 Task: Look for space in Port Elizabeth, South Africa from 8th August, 2023 to 15th August, 2023 for 9 adults in price range Rs.10000 to Rs.14000. Place can be shared room with 5 bedrooms having 9 beds and 5 bathrooms. Property type can be house, flat, guest house. Amenities needed are: wifi, TV, free parkinig on premises, gym, breakfast. Booking option can be shelf check-in. Required host language is English.
Action: Mouse moved to (432, 112)
Screenshot: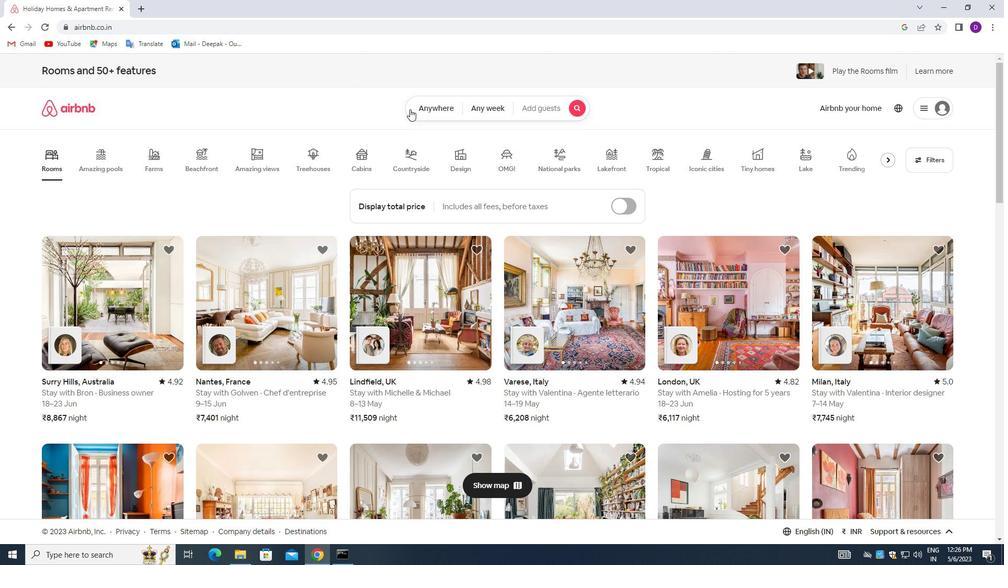 
Action: Mouse pressed left at (432, 112)
Screenshot: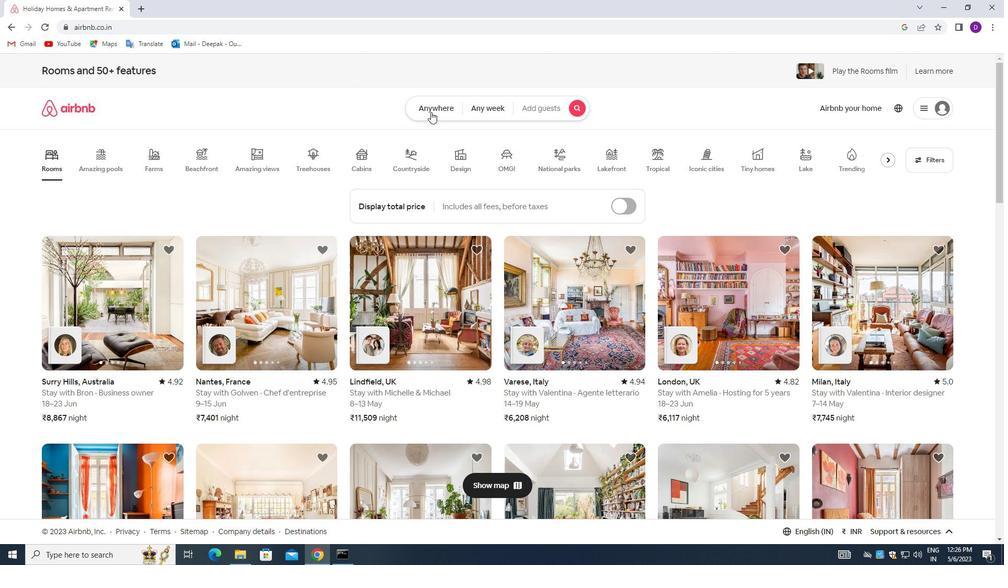 
Action: Mouse moved to (397, 148)
Screenshot: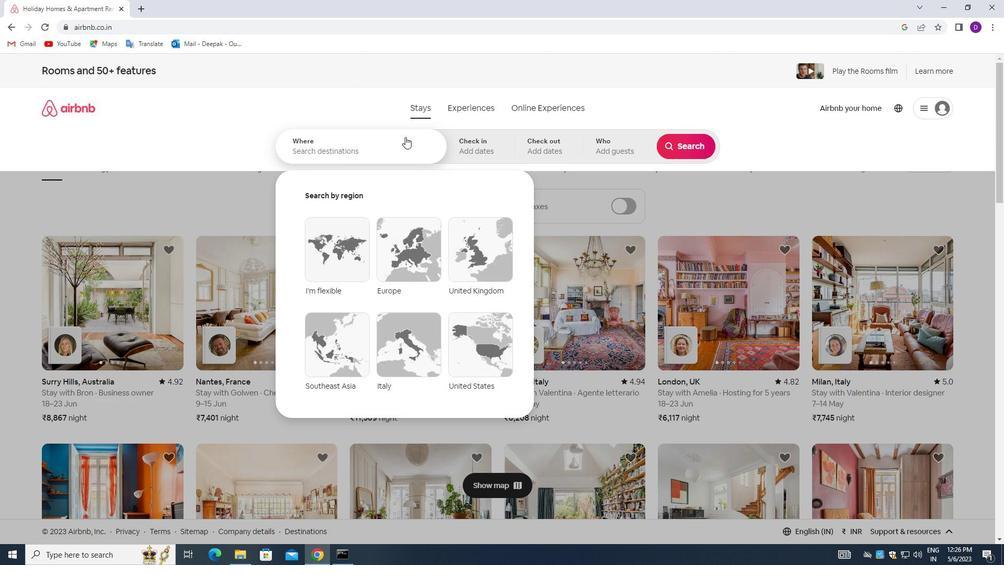 
Action: Mouse pressed left at (397, 148)
Screenshot: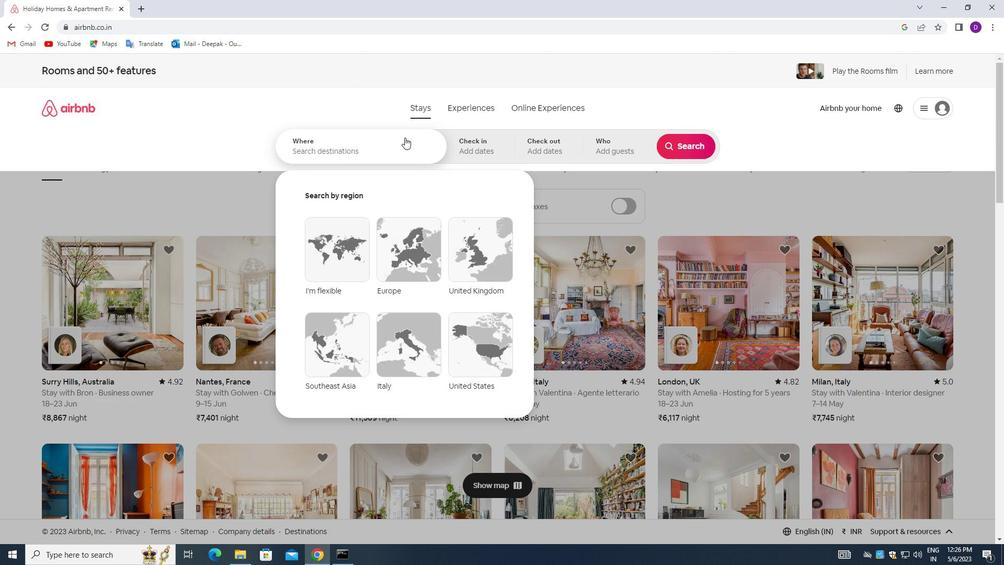 
Action: Mouse moved to (159, 203)
Screenshot: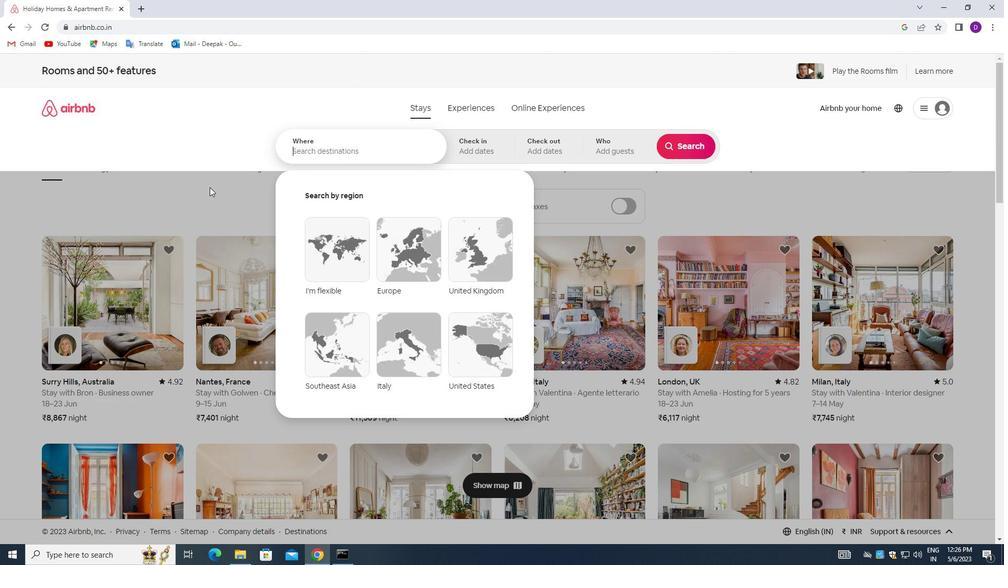 
Action: Key pressed <Key.shift_r>Elizabeth,<Key.space><Key.shift_r>South<Key.space><Key.shift_r>Africa<Key.enter>
Screenshot: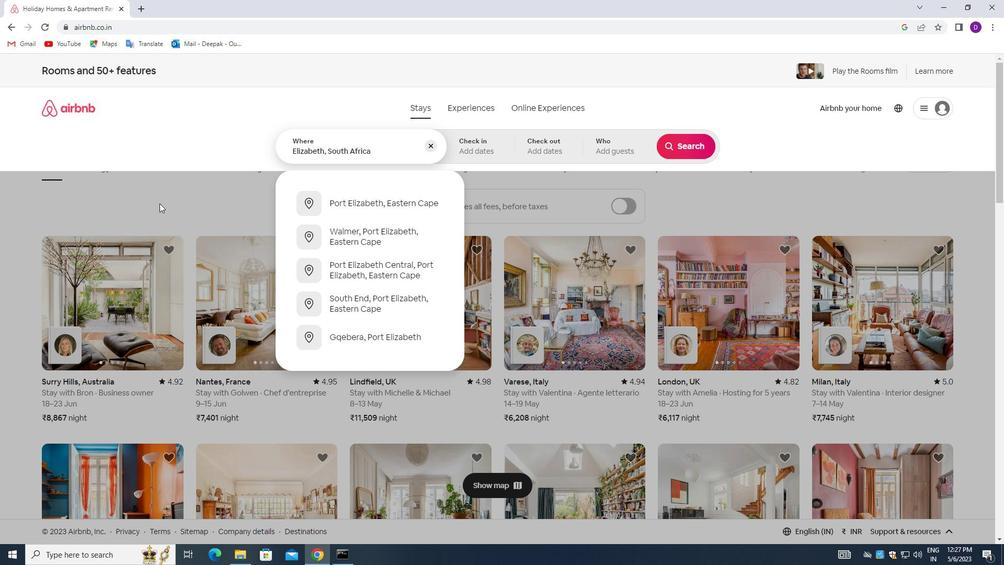 
Action: Mouse moved to (685, 234)
Screenshot: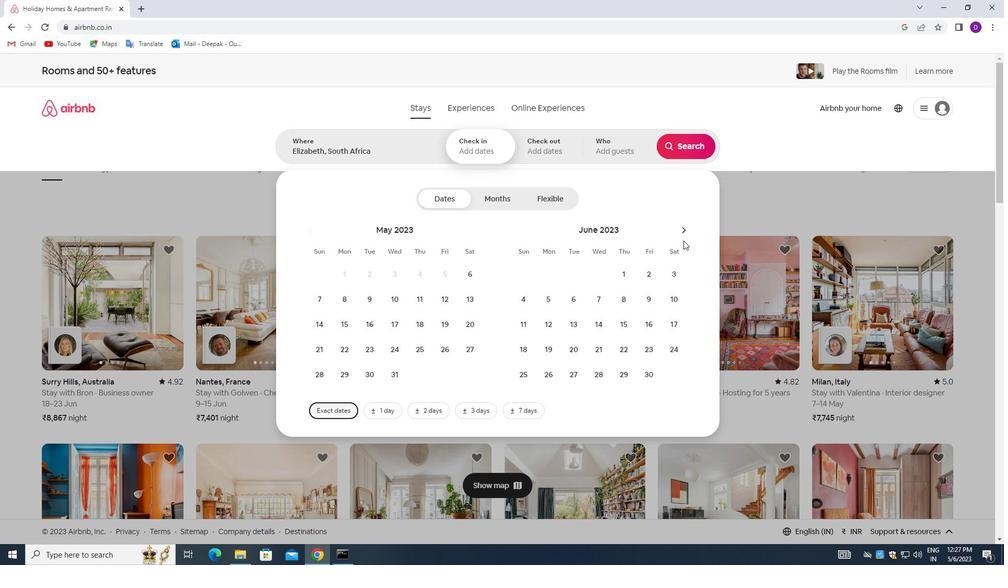 
Action: Mouse pressed left at (685, 234)
Screenshot: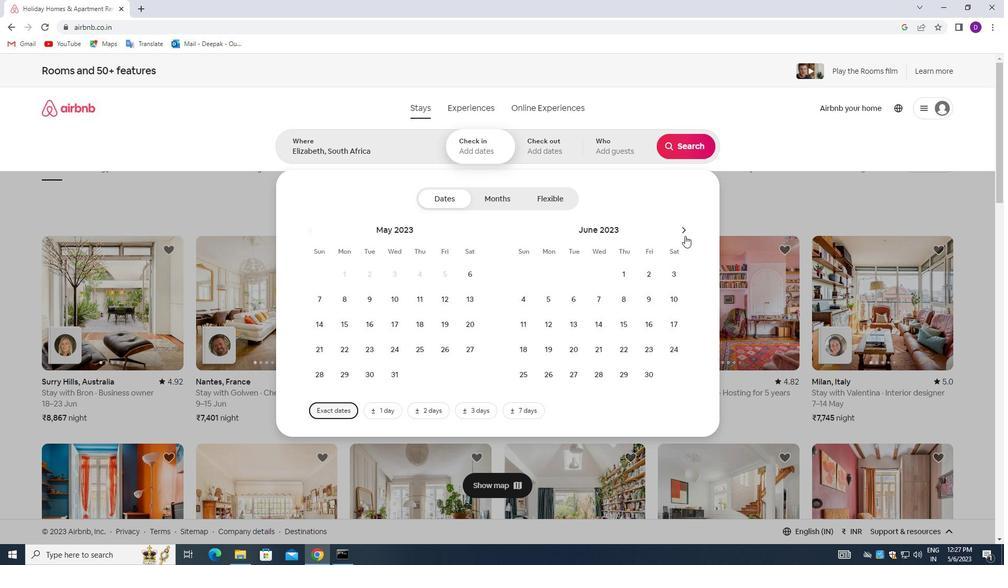 
Action: Mouse moved to (685, 233)
Screenshot: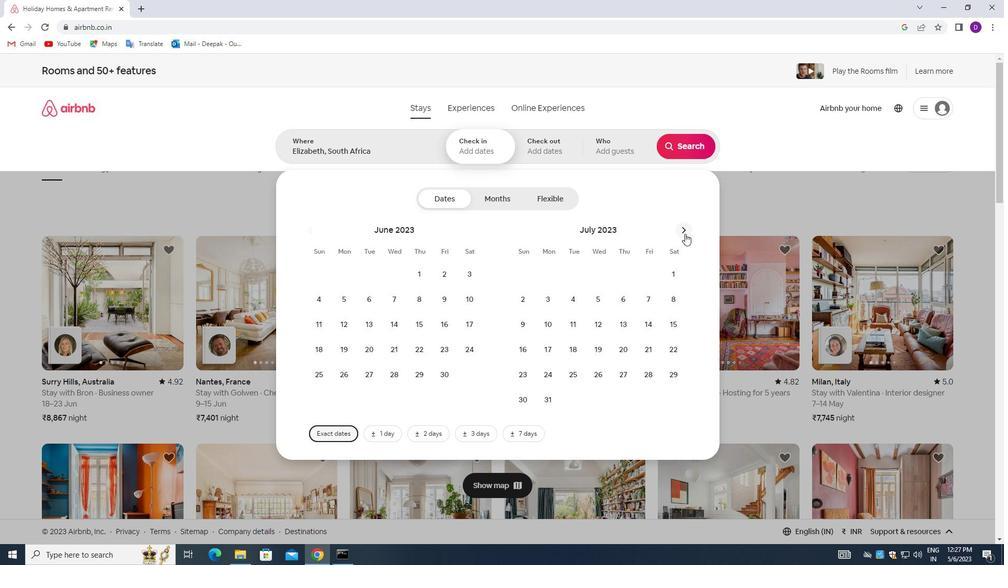 
Action: Mouse pressed left at (685, 233)
Screenshot: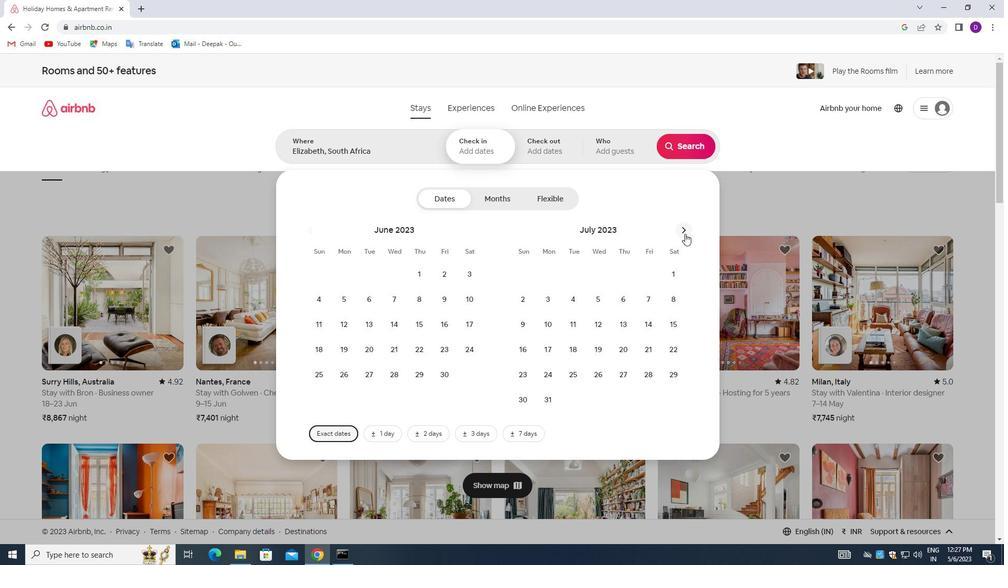 
Action: Mouse moved to (581, 300)
Screenshot: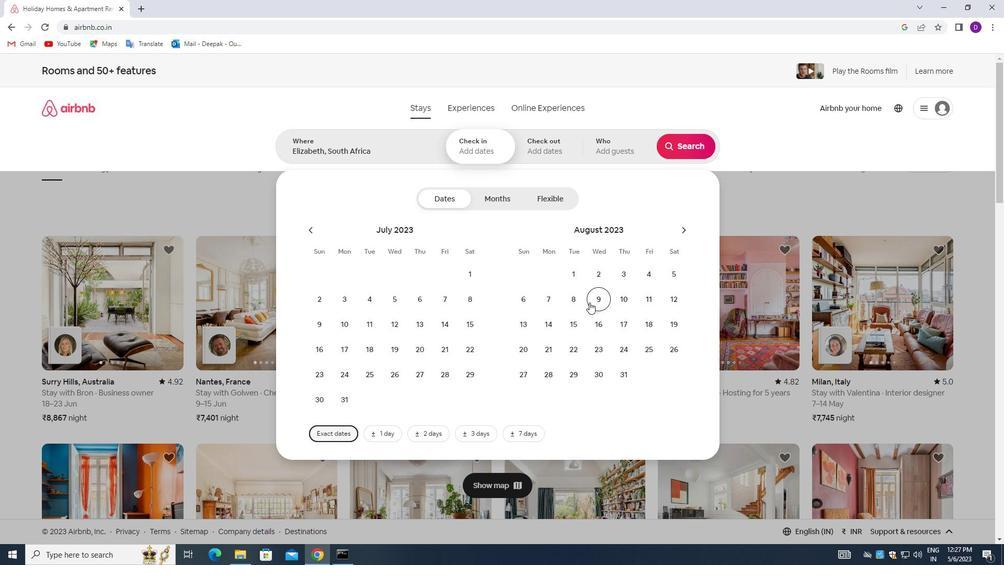 
Action: Mouse pressed left at (581, 300)
Screenshot: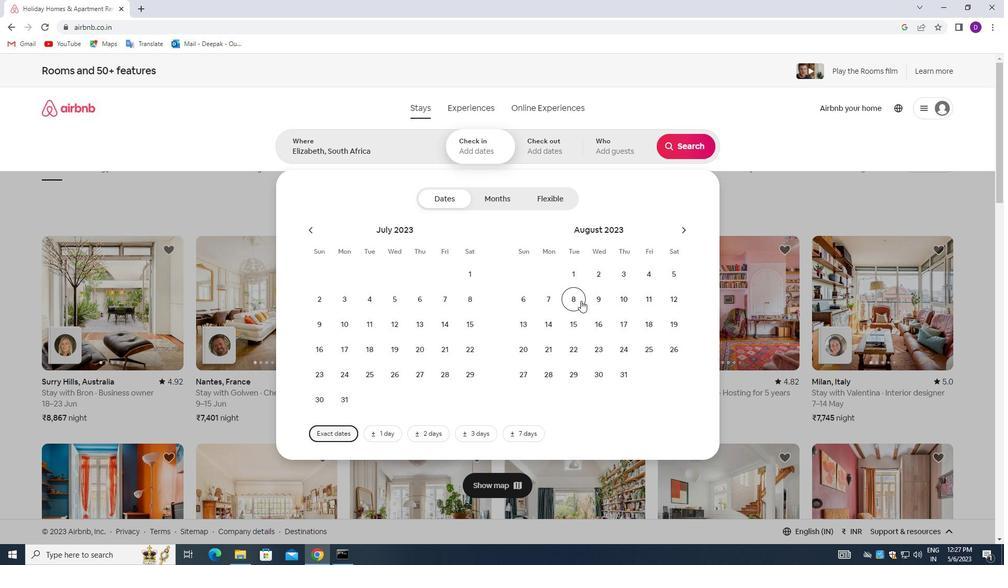 
Action: Mouse moved to (579, 322)
Screenshot: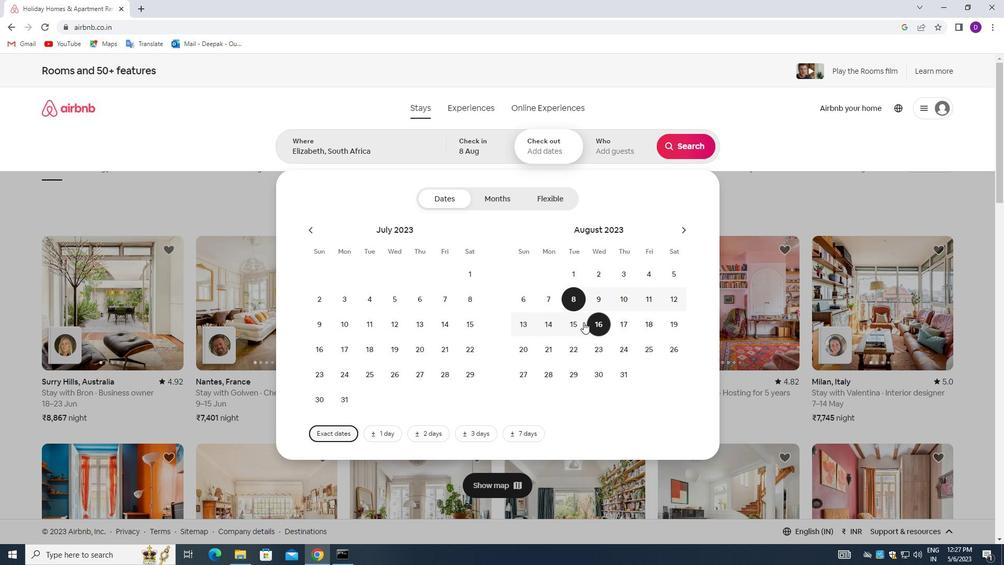 
Action: Mouse pressed left at (579, 322)
Screenshot: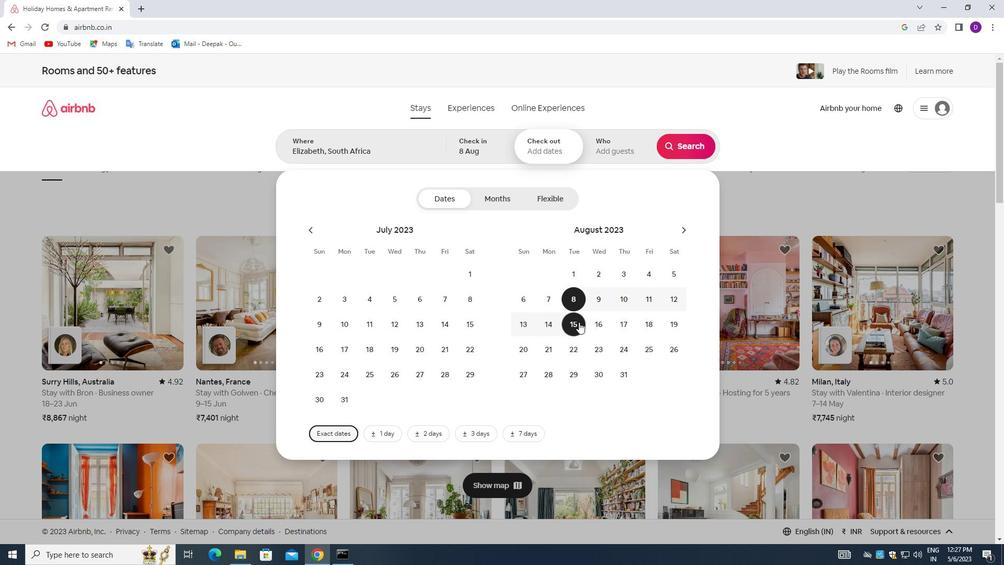 
Action: Mouse moved to (624, 155)
Screenshot: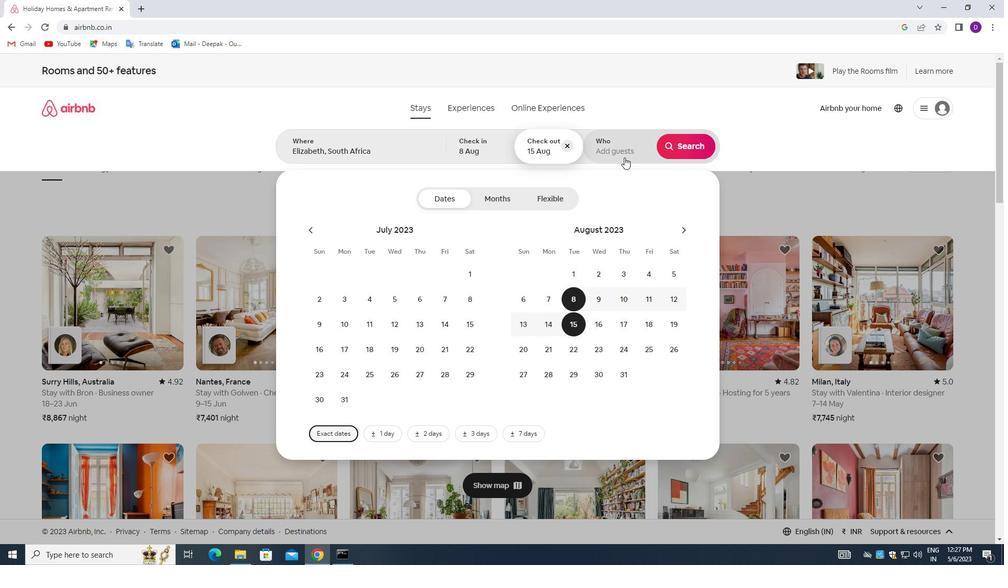 
Action: Mouse pressed left at (624, 155)
Screenshot: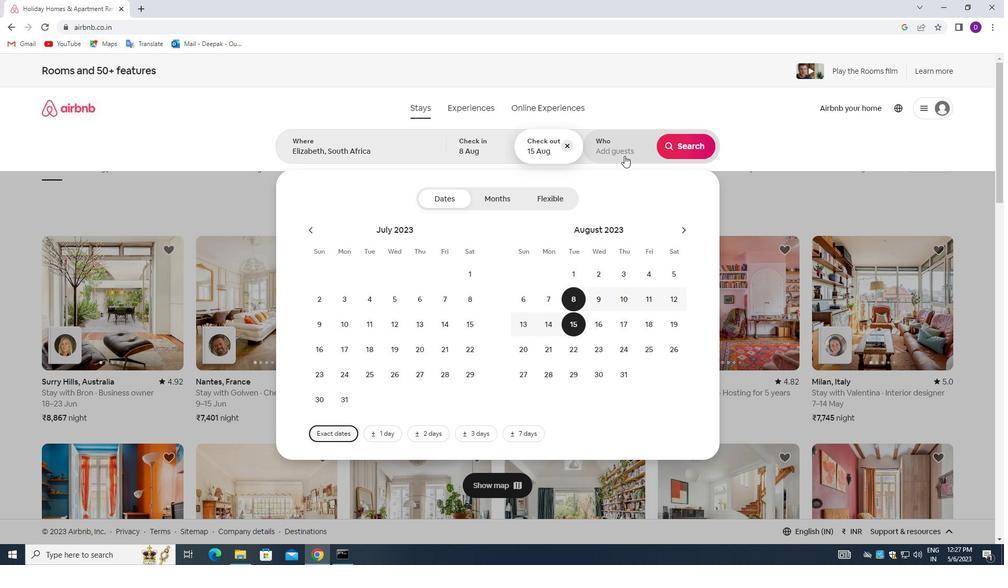 
Action: Mouse moved to (690, 203)
Screenshot: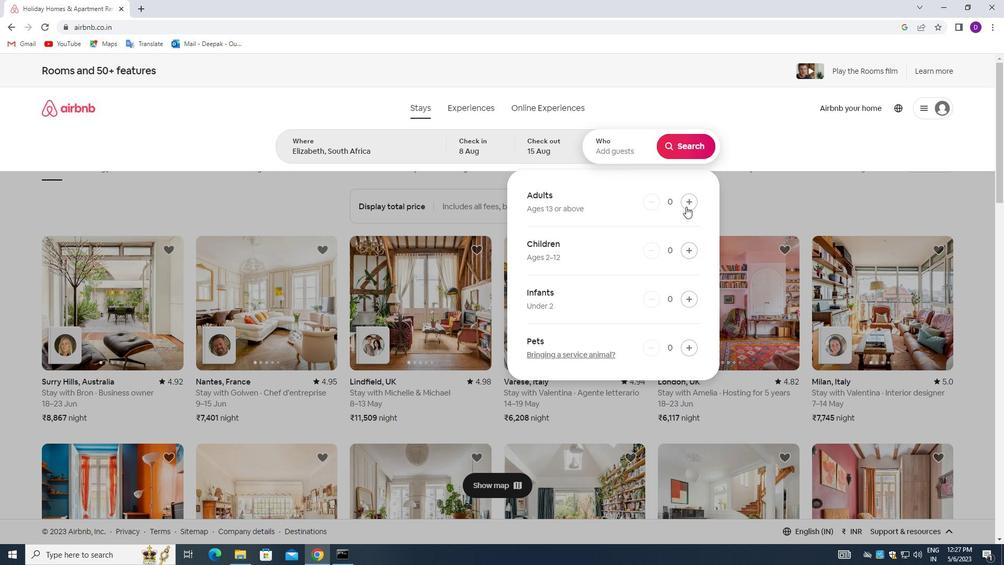 
Action: Mouse pressed left at (690, 203)
Screenshot: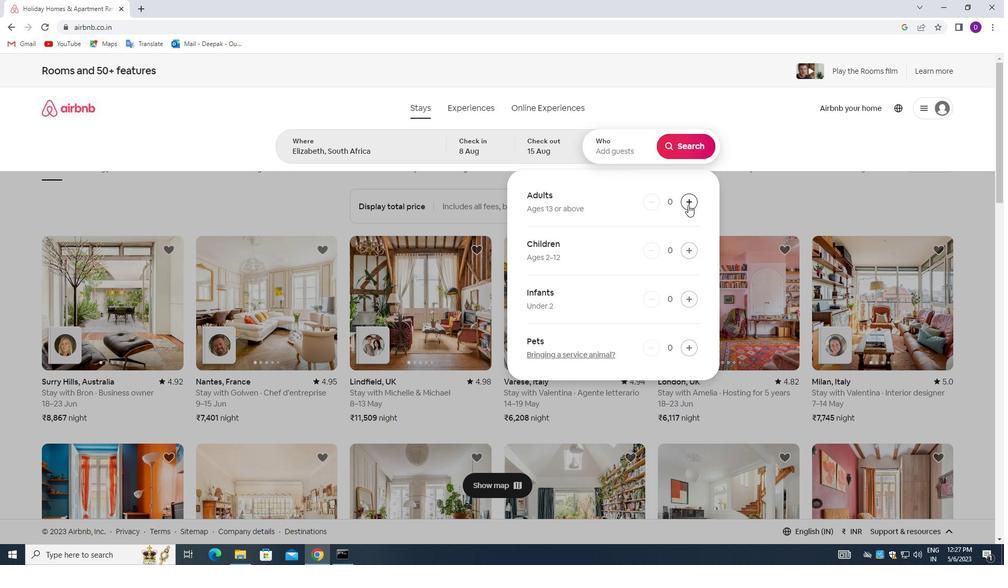 
Action: Mouse pressed left at (690, 203)
Screenshot: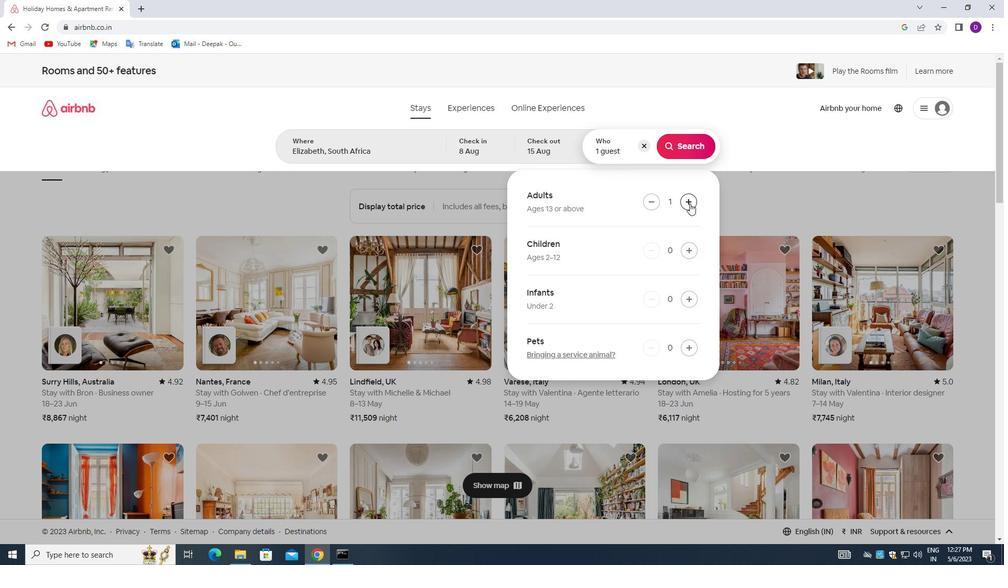 
Action: Mouse pressed left at (690, 203)
Screenshot: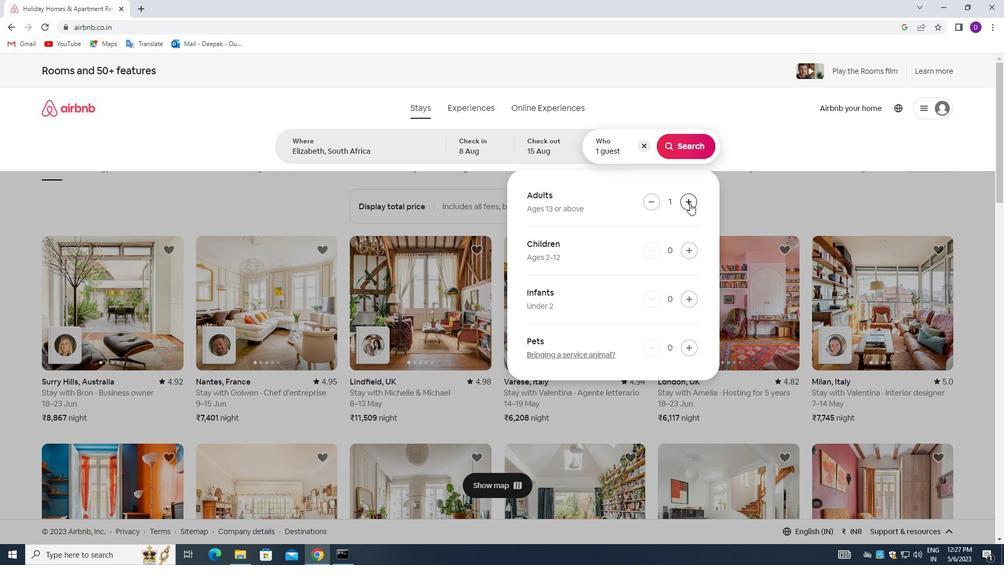 
Action: Mouse pressed left at (690, 203)
Screenshot: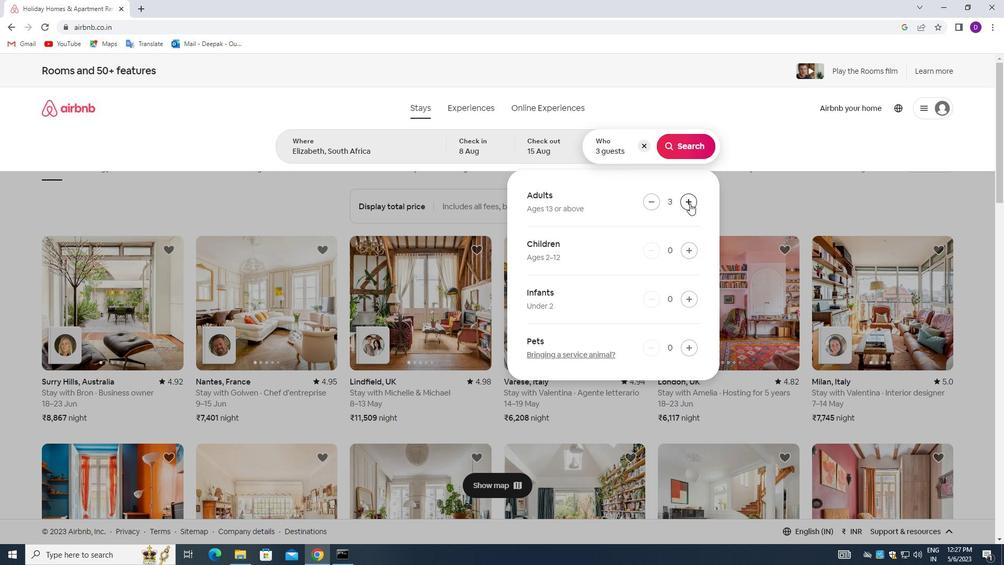 
Action: Mouse pressed left at (690, 203)
Screenshot: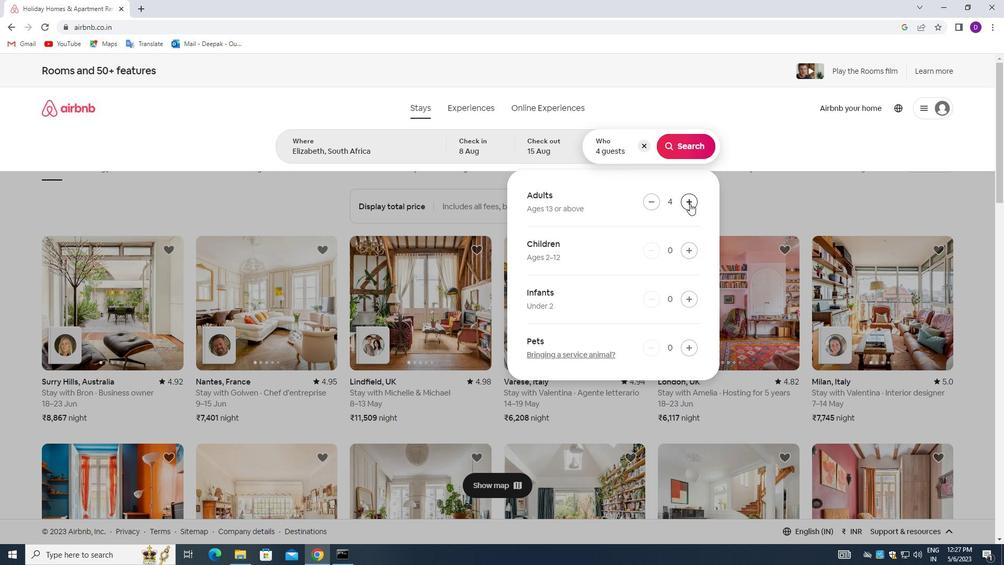
Action: Mouse pressed left at (690, 203)
Screenshot: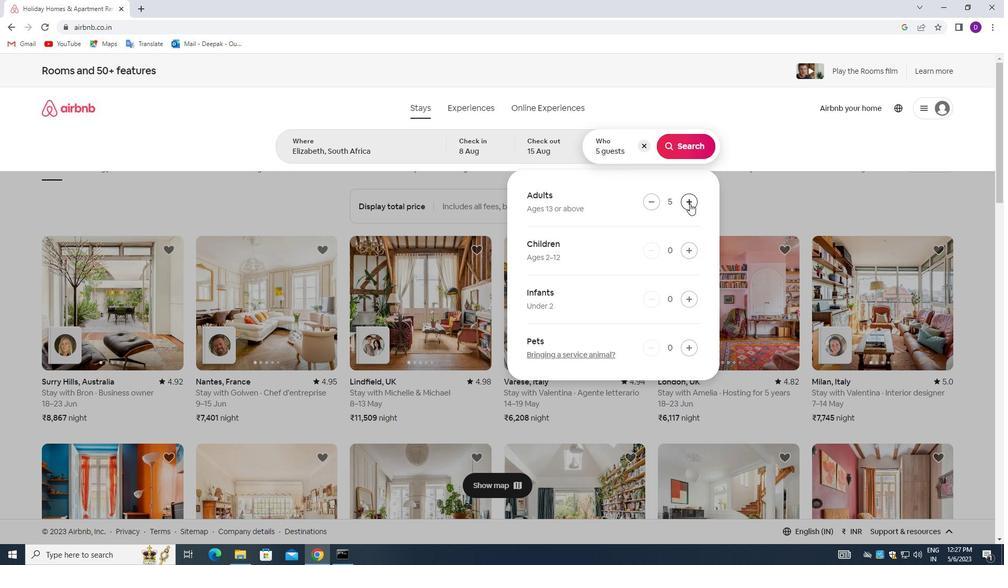 
Action: Mouse pressed left at (690, 203)
Screenshot: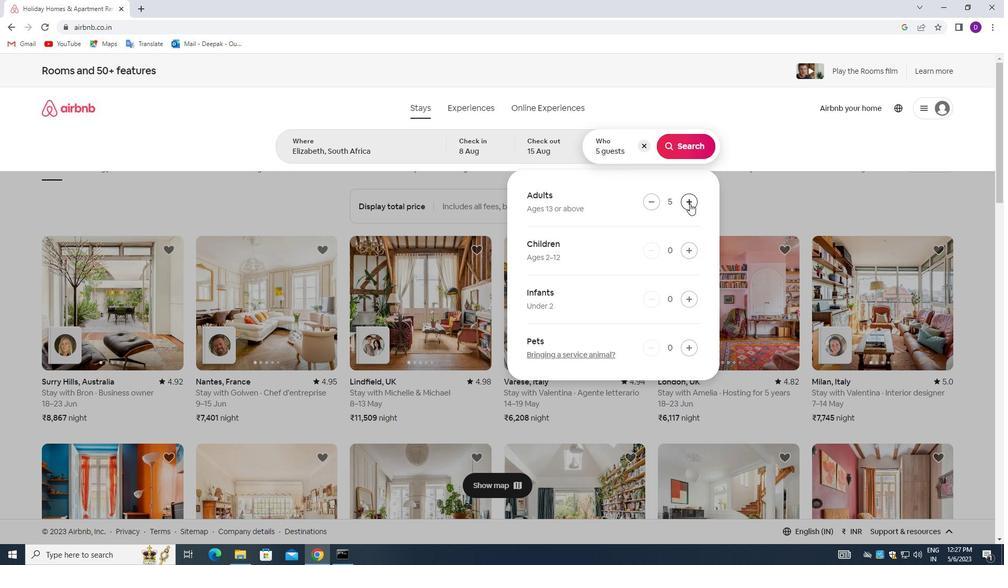 
Action: Mouse pressed left at (690, 203)
Screenshot: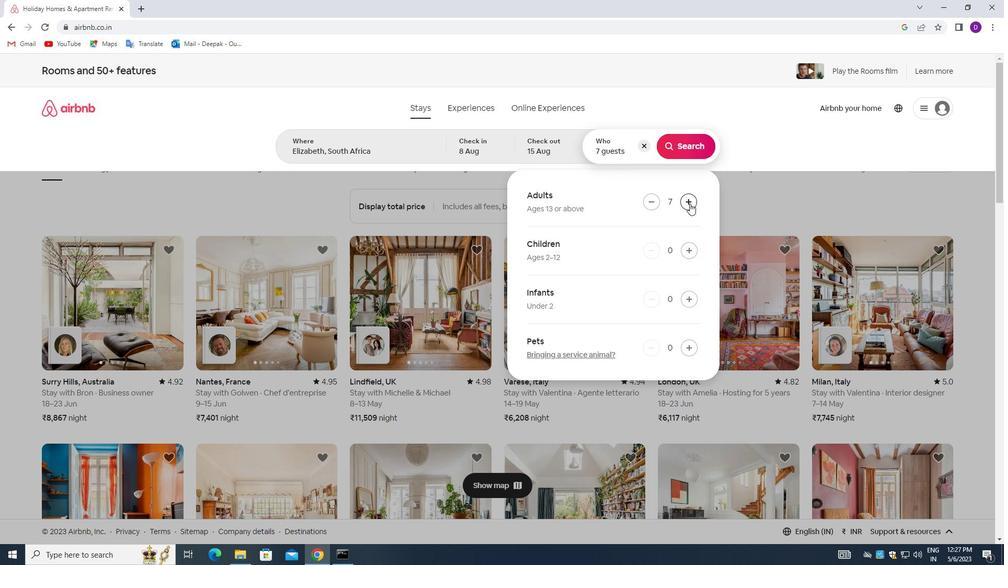 
Action: Mouse pressed left at (690, 203)
Screenshot: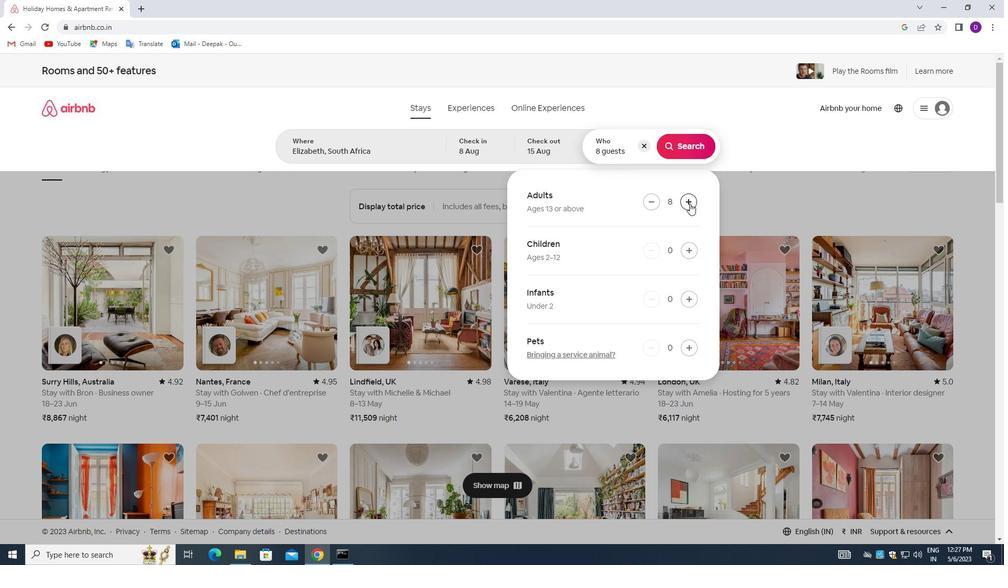 
Action: Mouse moved to (683, 143)
Screenshot: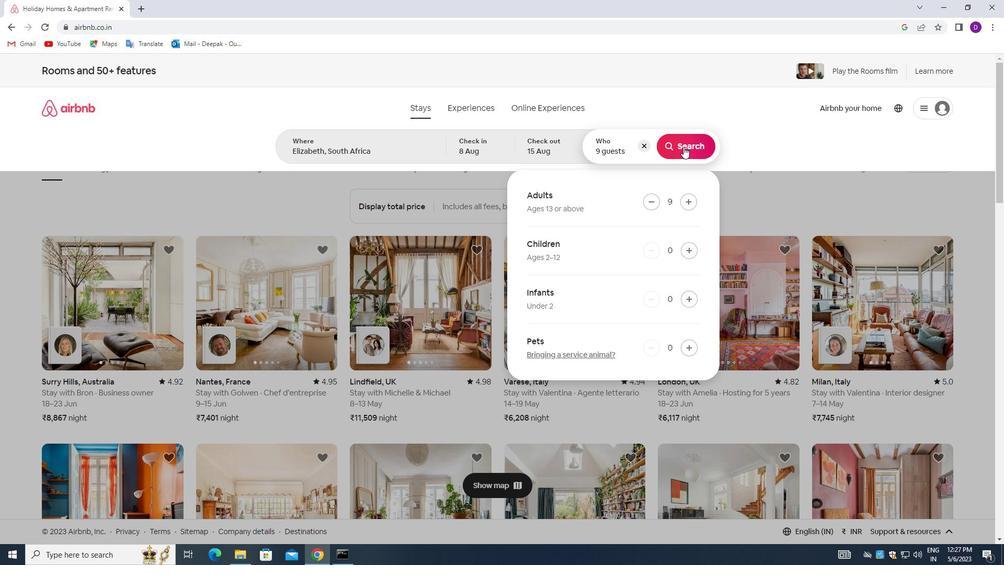
Action: Mouse pressed left at (683, 143)
Screenshot: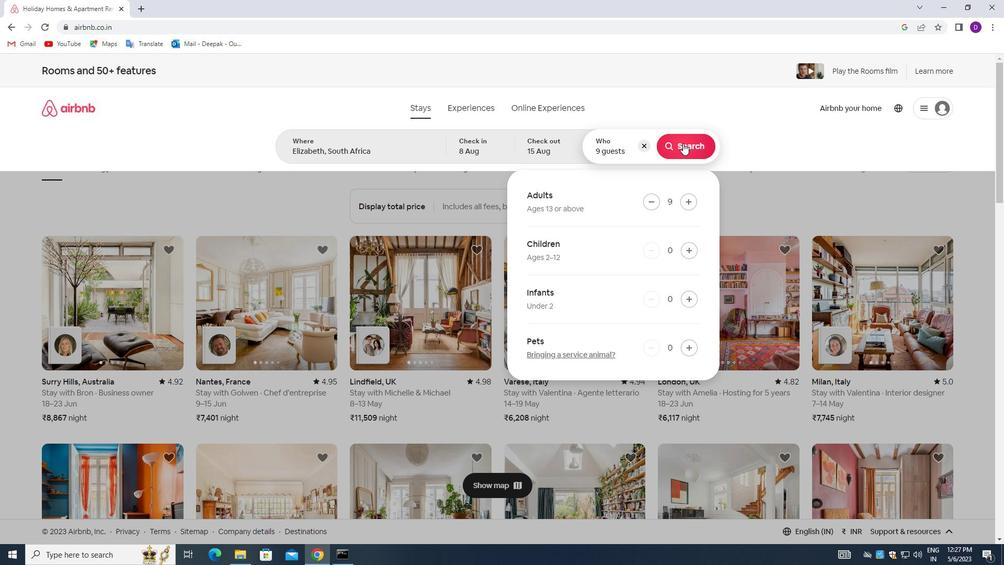 
Action: Mouse moved to (947, 115)
Screenshot: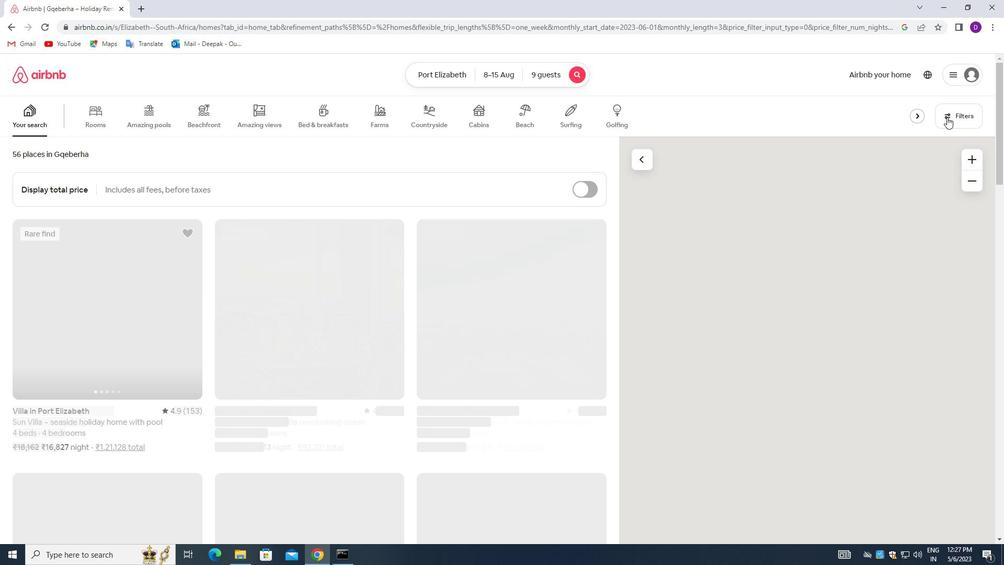 
Action: Mouse pressed left at (947, 115)
Screenshot: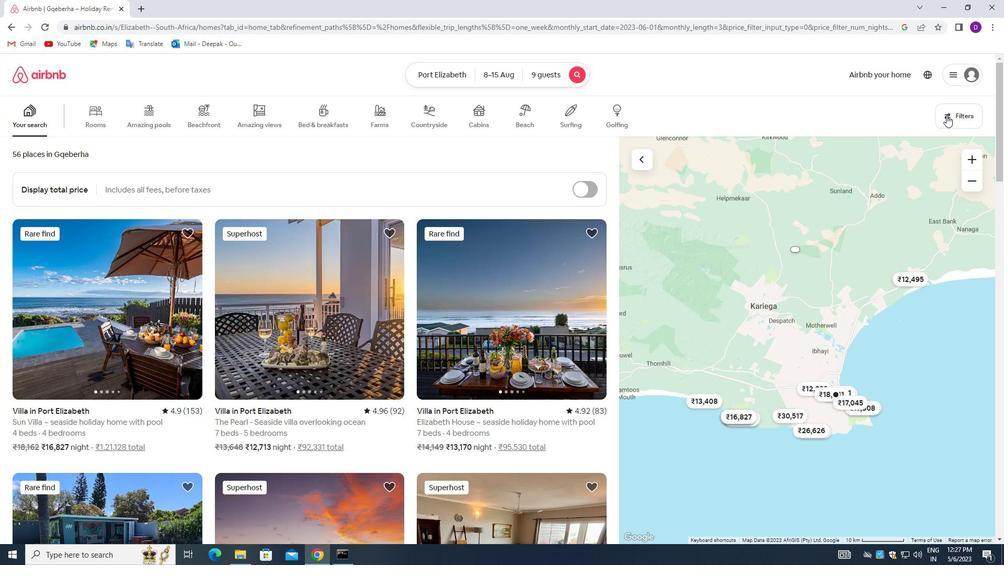 
Action: Mouse moved to (371, 375)
Screenshot: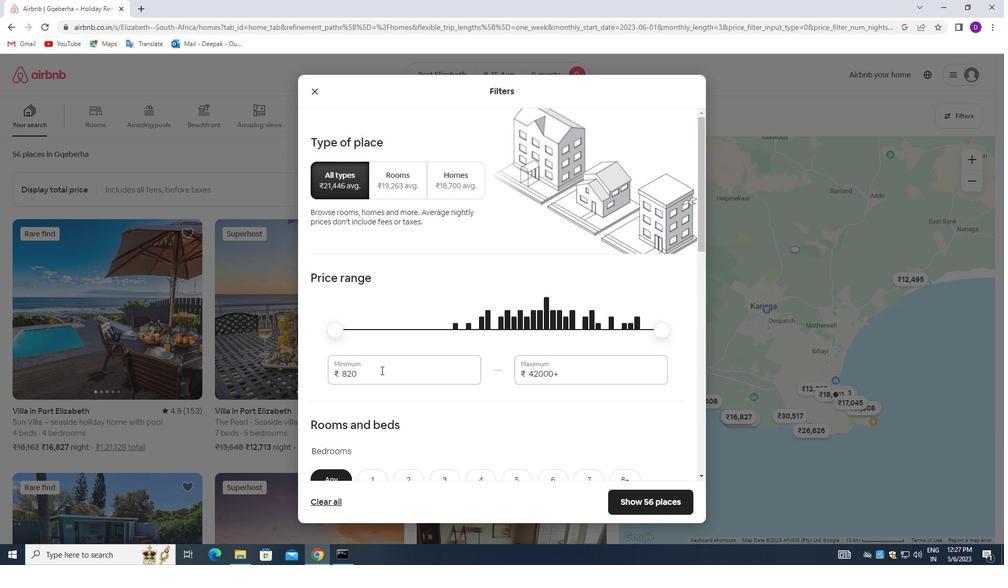 
Action: Mouse pressed left at (371, 375)
Screenshot: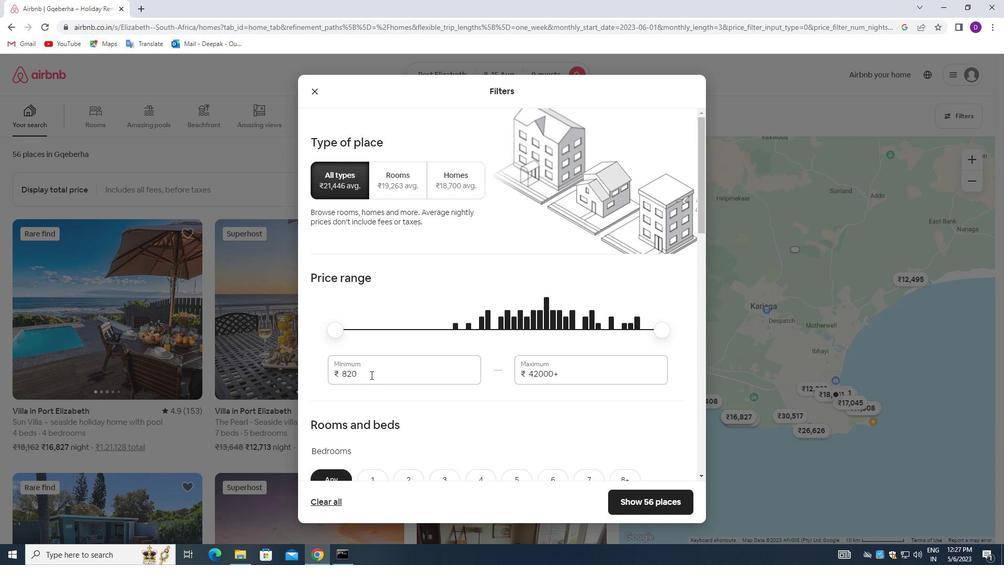 
Action: Mouse pressed left at (371, 375)
Screenshot: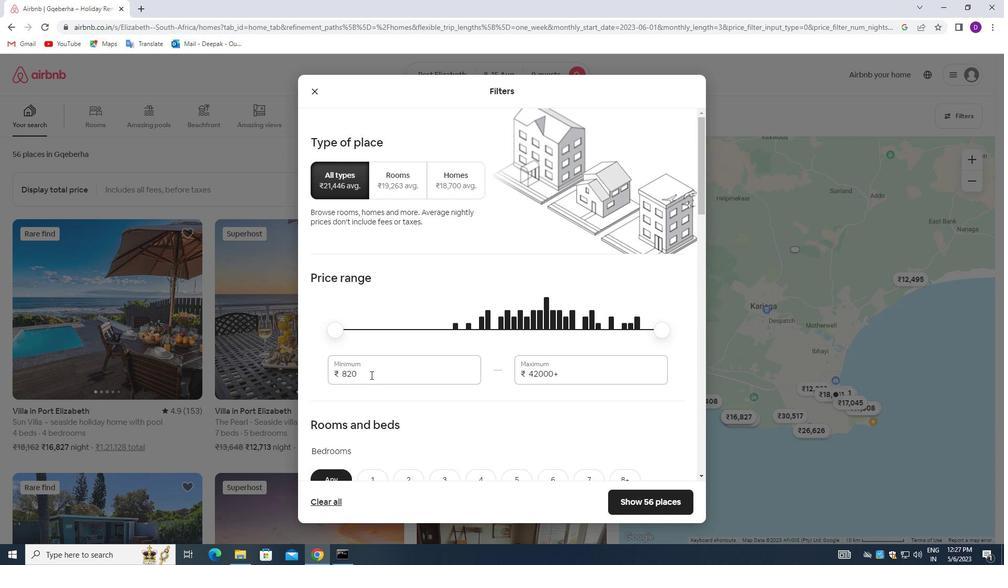 
Action: Key pressed 10000<Key.tab>14000
Screenshot: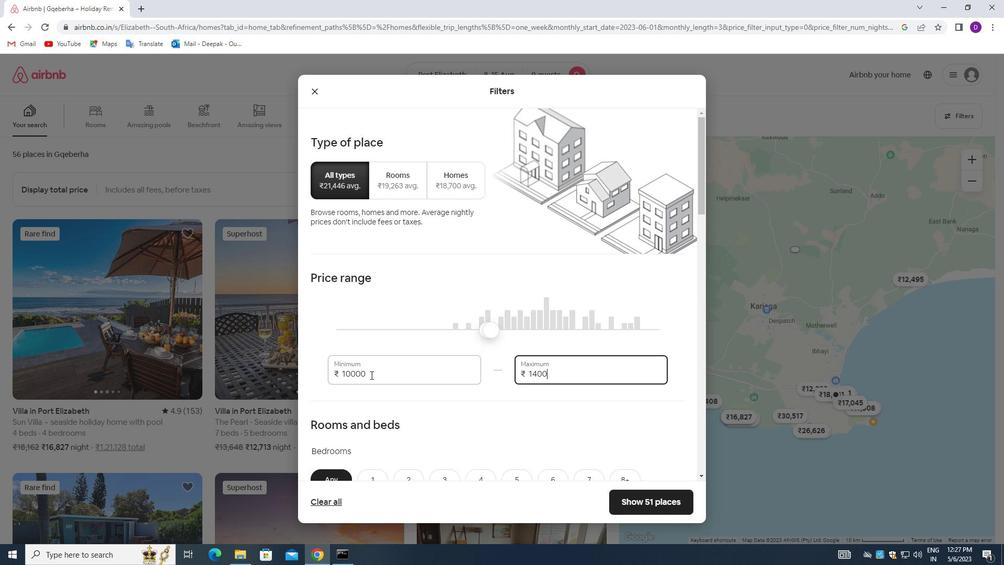 
Action: Mouse moved to (438, 402)
Screenshot: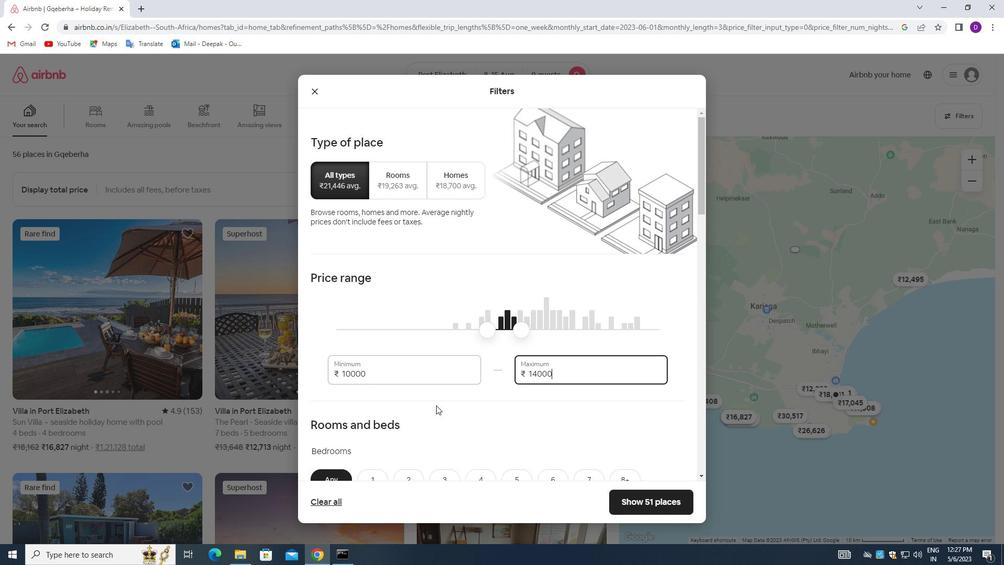 
Action: Mouse scrolled (438, 402) with delta (0, 0)
Screenshot: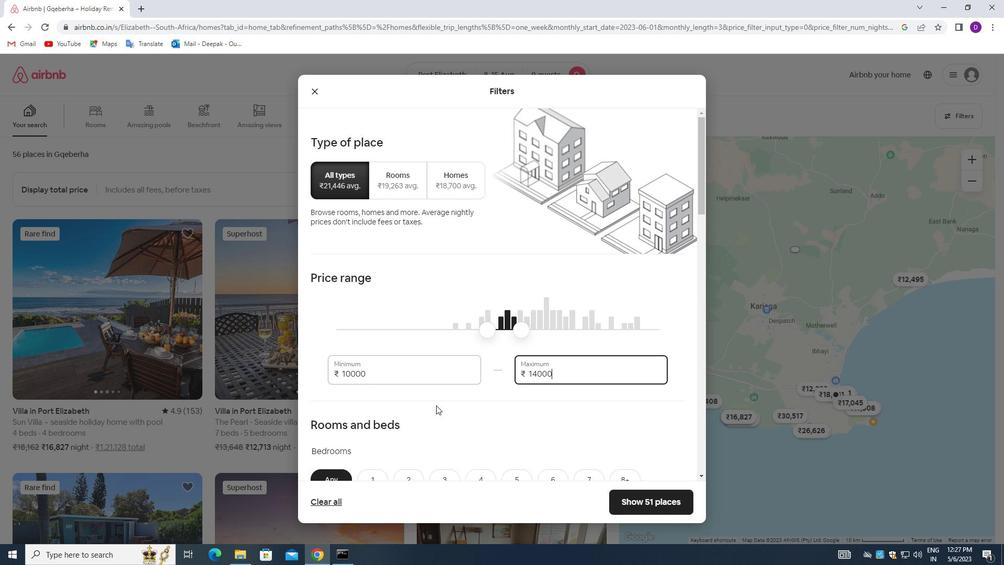 
Action: Mouse moved to (406, 375)
Screenshot: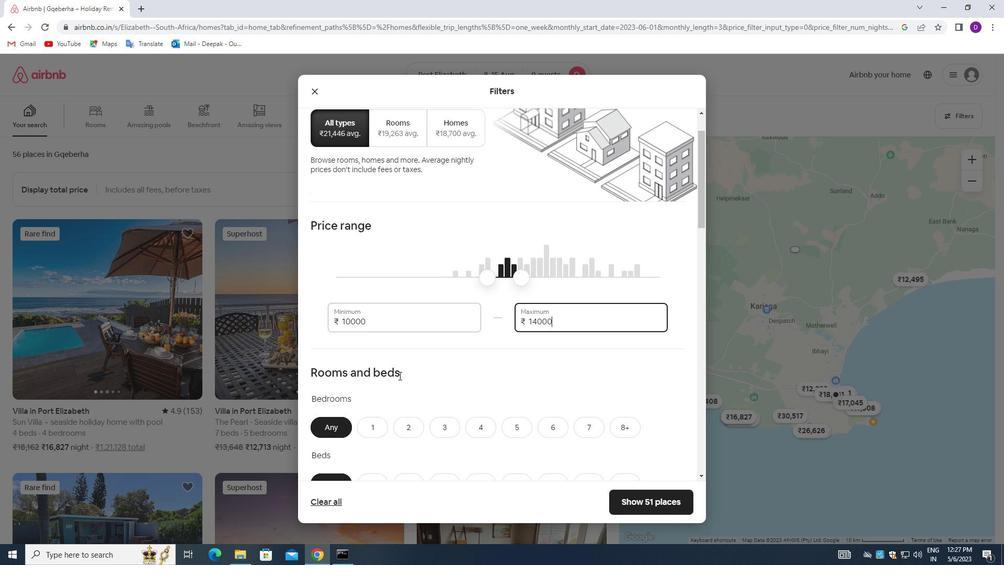
Action: Mouse scrolled (406, 374) with delta (0, 0)
Screenshot: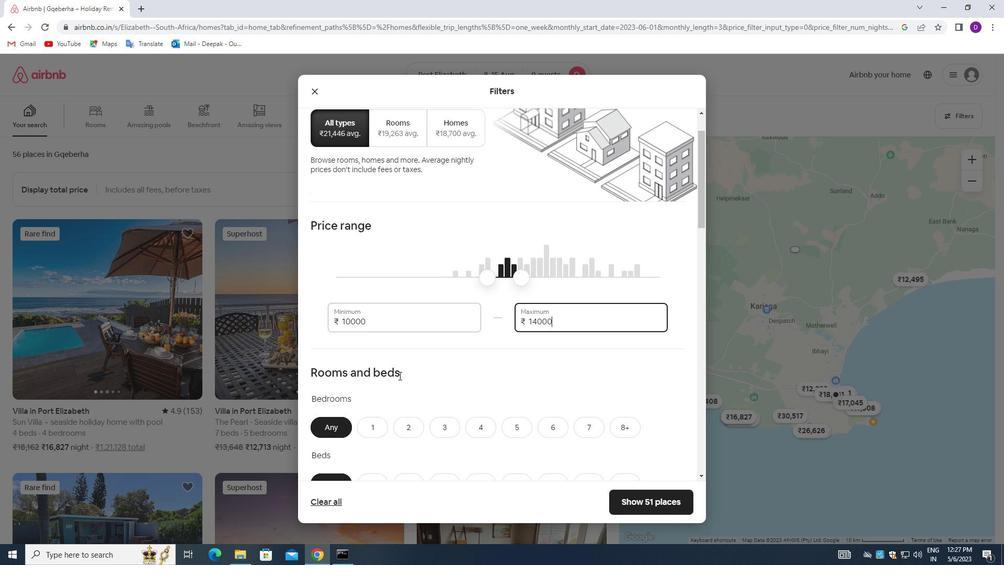 
Action: Mouse moved to (426, 374)
Screenshot: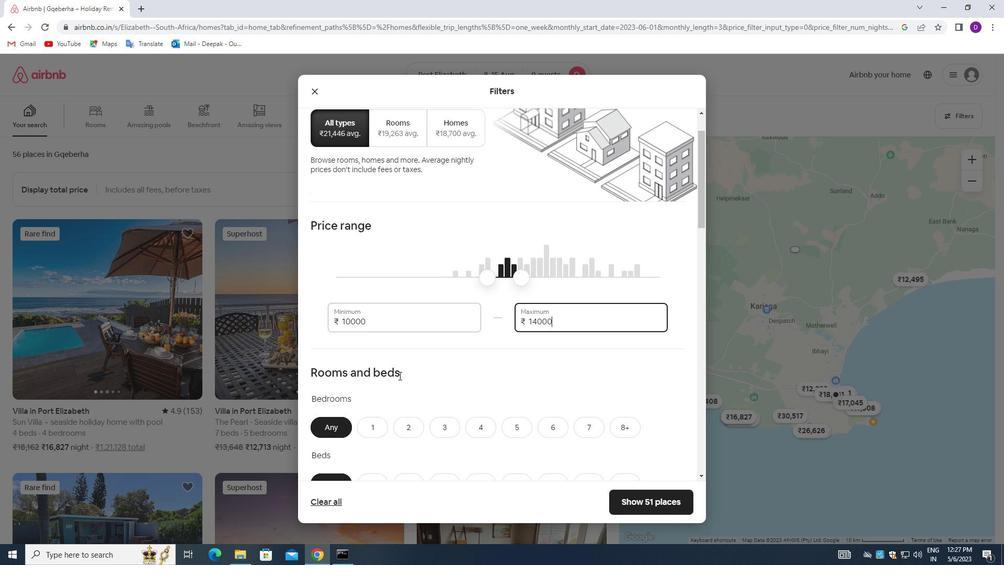 
Action: Mouse scrolled (426, 374) with delta (0, 0)
Screenshot: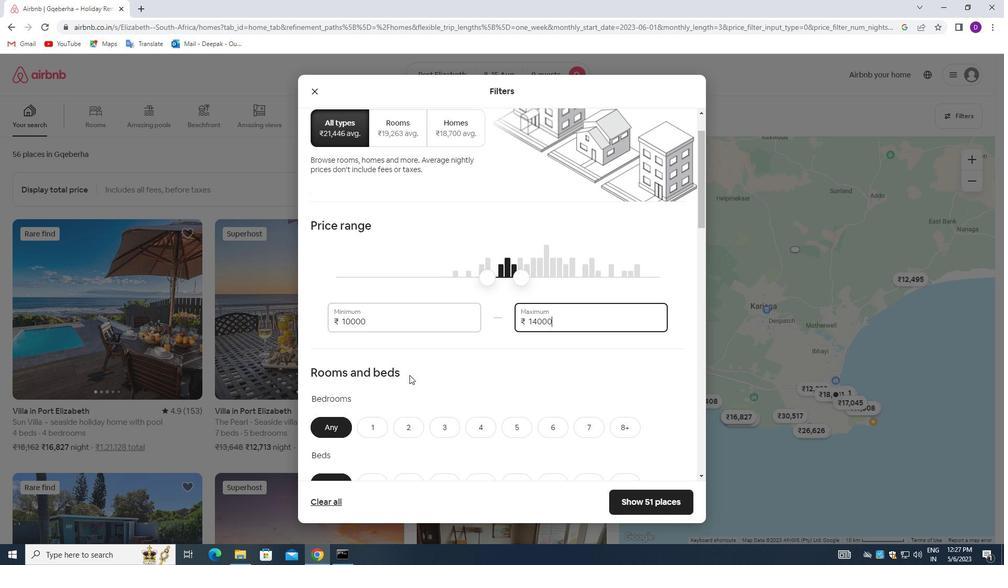 
Action: Mouse moved to (512, 327)
Screenshot: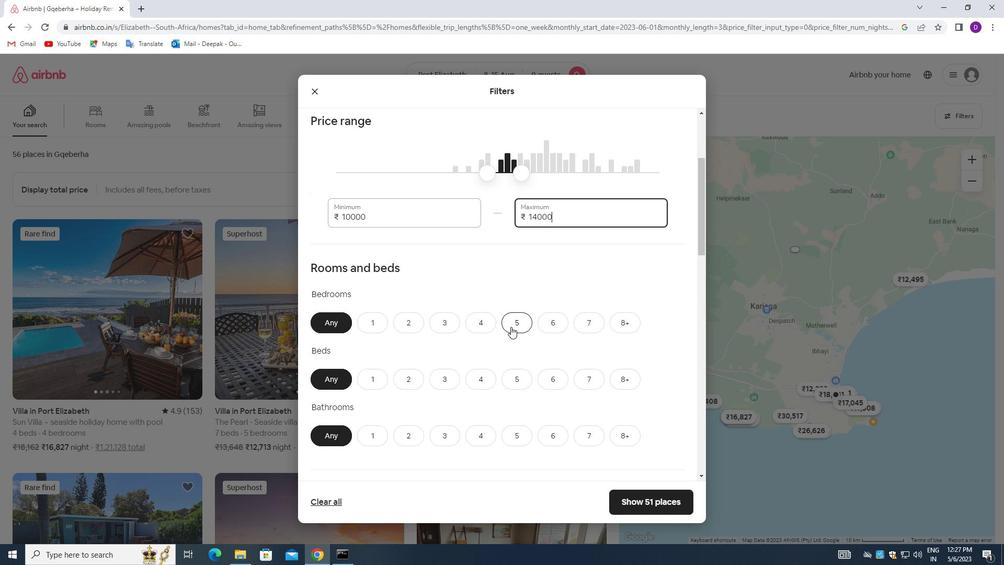 
Action: Mouse pressed left at (512, 327)
Screenshot: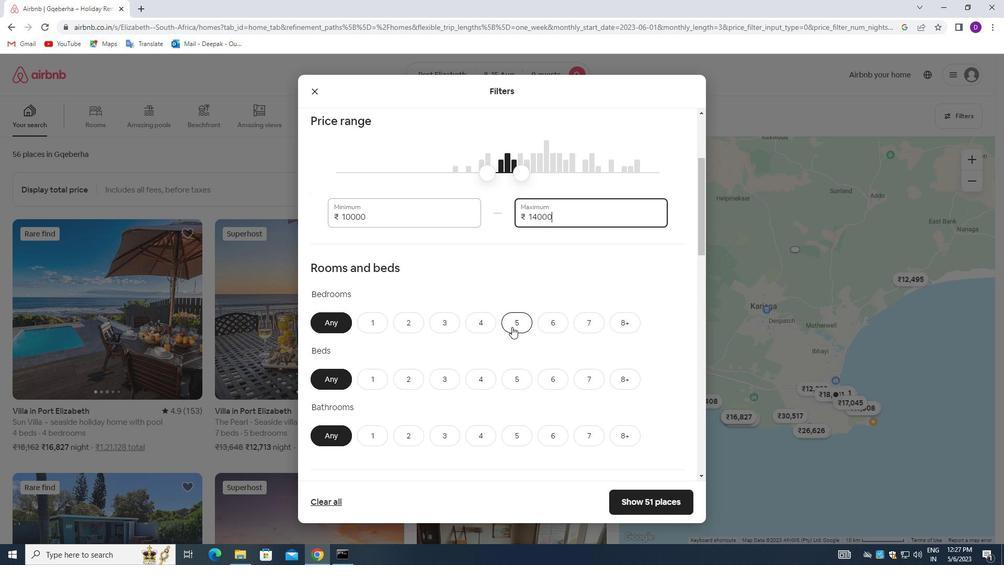 
Action: Mouse moved to (628, 377)
Screenshot: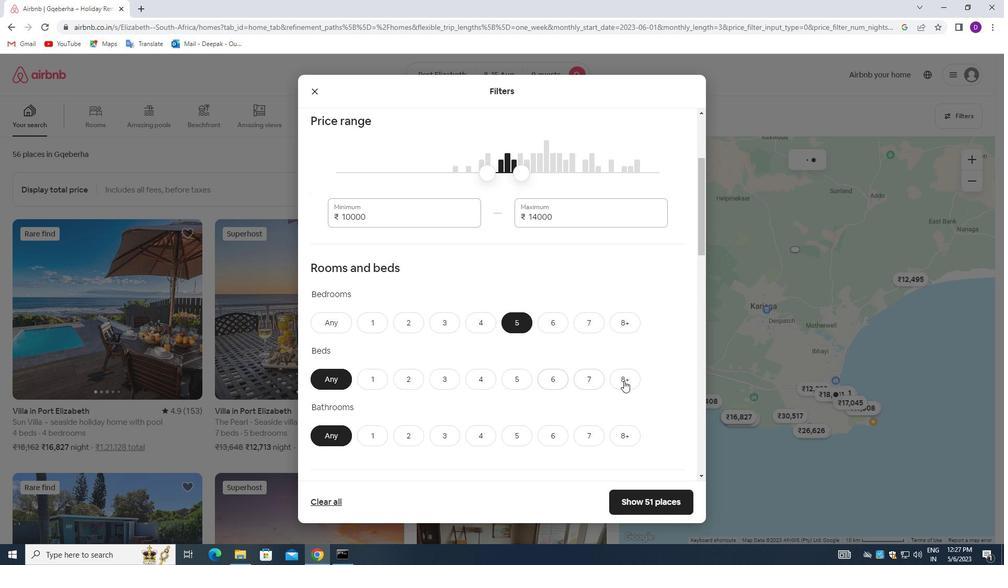 
Action: Mouse pressed left at (628, 377)
Screenshot: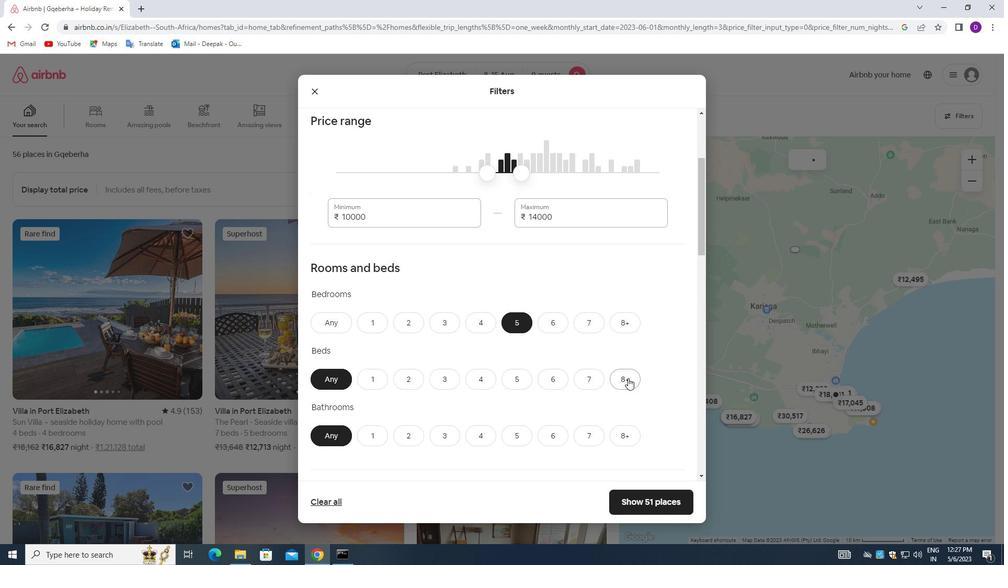 
Action: Mouse moved to (514, 435)
Screenshot: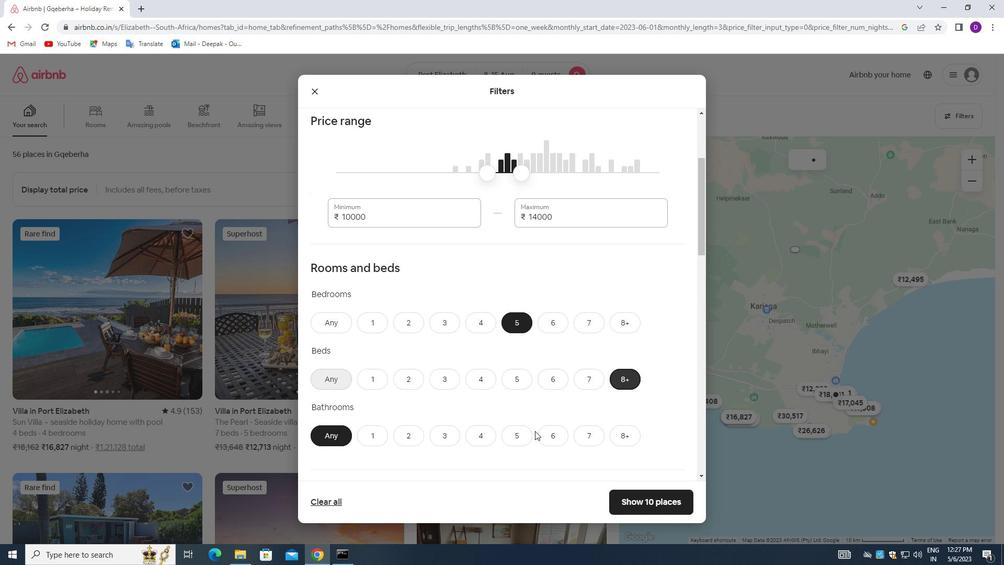 
Action: Mouse pressed left at (514, 435)
Screenshot: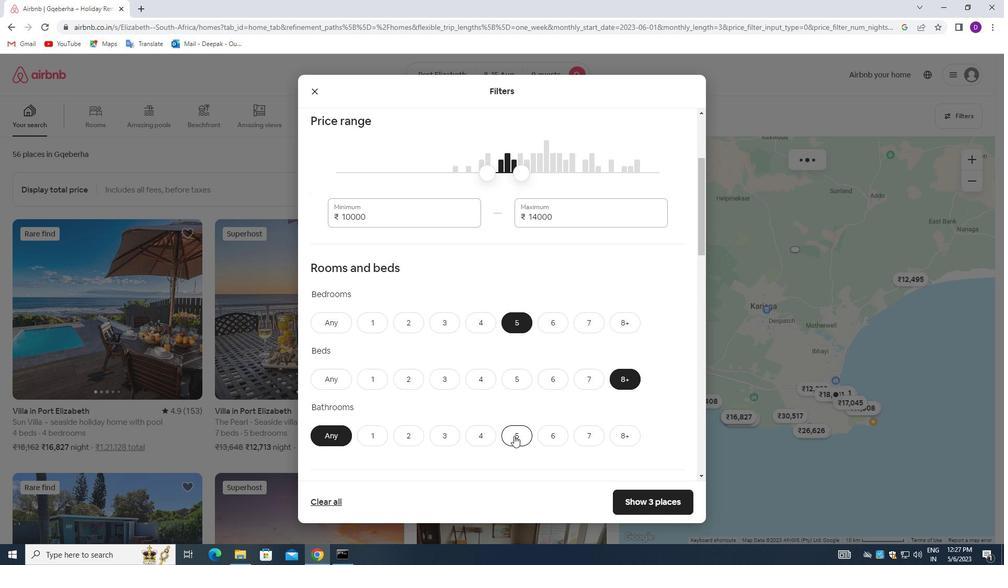 
Action: Mouse moved to (503, 402)
Screenshot: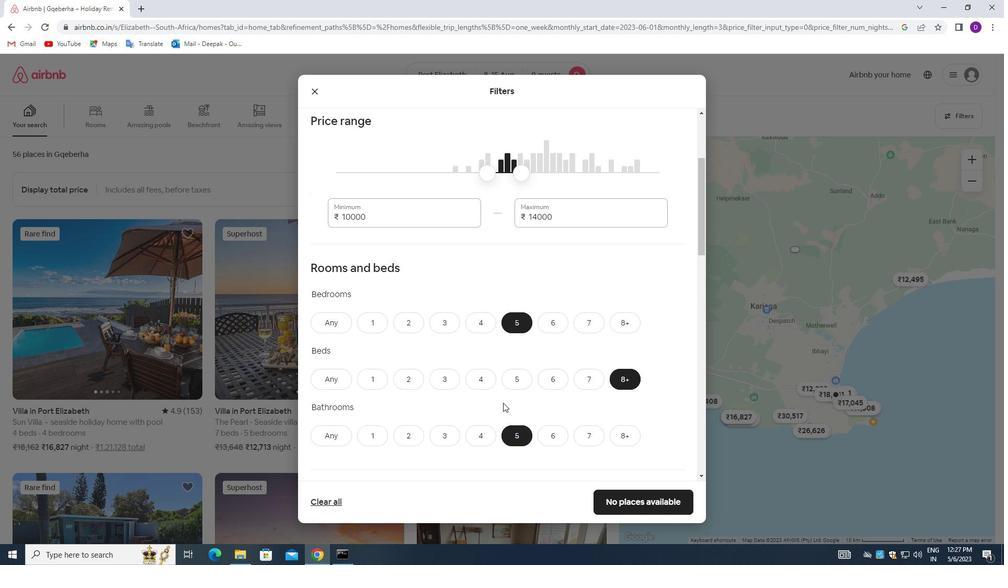 
Action: Mouse scrolled (503, 401) with delta (0, 0)
Screenshot: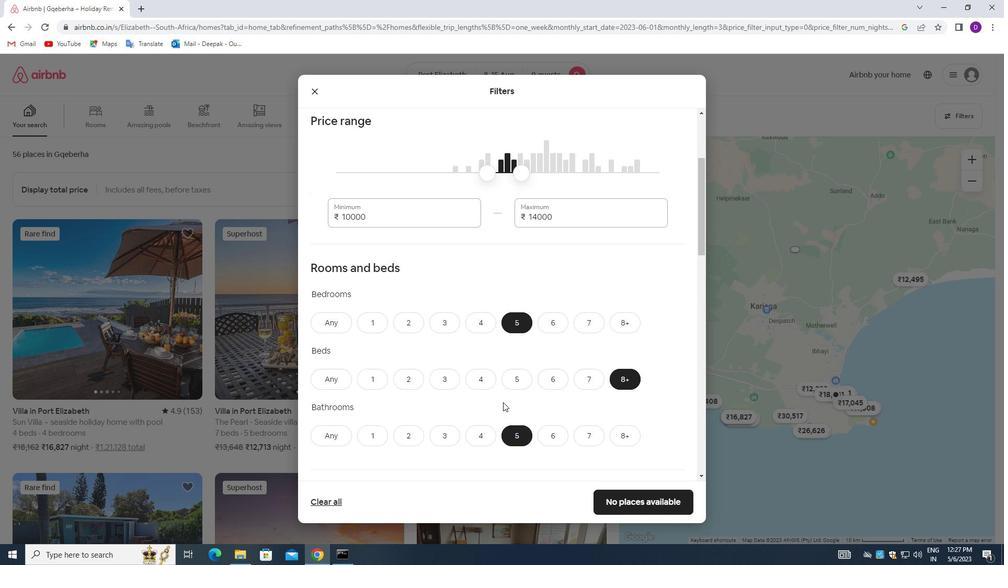 
Action: Mouse moved to (512, 399)
Screenshot: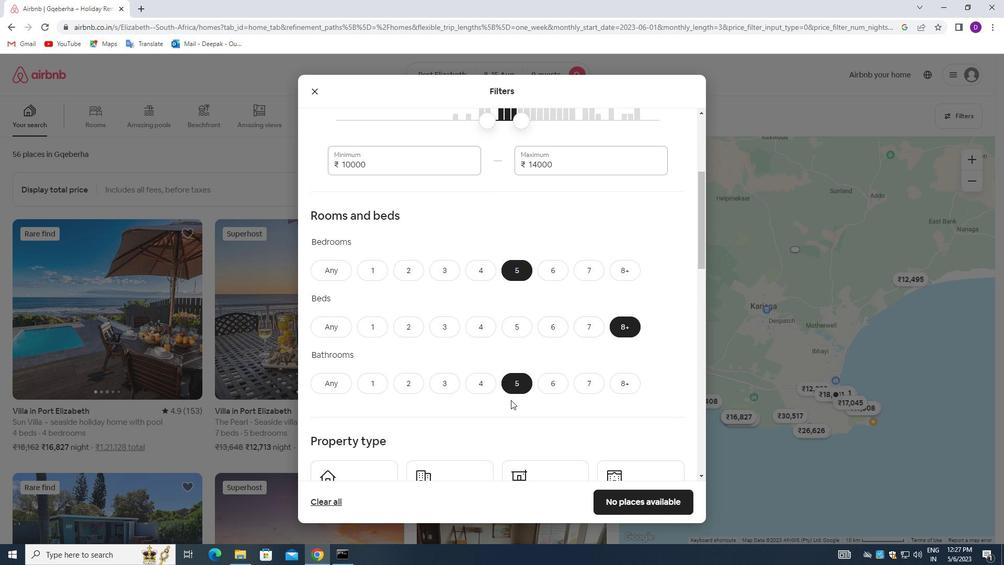 
Action: Mouse scrolled (512, 398) with delta (0, 0)
Screenshot: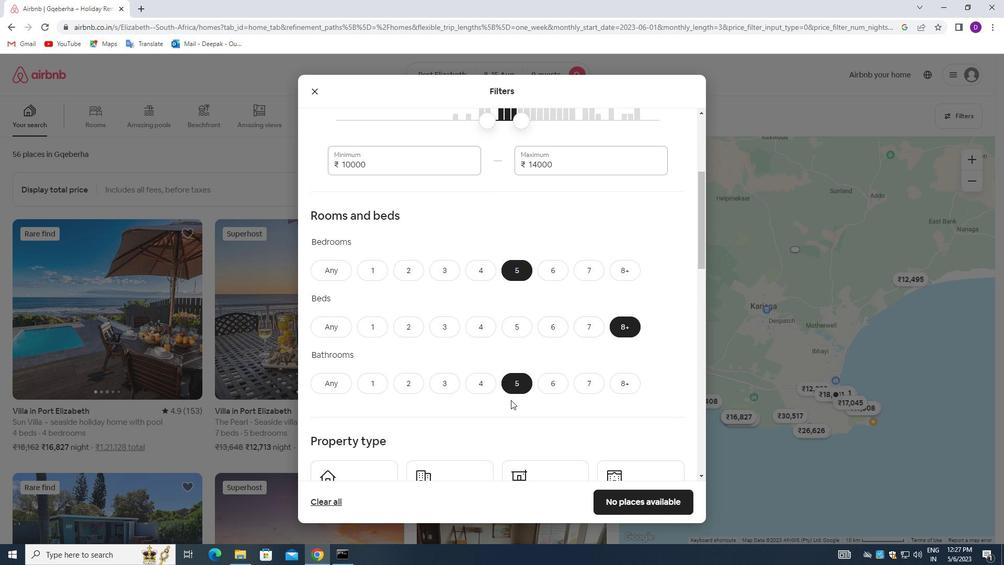 
Action: Mouse moved to (512, 399)
Screenshot: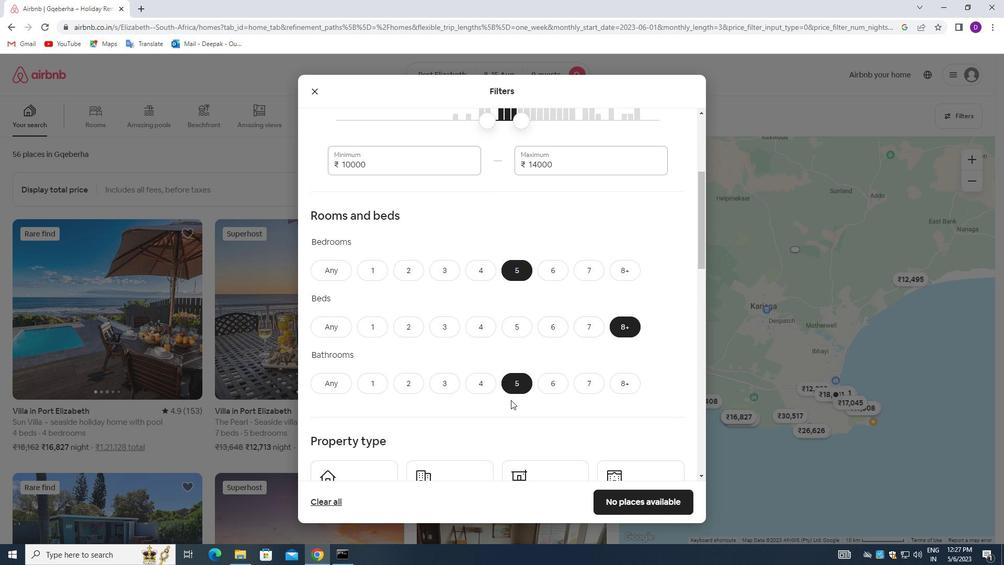 
Action: Mouse scrolled (512, 398) with delta (0, 0)
Screenshot: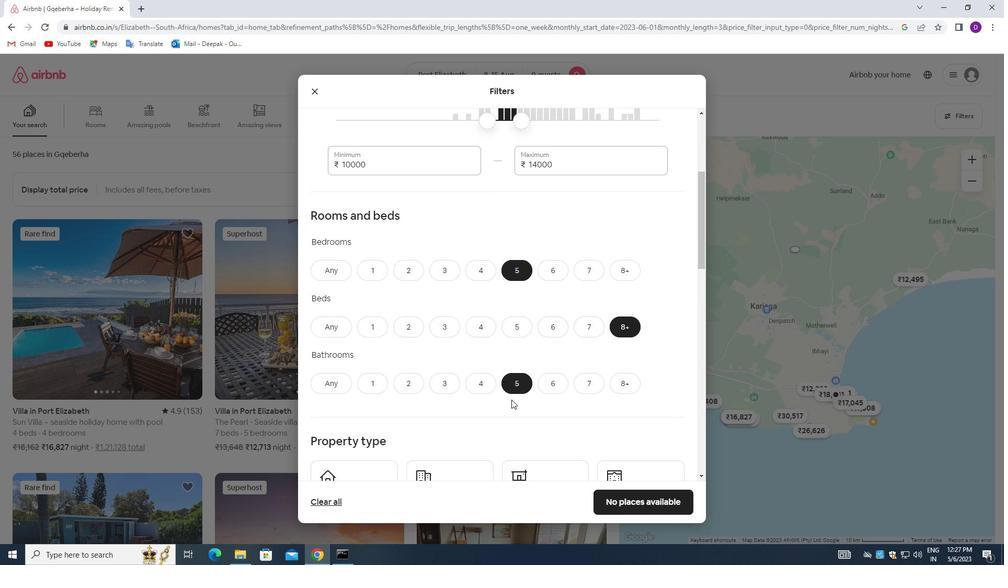 
Action: Mouse moved to (353, 394)
Screenshot: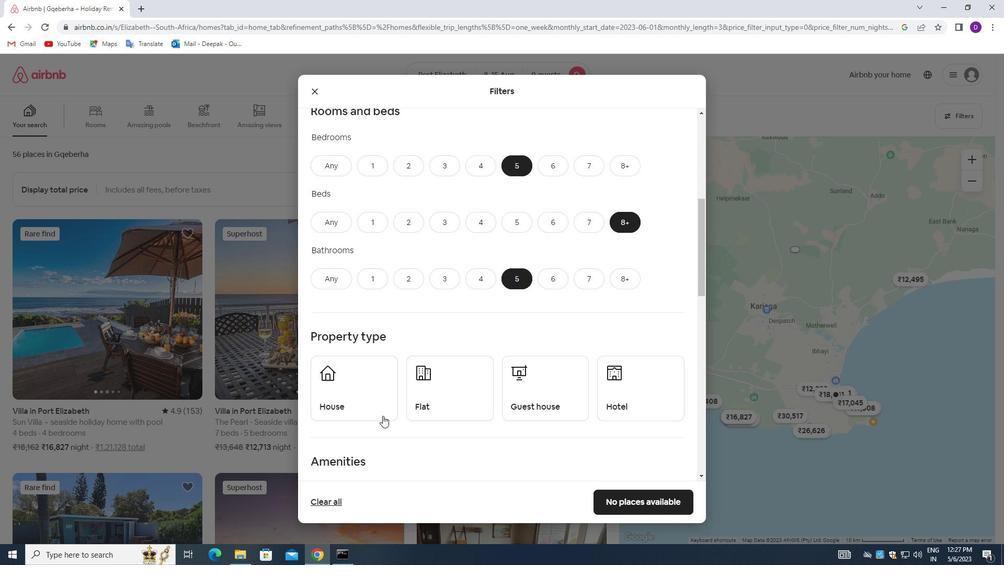 
Action: Mouse pressed left at (353, 394)
Screenshot: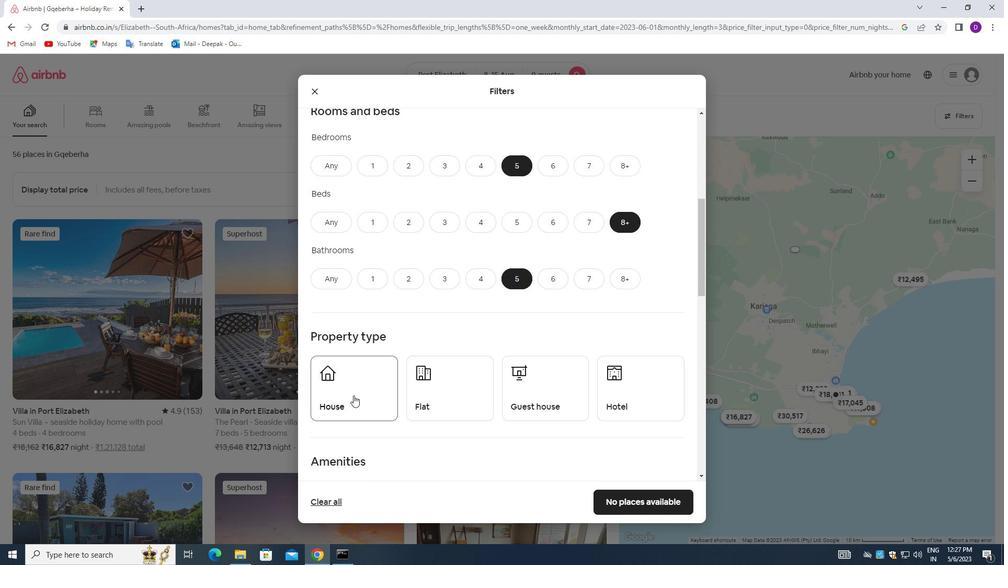 
Action: Mouse moved to (460, 405)
Screenshot: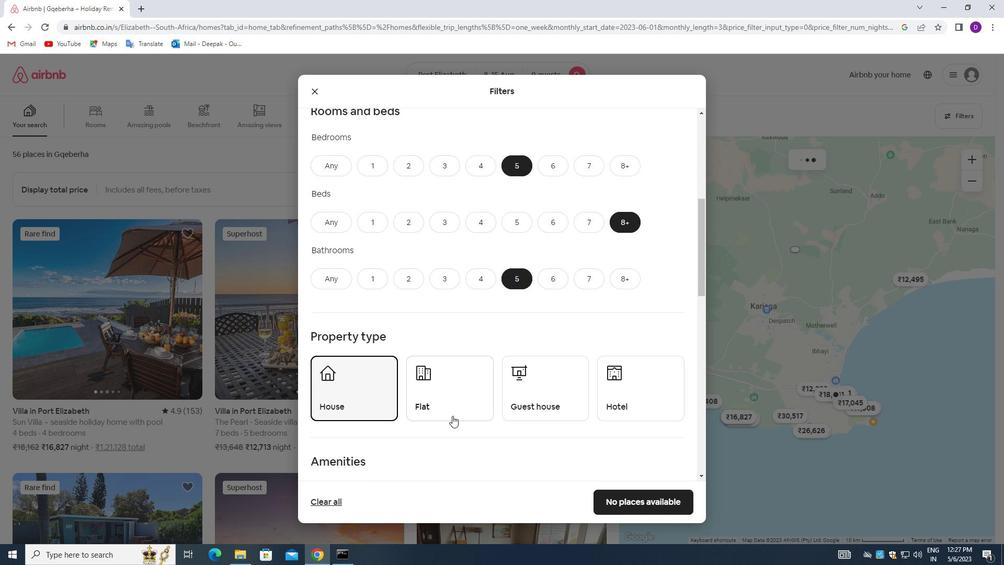 
Action: Mouse pressed left at (460, 405)
Screenshot: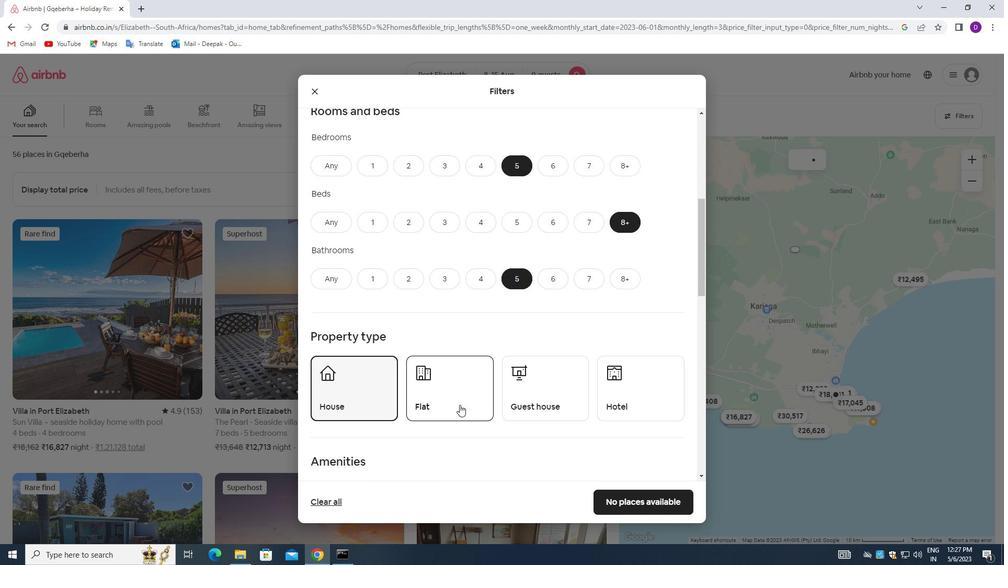 
Action: Mouse moved to (528, 396)
Screenshot: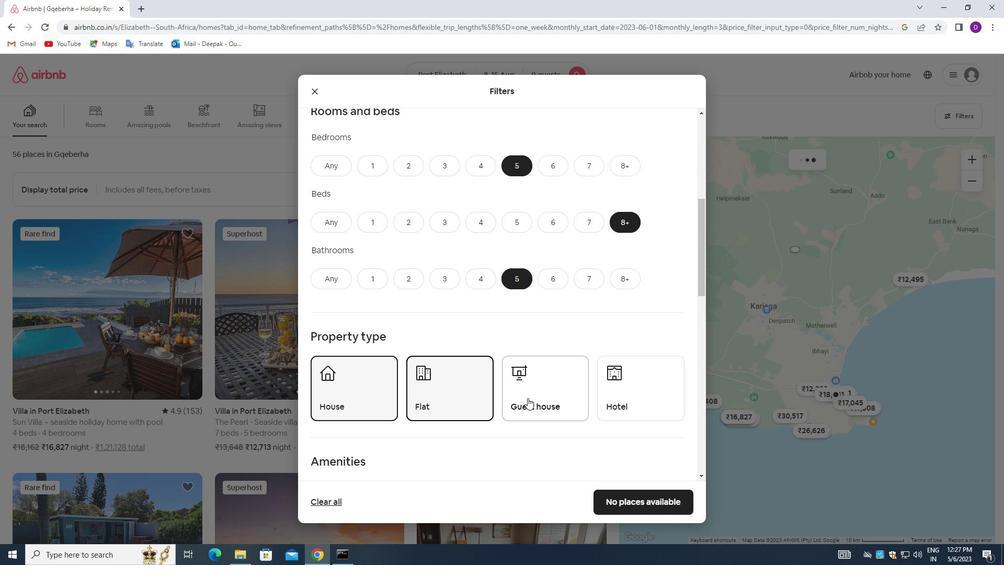 
Action: Mouse pressed left at (528, 396)
Screenshot: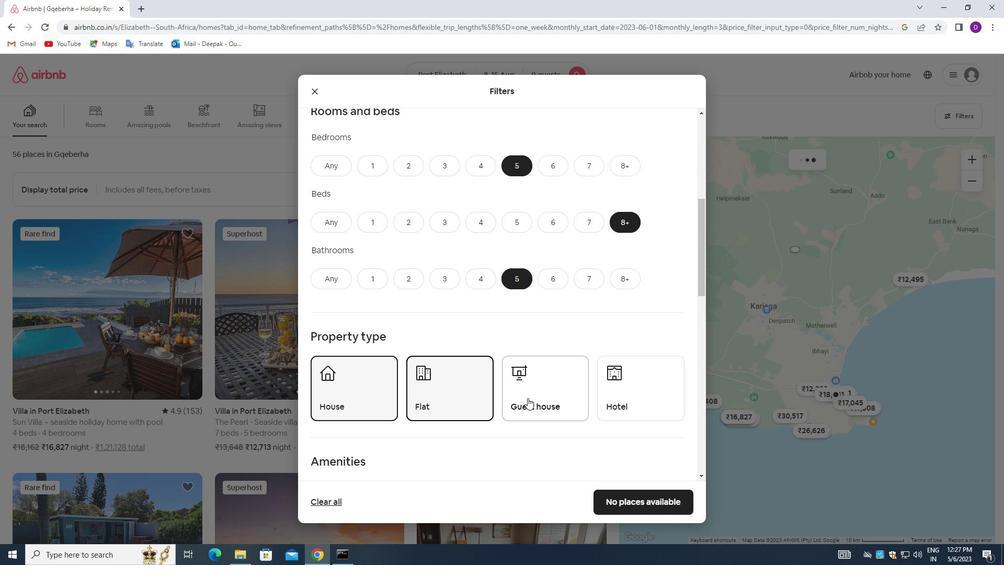 
Action: Mouse moved to (422, 439)
Screenshot: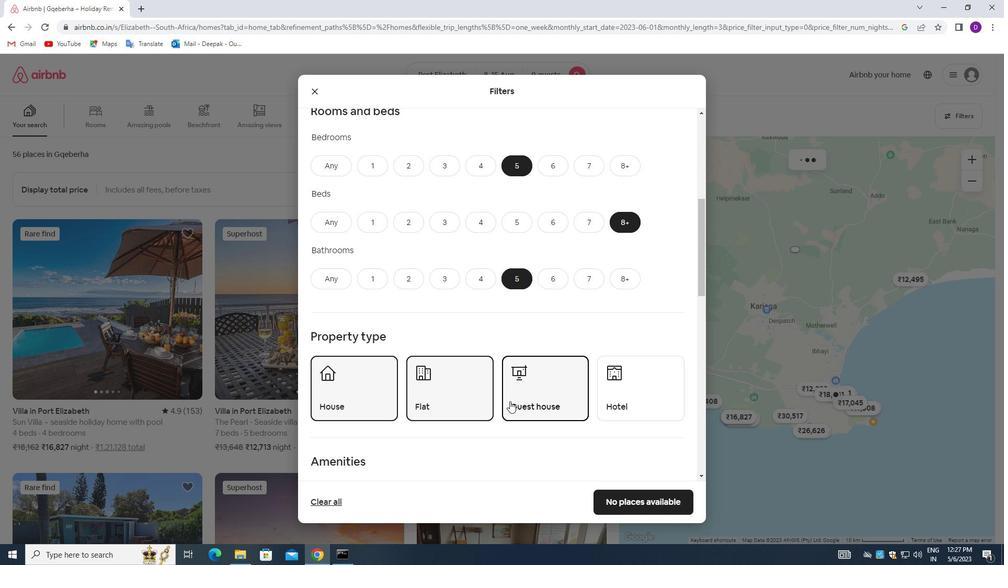 
Action: Mouse scrolled (422, 438) with delta (0, 0)
Screenshot: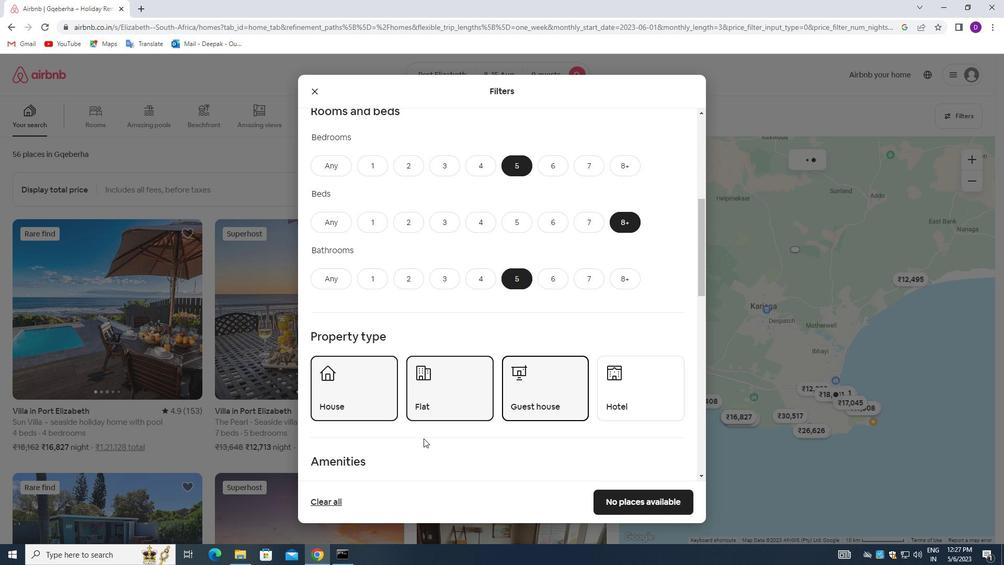 
Action: Mouse scrolled (422, 438) with delta (0, 0)
Screenshot: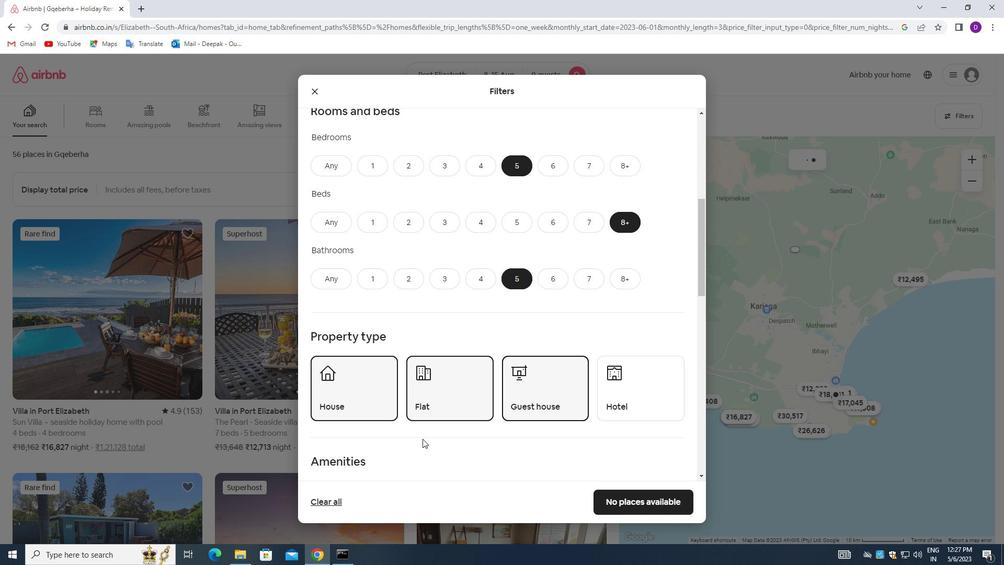 
Action: Mouse moved to (428, 406)
Screenshot: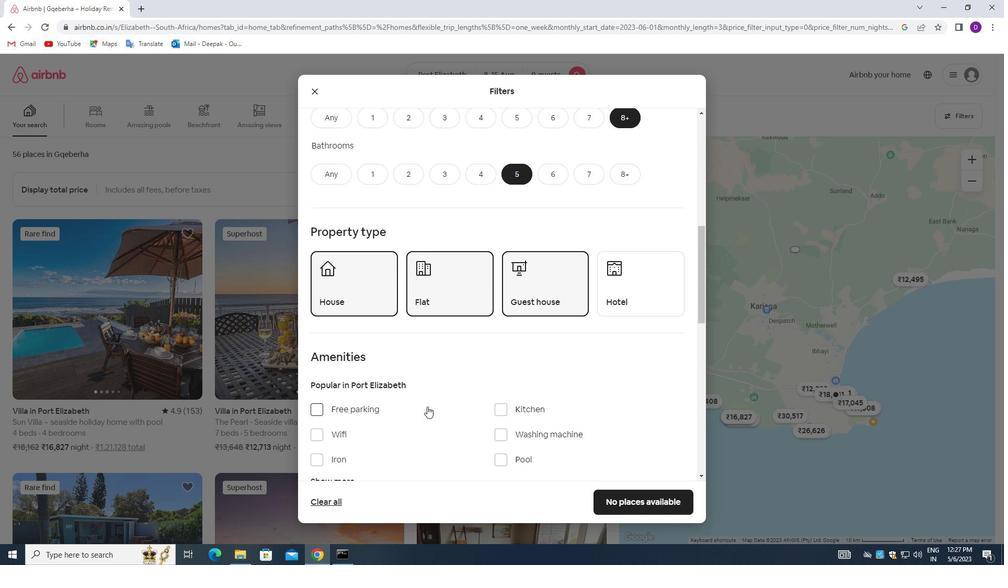 
Action: Mouse scrolled (428, 405) with delta (0, 0)
Screenshot: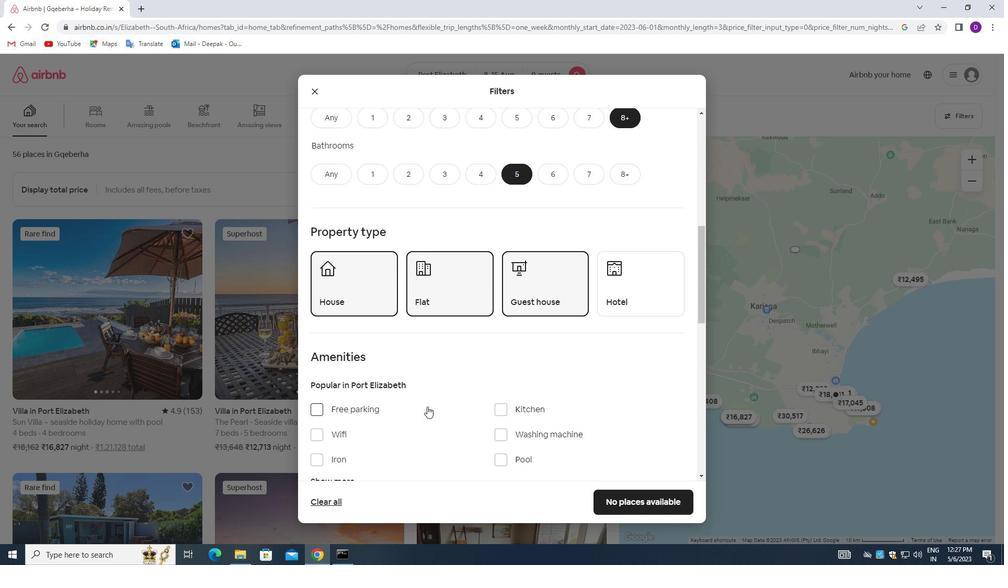 
Action: Mouse moved to (409, 406)
Screenshot: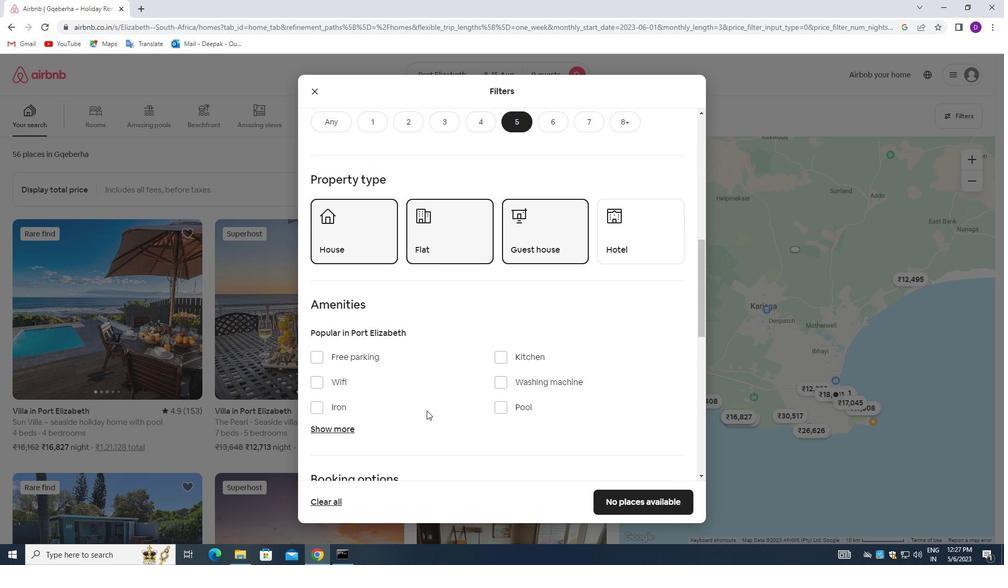 
Action: Mouse scrolled (409, 405) with delta (0, 0)
Screenshot: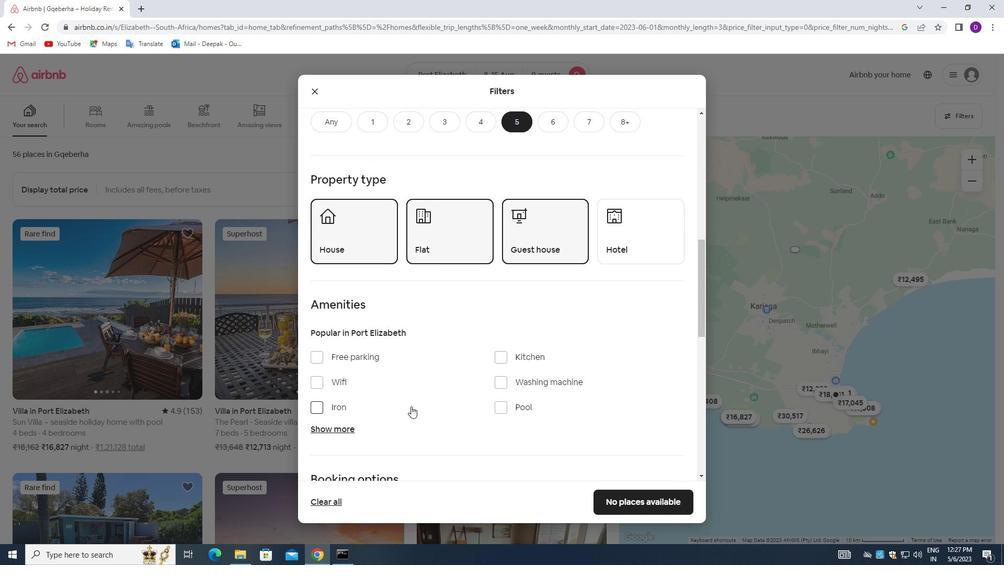 
Action: Mouse moved to (342, 377)
Screenshot: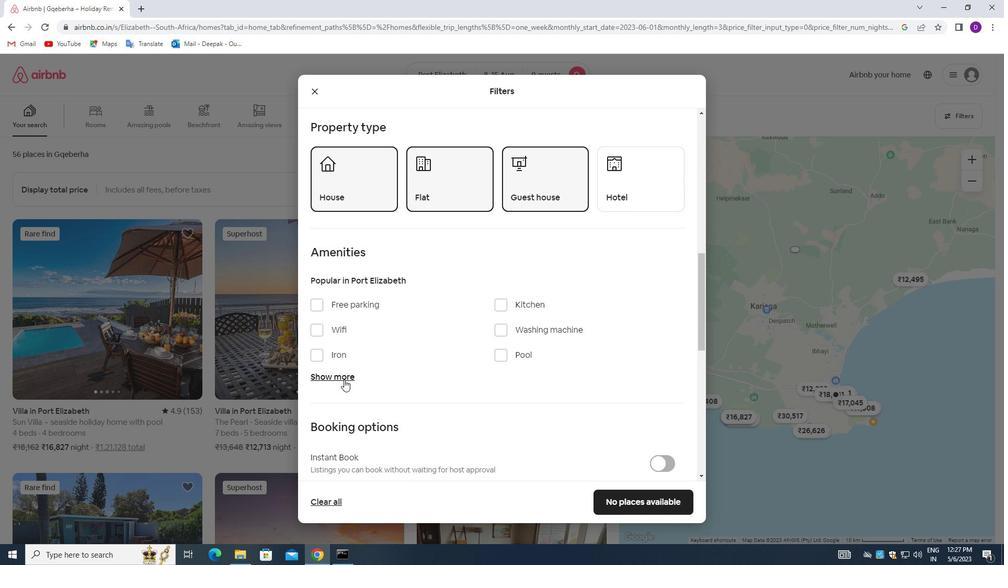 
Action: Mouse pressed left at (342, 377)
Screenshot: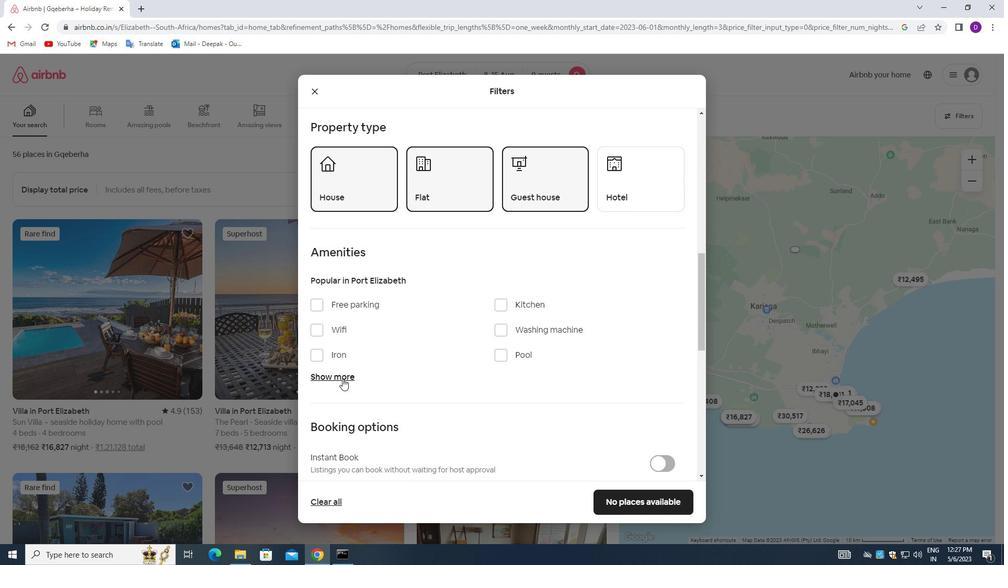 
Action: Mouse moved to (417, 353)
Screenshot: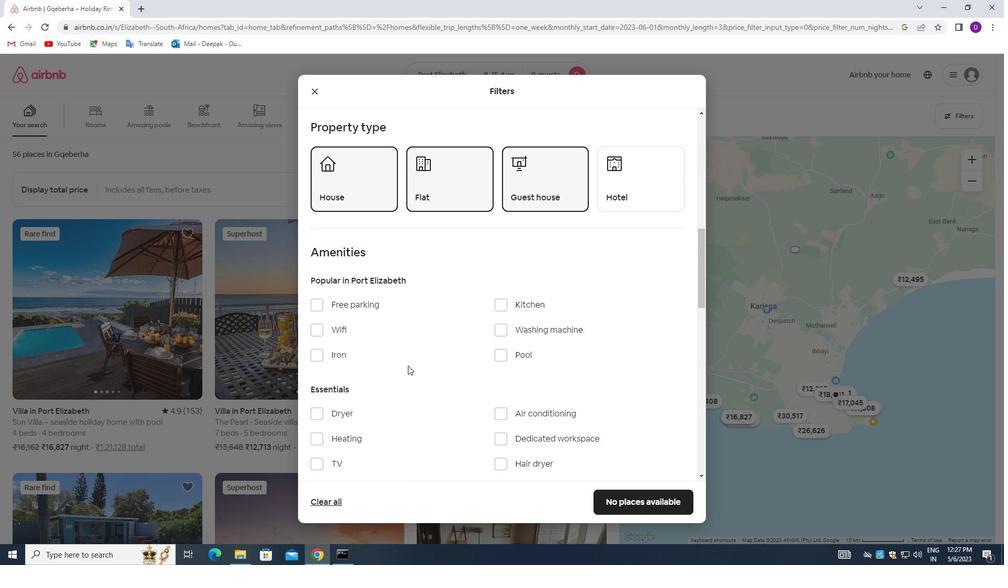 
Action: Mouse scrolled (417, 353) with delta (0, 0)
Screenshot: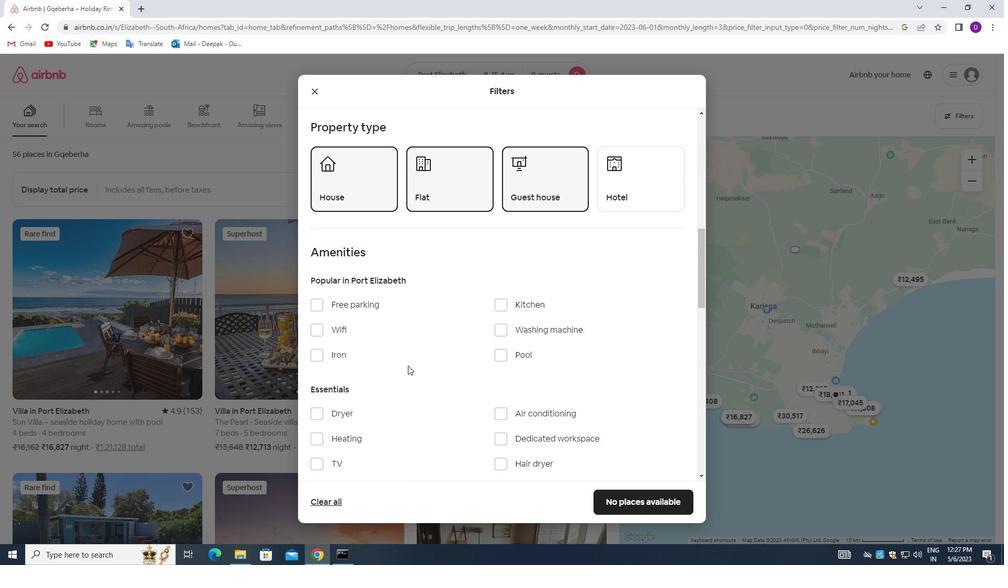 
Action: Mouse moved to (315, 255)
Screenshot: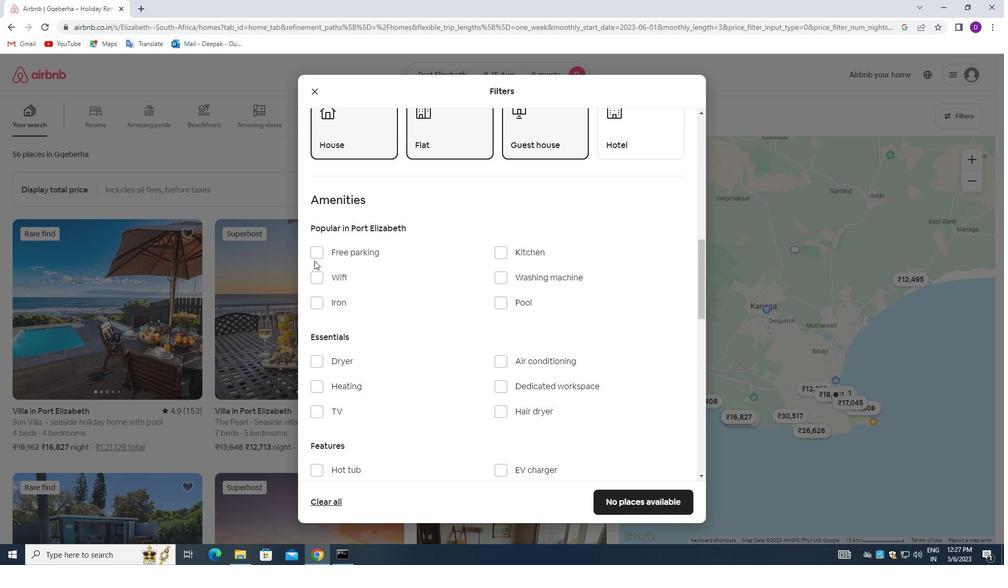 
Action: Mouse pressed left at (315, 255)
Screenshot: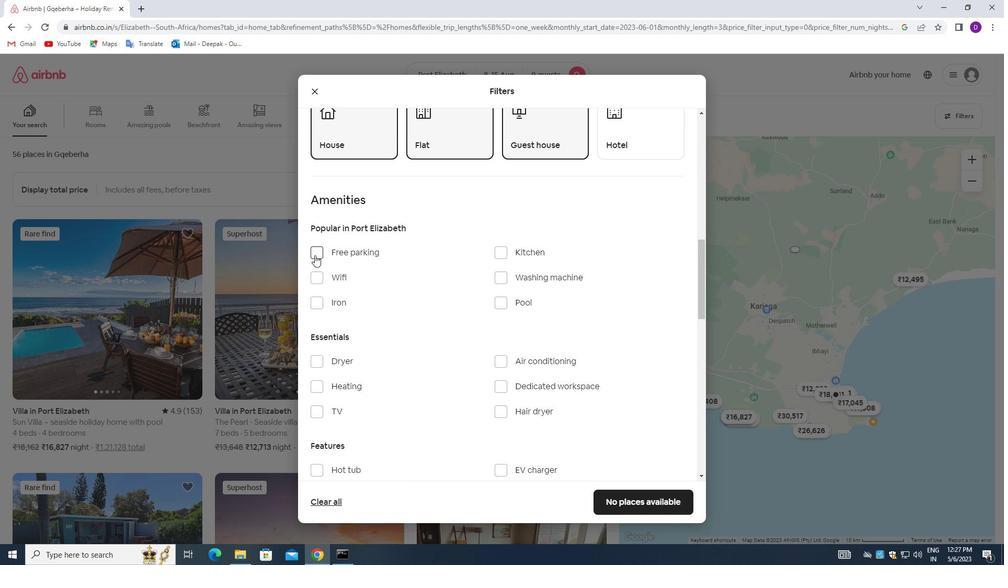 
Action: Mouse moved to (318, 275)
Screenshot: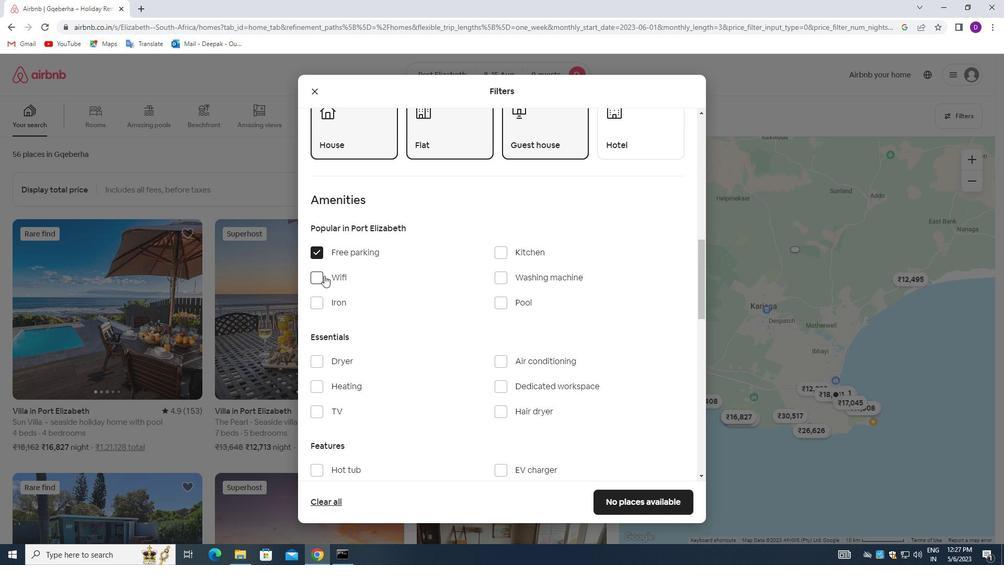 
Action: Mouse pressed left at (318, 275)
Screenshot: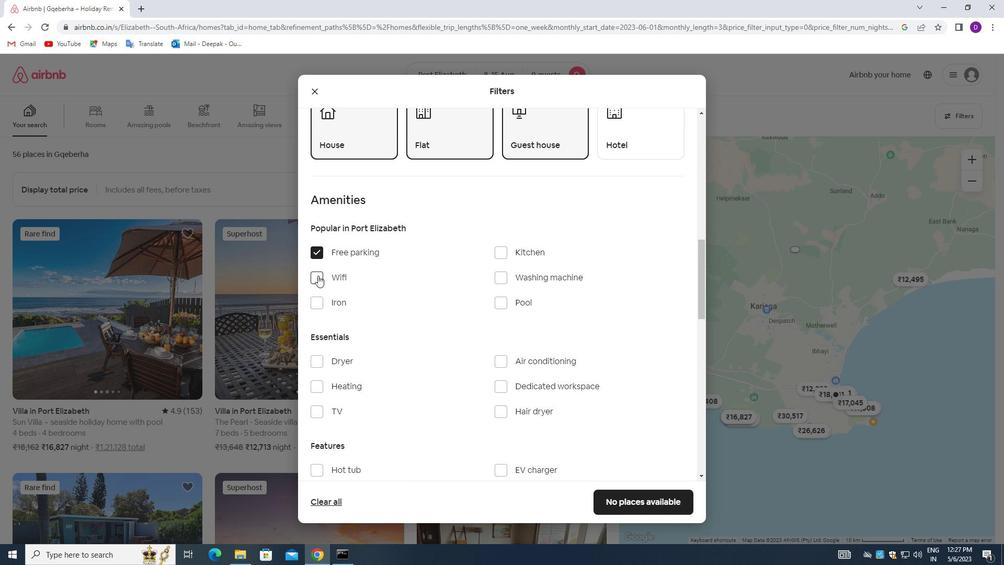 
Action: Mouse moved to (437, 297)
Screenshot: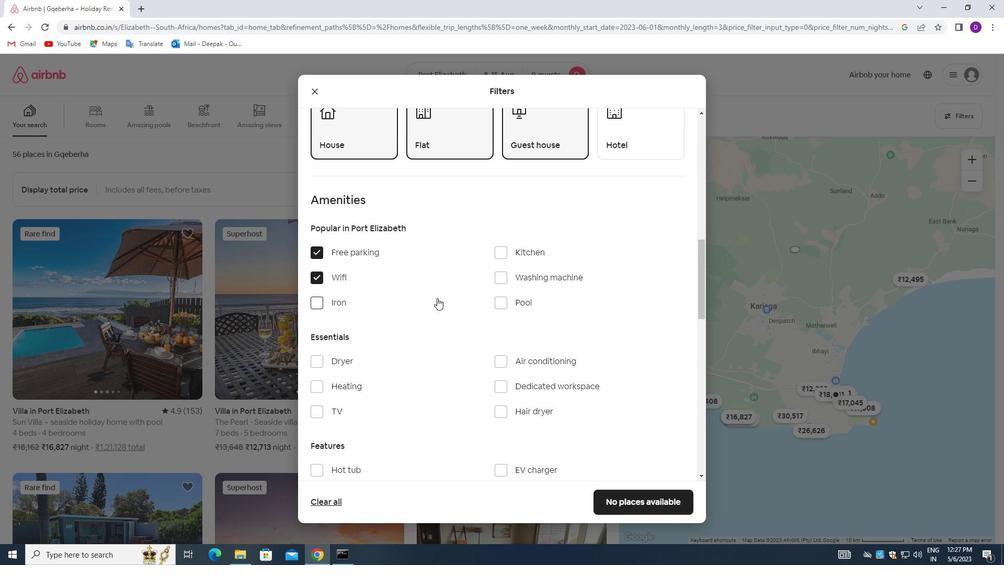 
Action: Mouse scrolled (437, 296) with delta (0, 0)
Screenshot: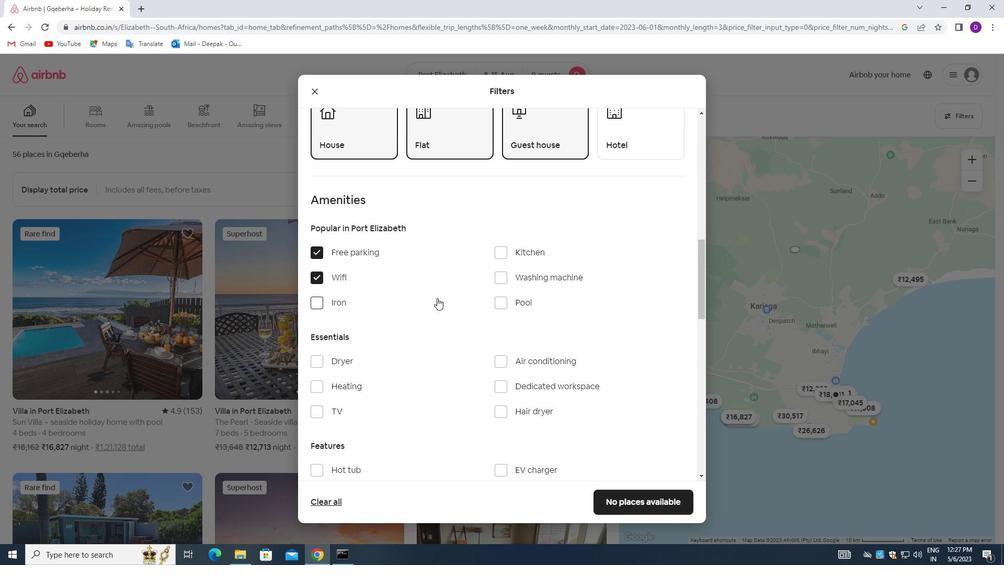 
Action: Mouse scrolled (437, 296) with delta (0, 0)
Screenshot: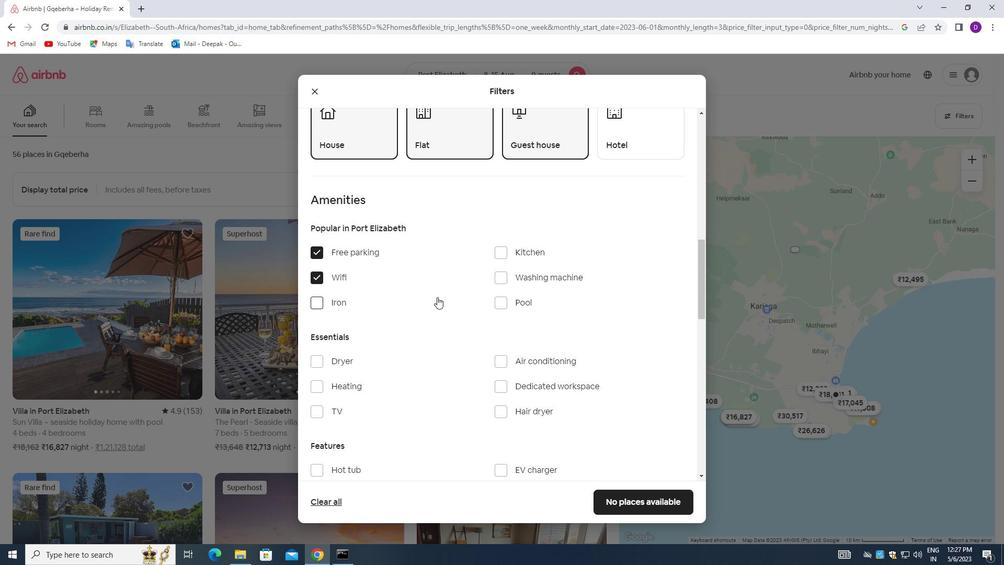 
Action: Mouse moved to (320, 308)
Screenshot: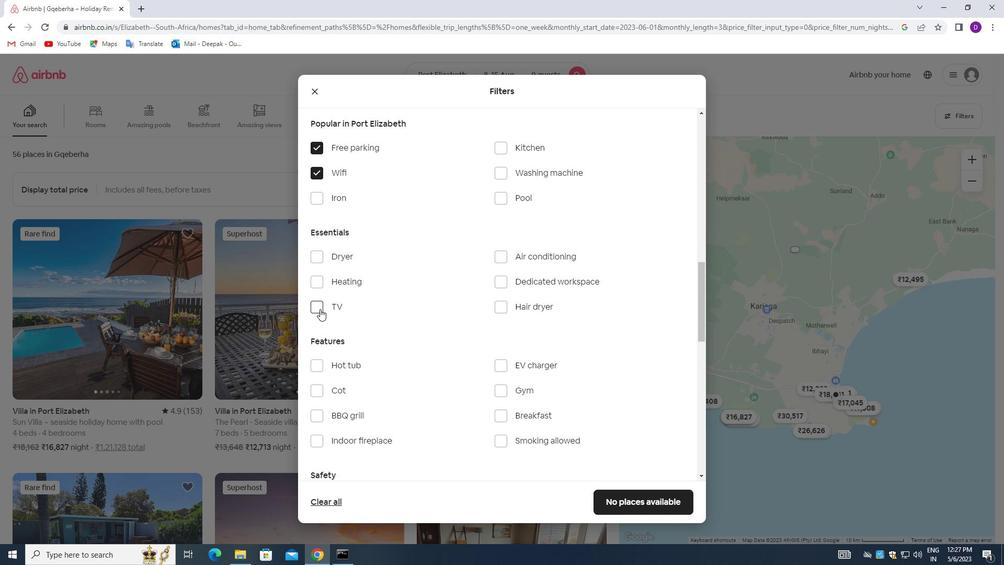 
Action: Mouse pressed left at (320, 308)
Screenshot: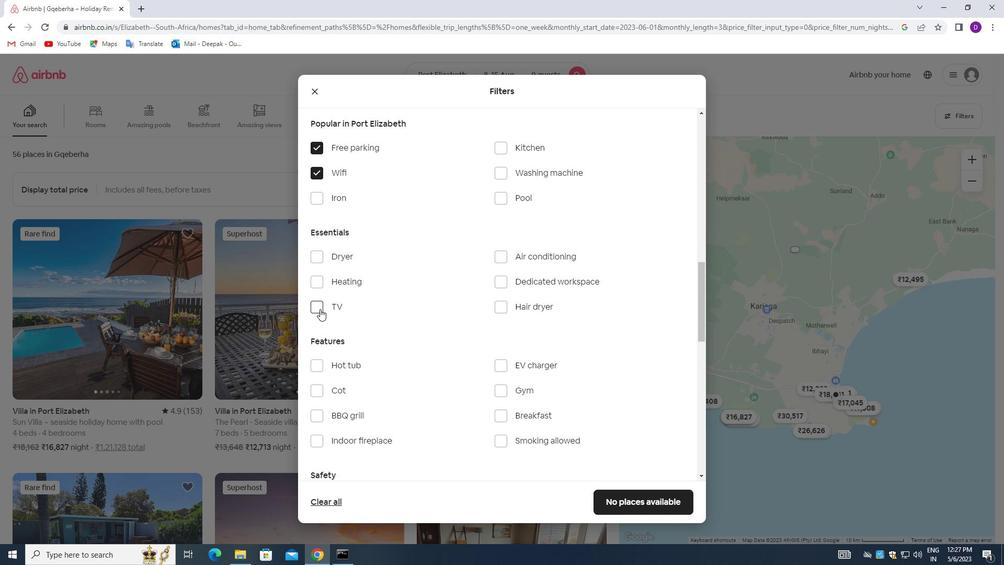 
Action: Mouse moved to (452, 302)
Screenshot: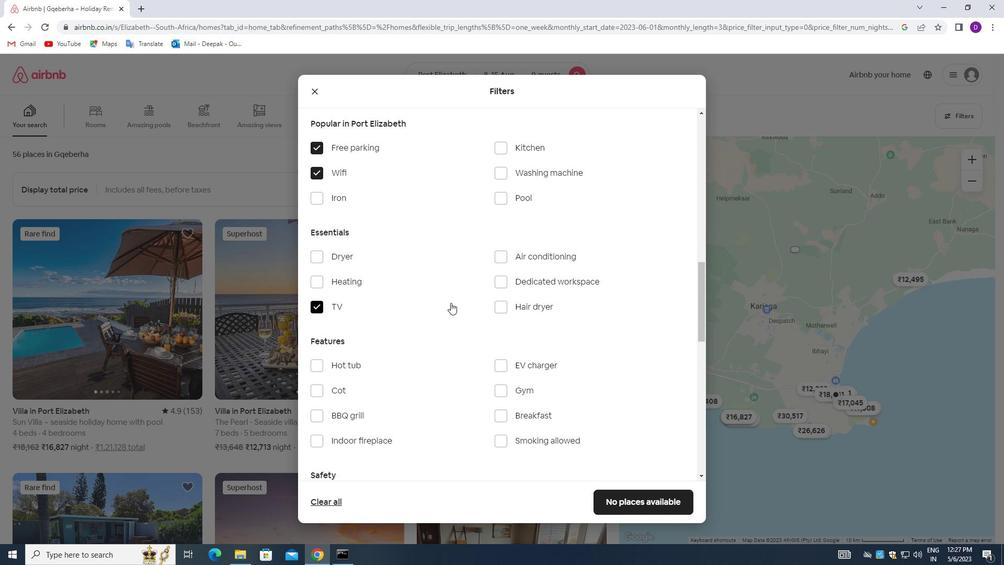 
Action: Mouse scrolled (452, 301) with delta (0, 0)
Screenshot: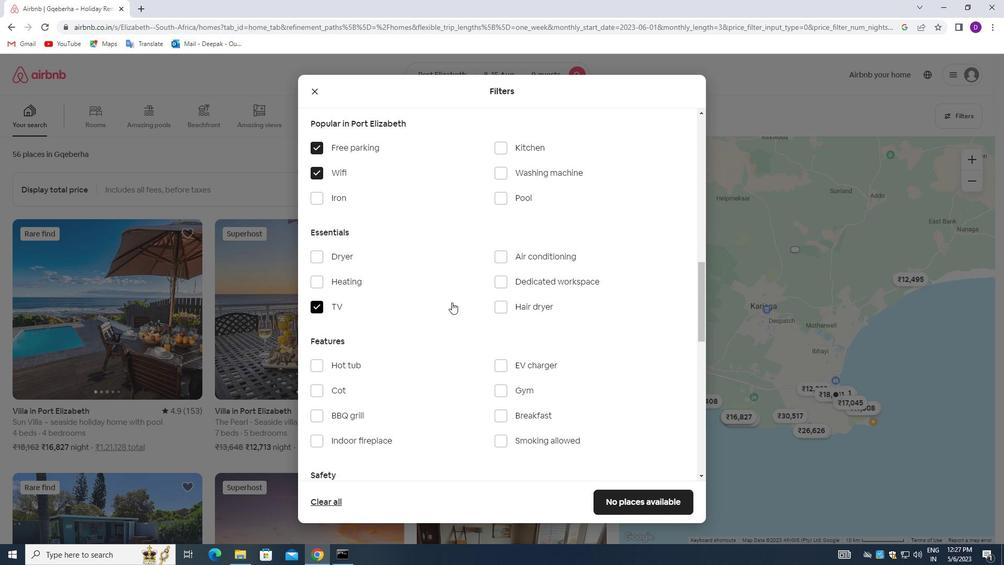 
Action: Mouse scrolled (452, 301) with delta (0, 0)
Screenshot: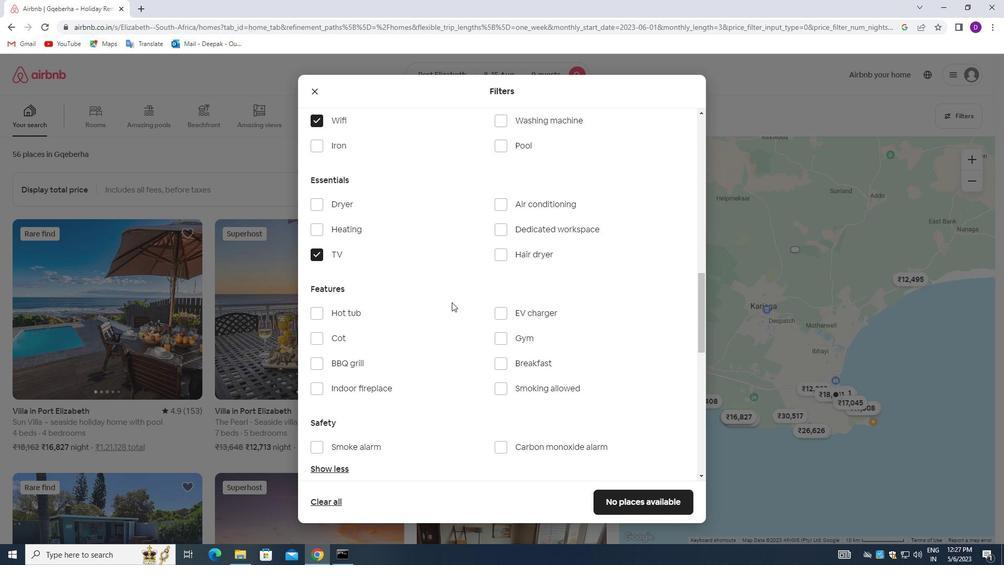 
Action: Mouse moved to (496, 284)
Screenshot: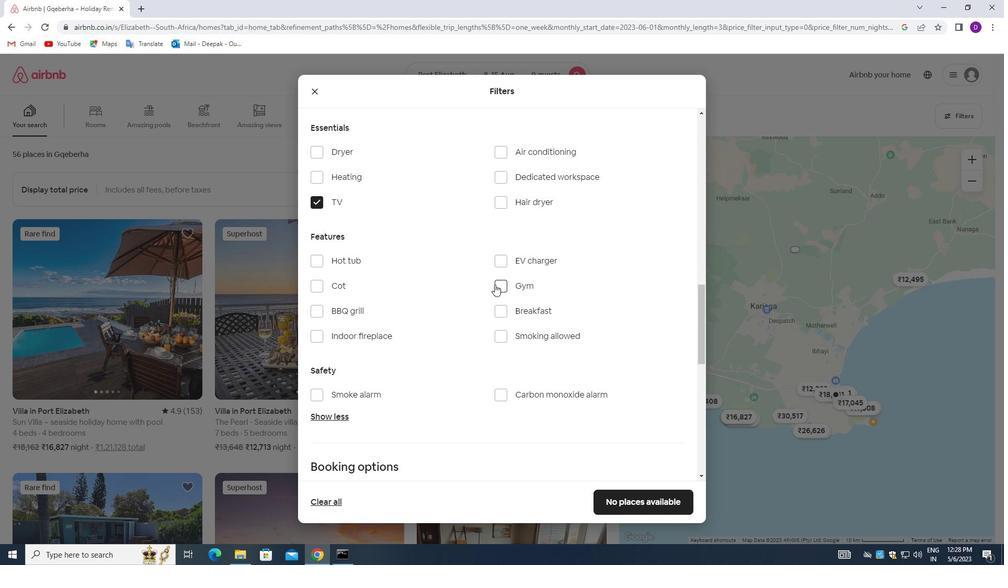 
Action: Mouse pressed left at (496, 284)
Screenshot: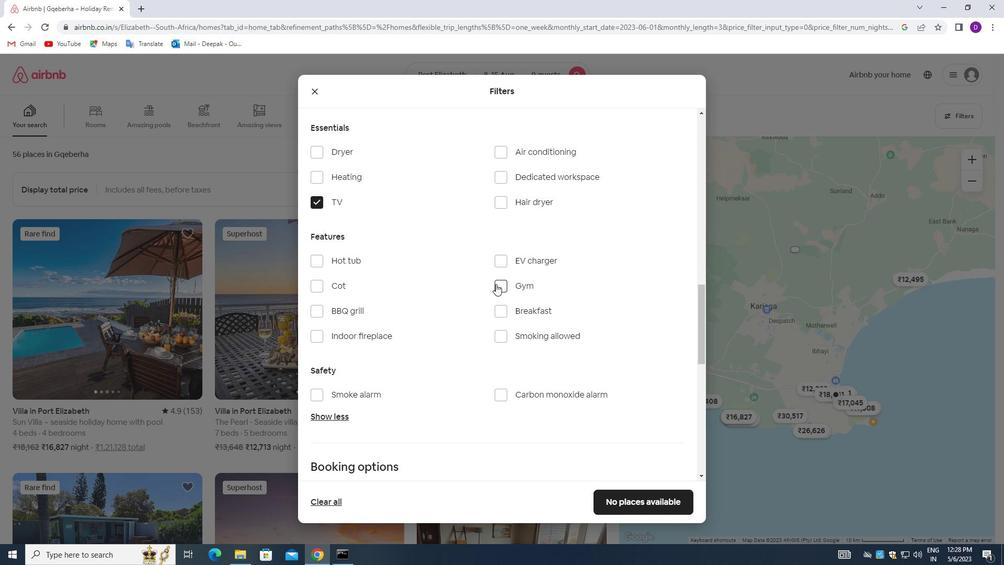 
Action: Mouse moved to (498, 311)
Screenshot: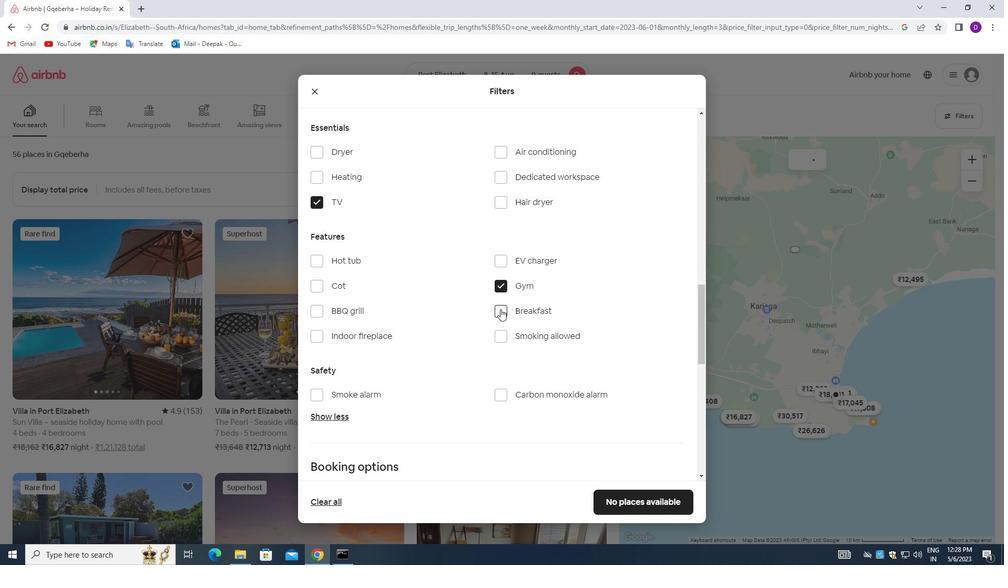 
Action: Mouse pressed left at (498, 311)
Screenshot: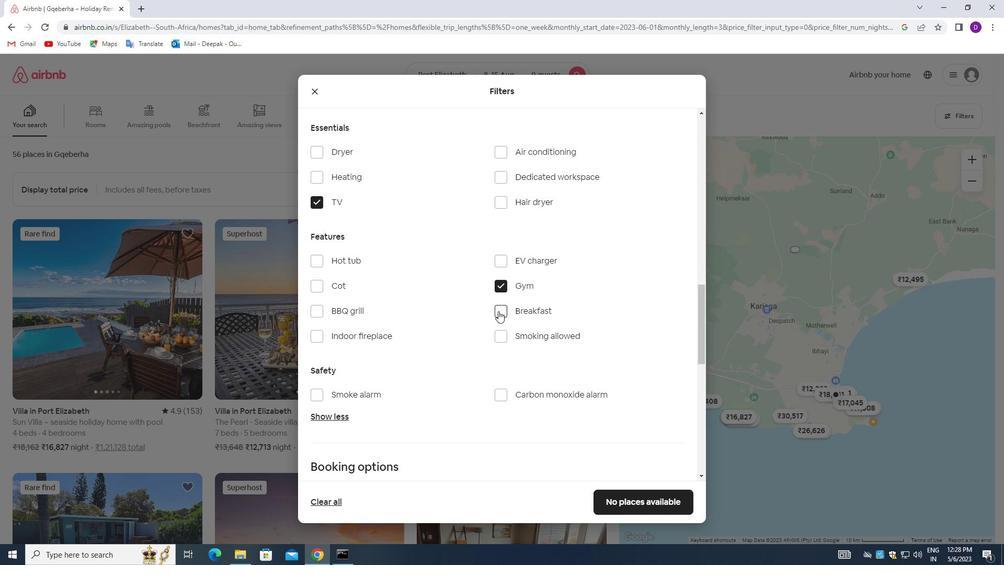 
Action: Mouse moved to (420, 308)
Screenshot: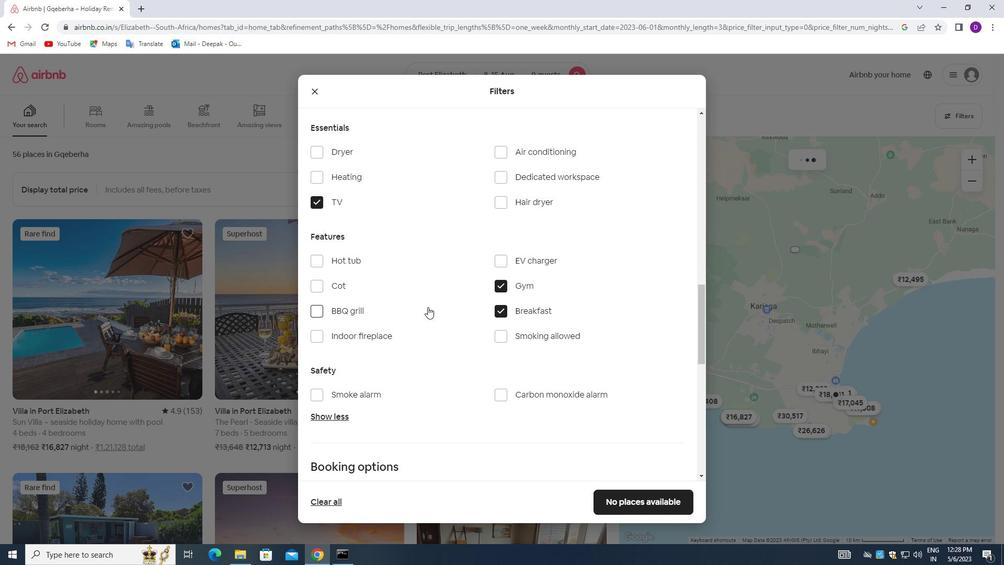 
Action: Mouse scrolled (420, 308) with delta (0, 0)
Screenshot: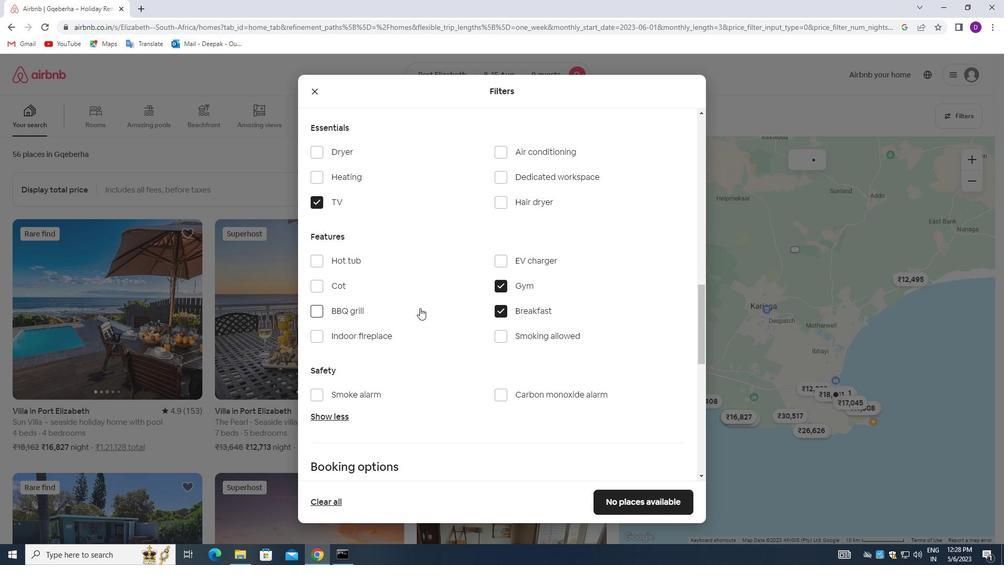 
Action: Mouse scrolled (420, 308) with delta (0, 0)
Screenshot: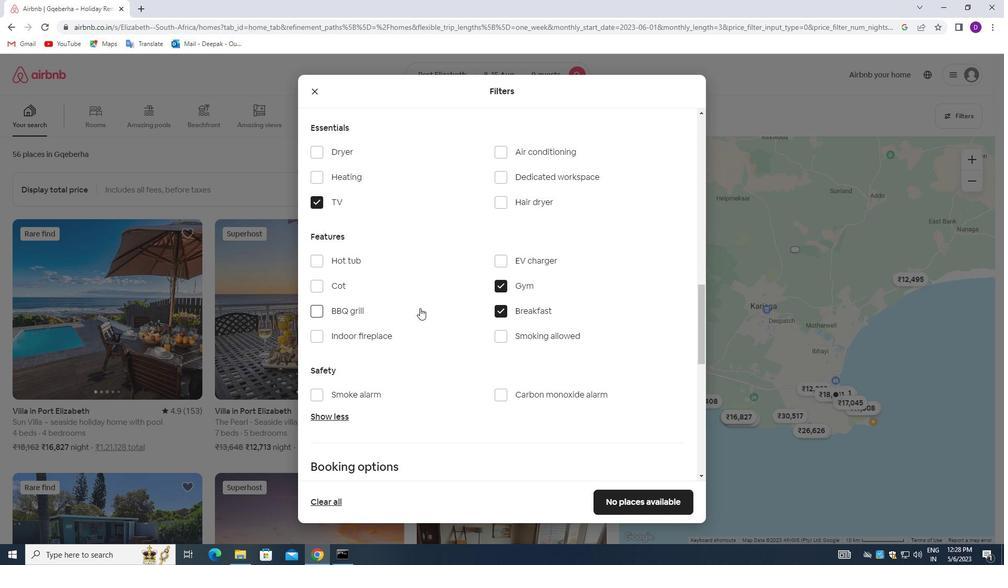 
Action: Mouse scrolled (420, 307) with delta (0, 0)
Screenshot: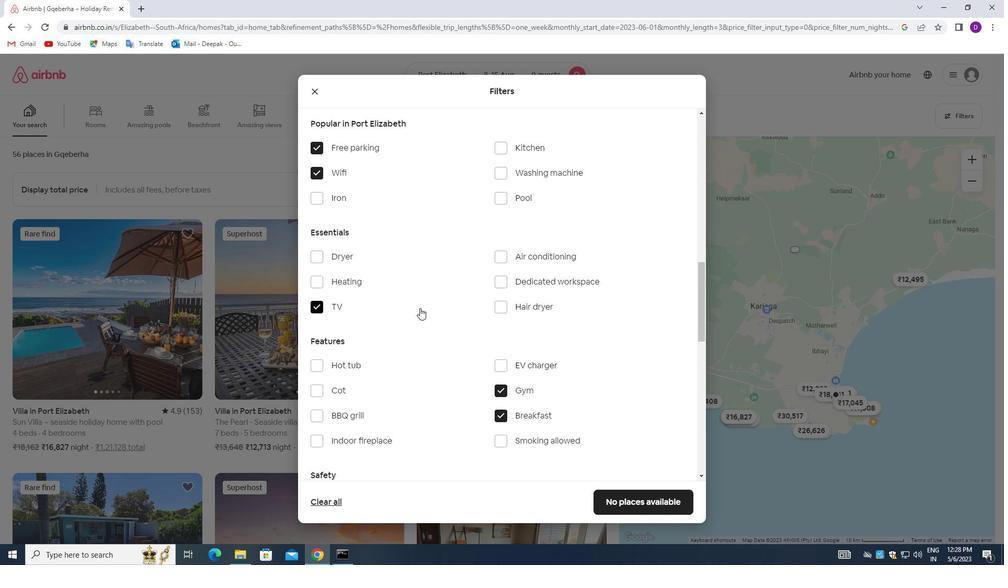 
Action: Mouse scrolled (420, 307) with delta (0, 0)
Screenshot: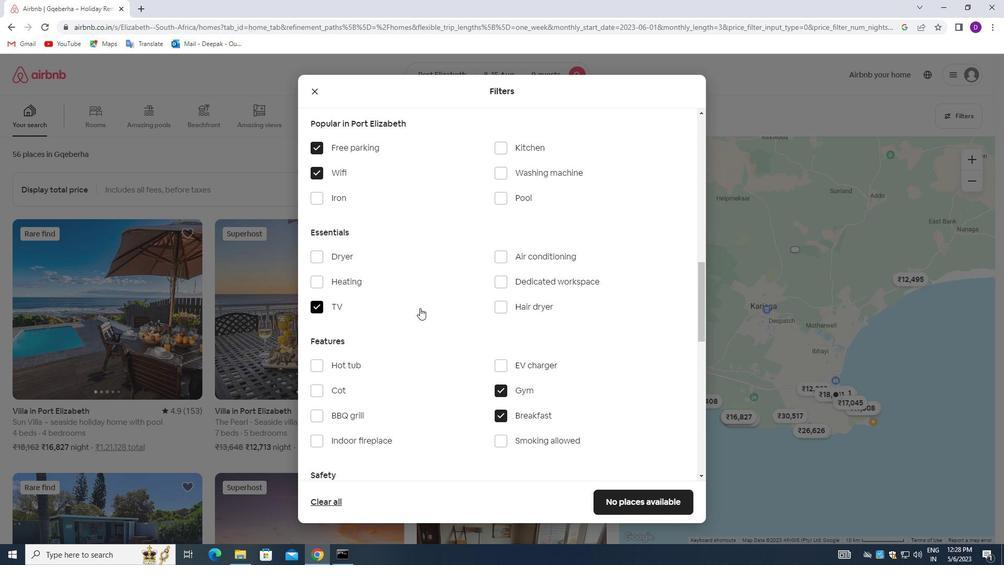 
Action: Mouse moved to (420, 308)
Screenshot: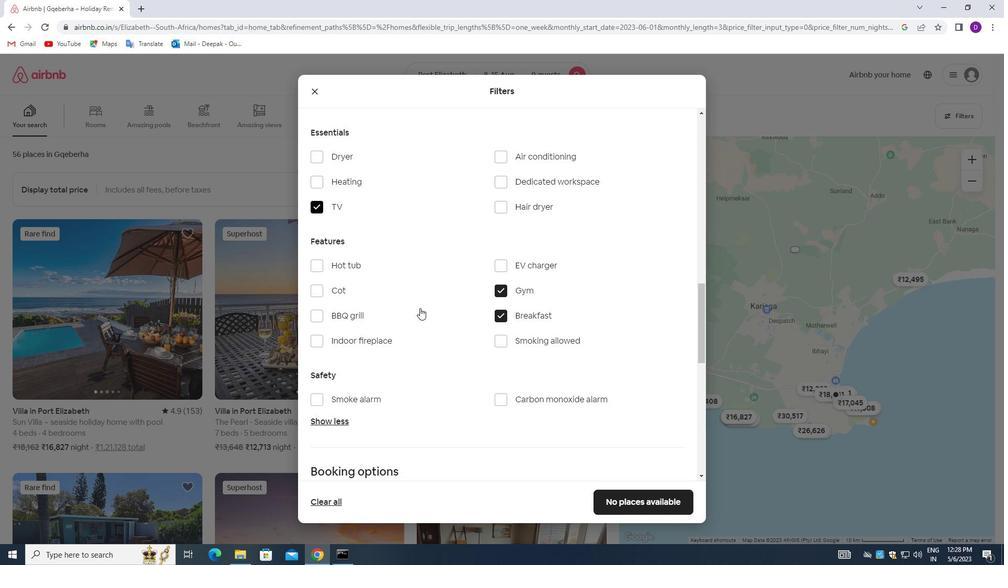 
Action: Mouse scrolled (420, 307) with delta (0, 0)
Screenshot: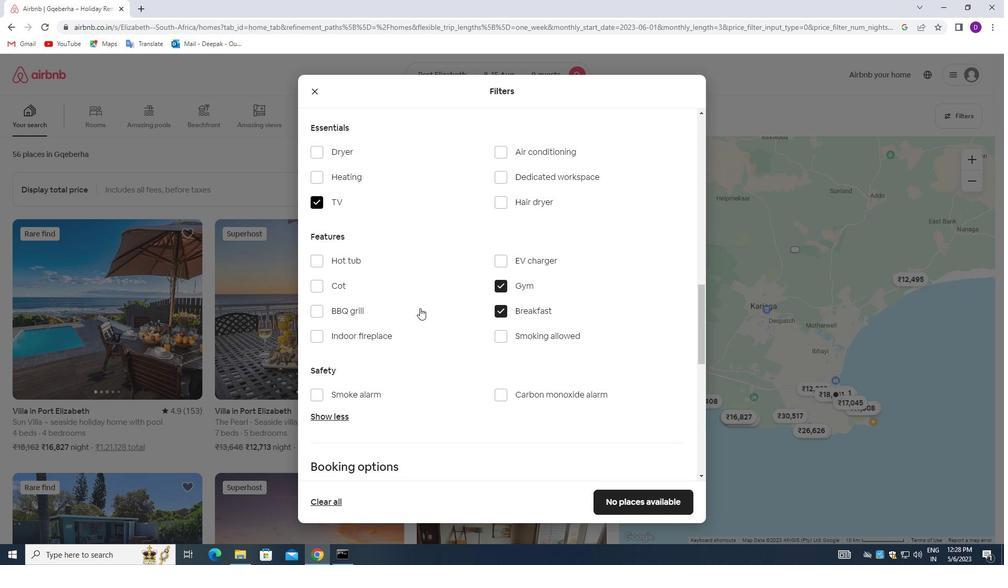 
Action: Mouse moved to (421, 308)
Screenshot: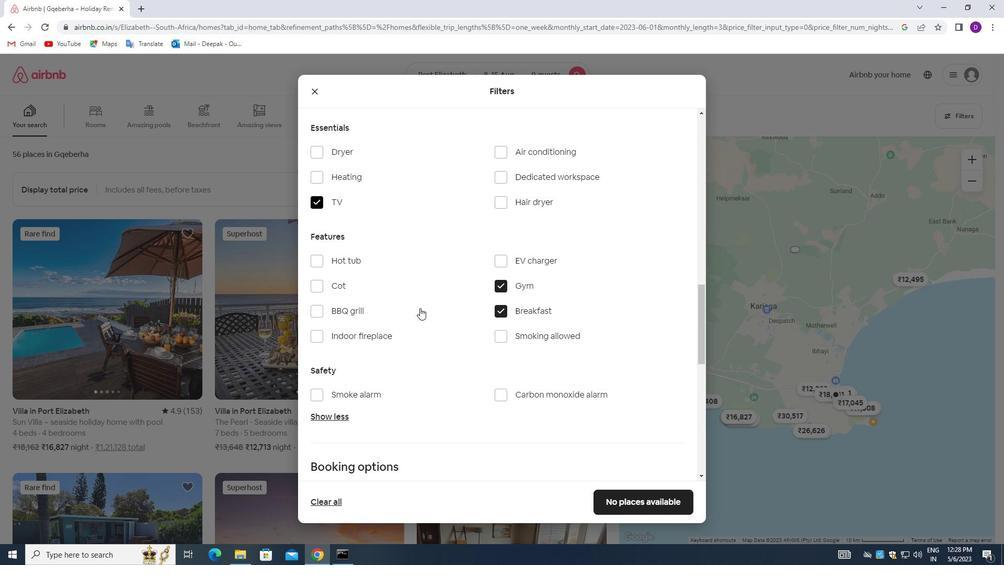 
Action: Mouse scrolled (421, 307) with delta (0, 0)
Screenshot: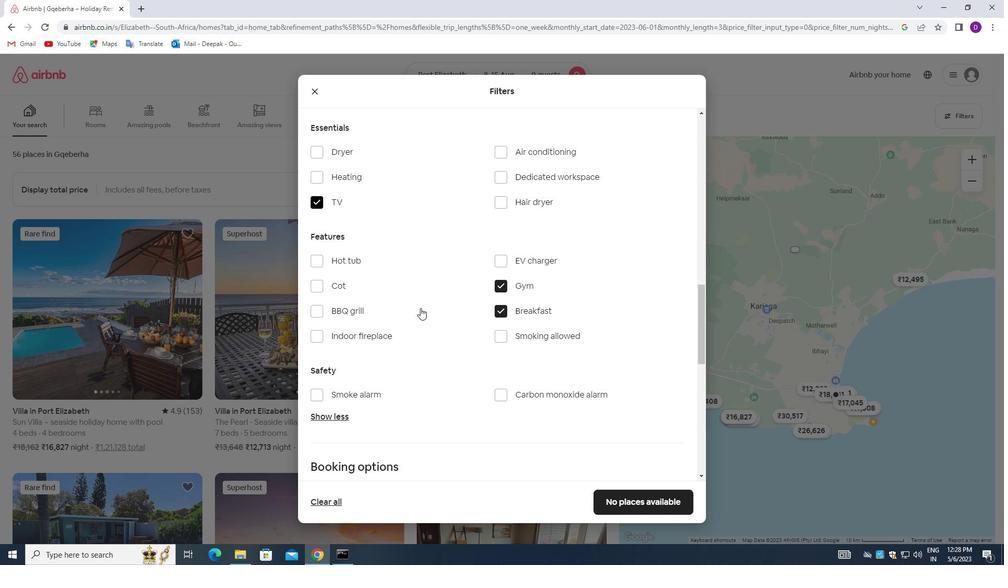 
Action: Mouse moved to (429, 316)
Screenshot: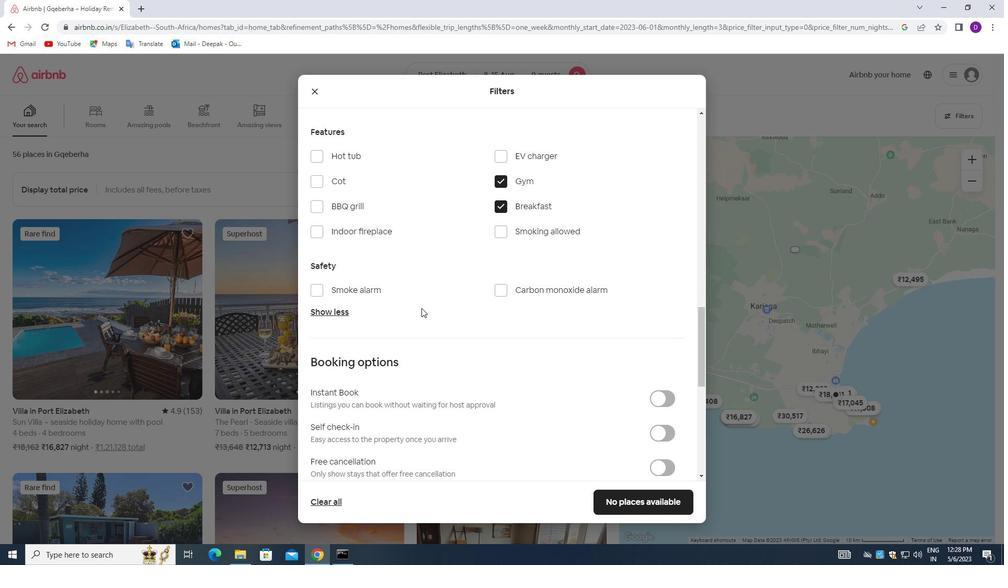 
Action: Mouse scrolled (429, 315) with delta (0, 0)
Screenshot: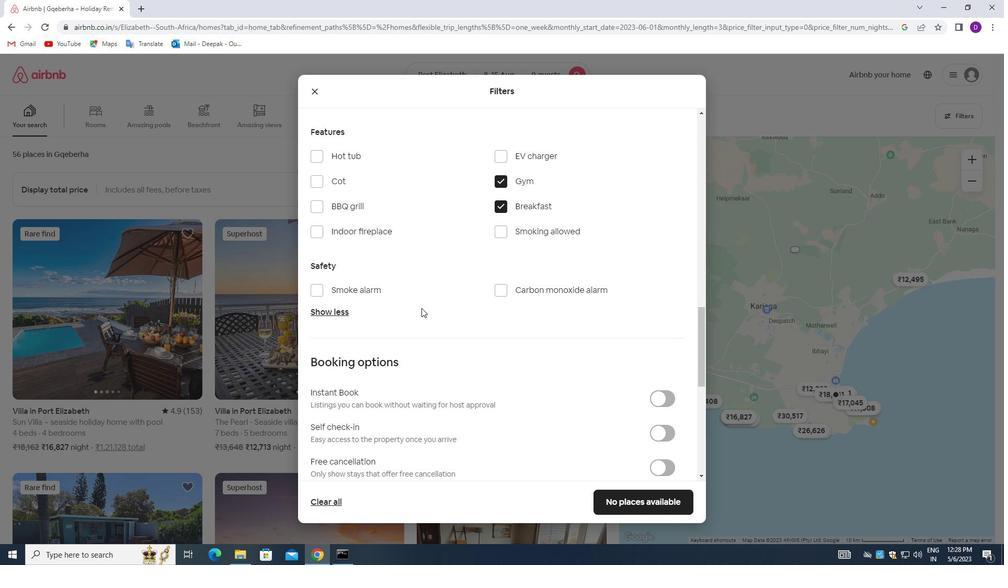 
Action: Mouse moved to (431, 318)
Screenshot: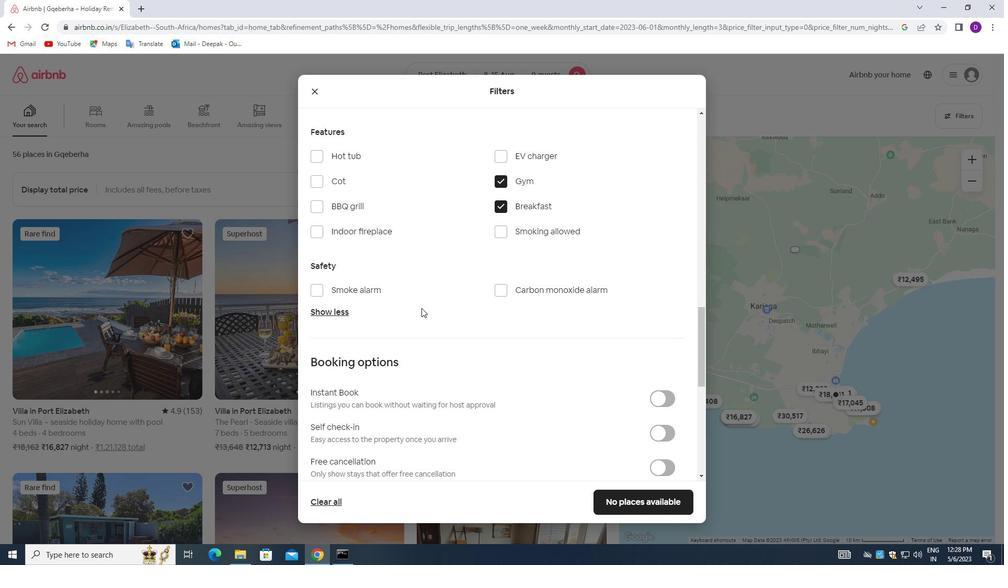 
Action: Mouse scrolled (431, 317) with delta (0, 0)
Screenshot: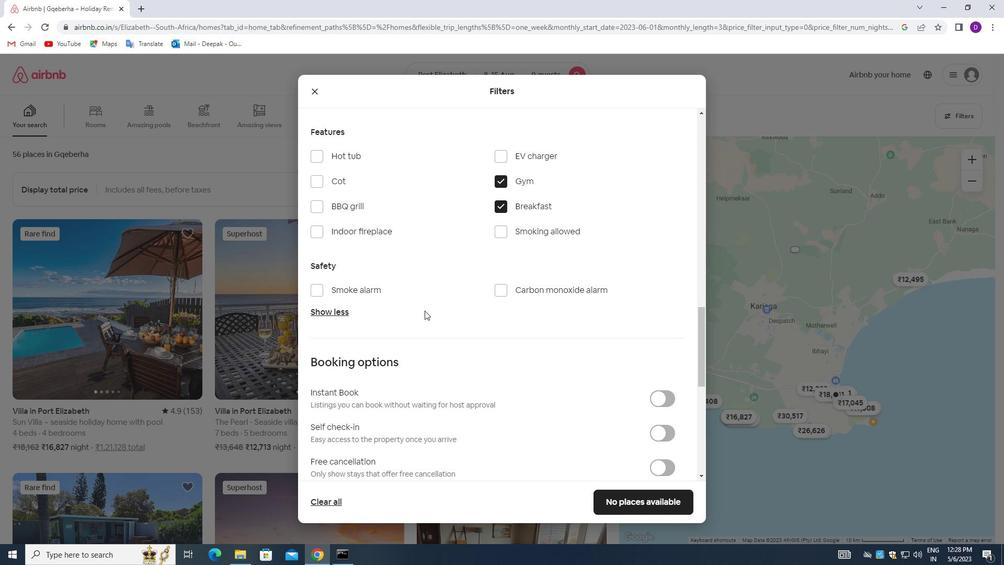 
Action: Mouse moved to (433, 318)
Screenshot: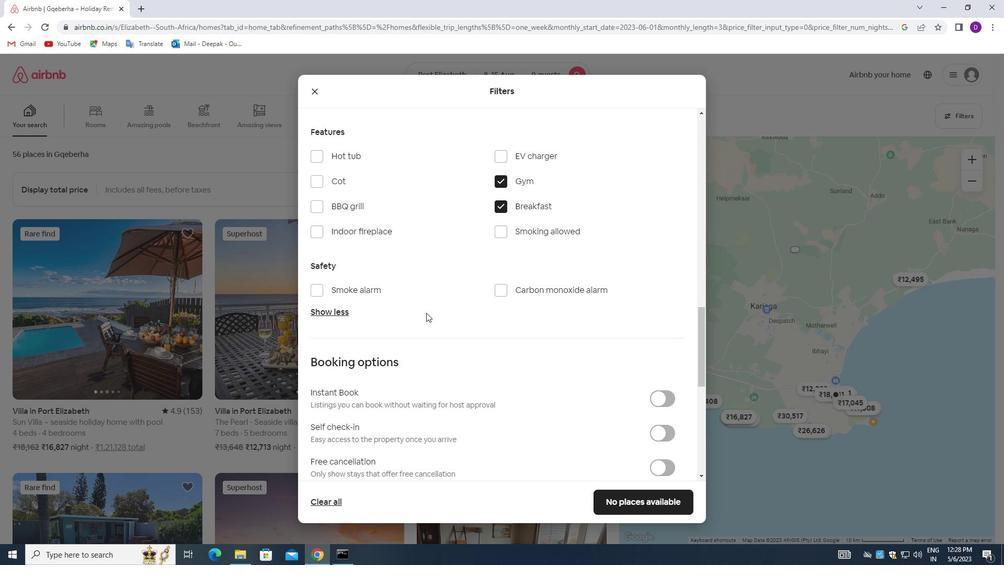 
Action: Mouse scrolled (433, 317) with delta (0, 0)
Screenshot: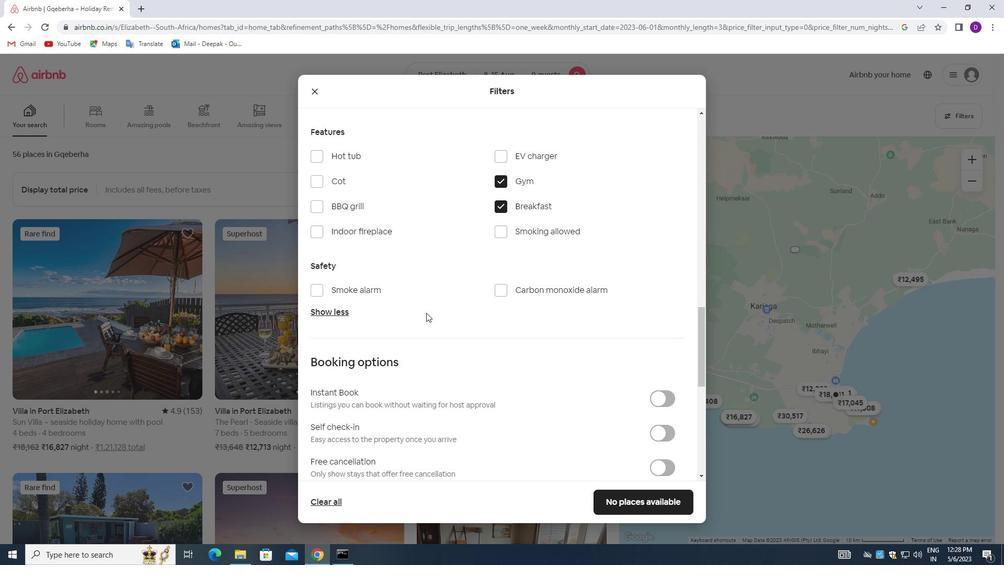 
Action: Mouse moved to (652, 275)
Screenshot: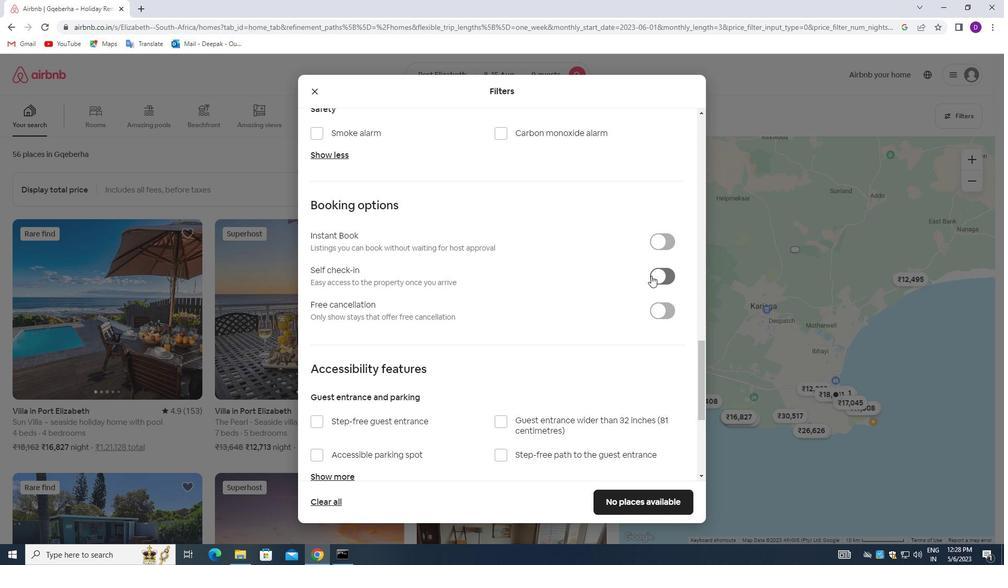 
Action: Mouse pressed left at (652, 275)
Screenshot: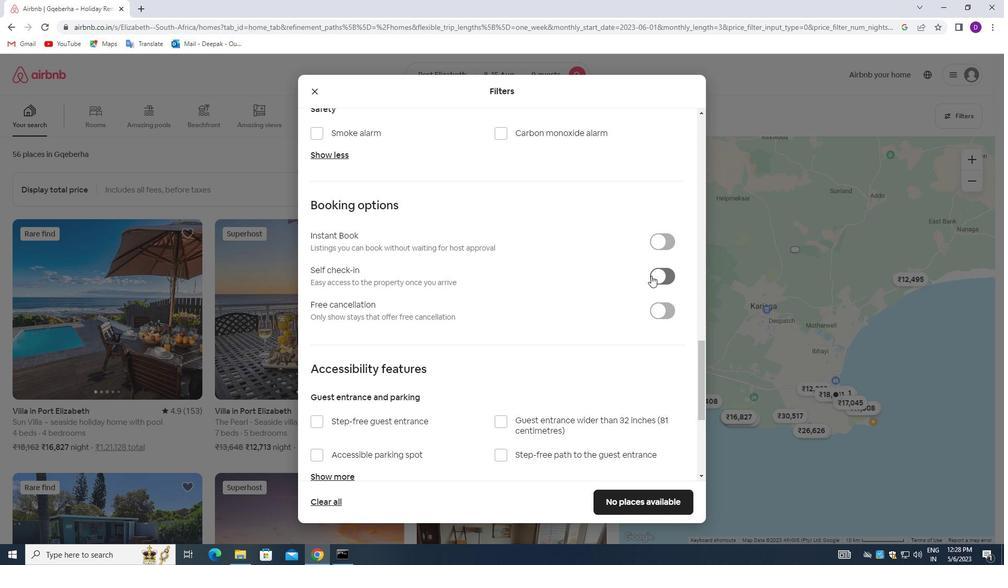 
Action: Mouse moved to (457, 304)
Screenshot: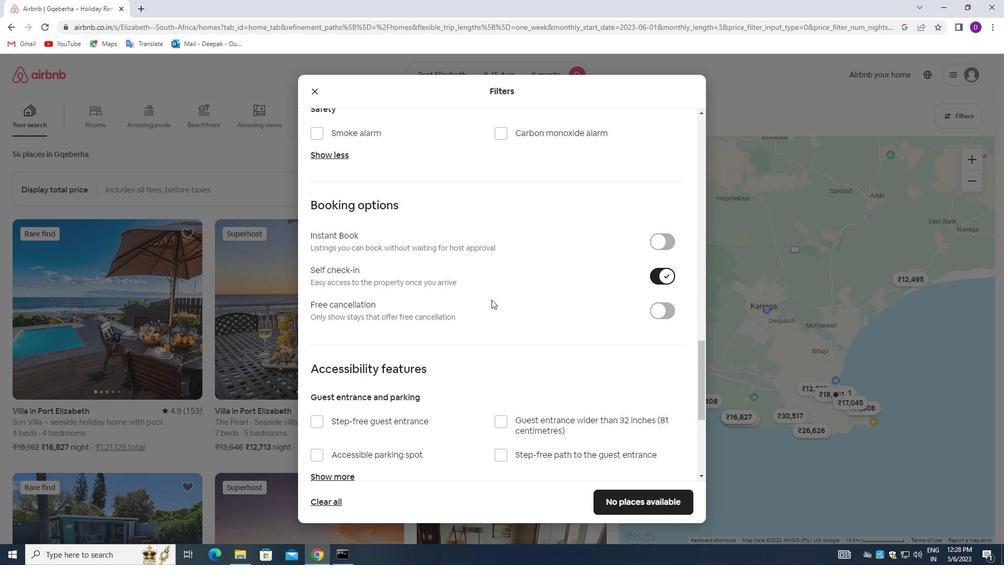 
Action: Mouse scrolled (457, 303) with delta (0, 0)
Screenshot: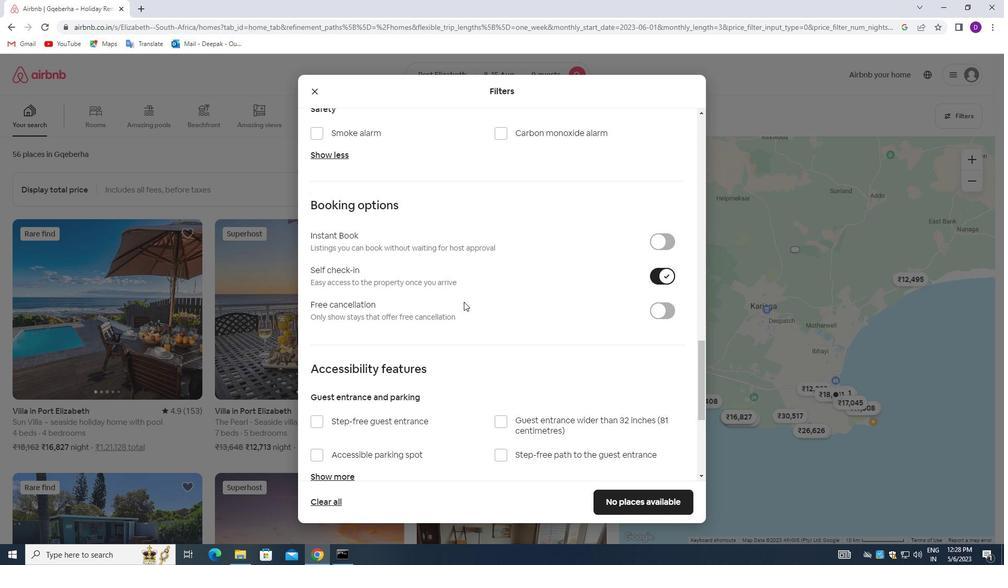 
Action: Mouse moved to (457, 304)
Screenshot: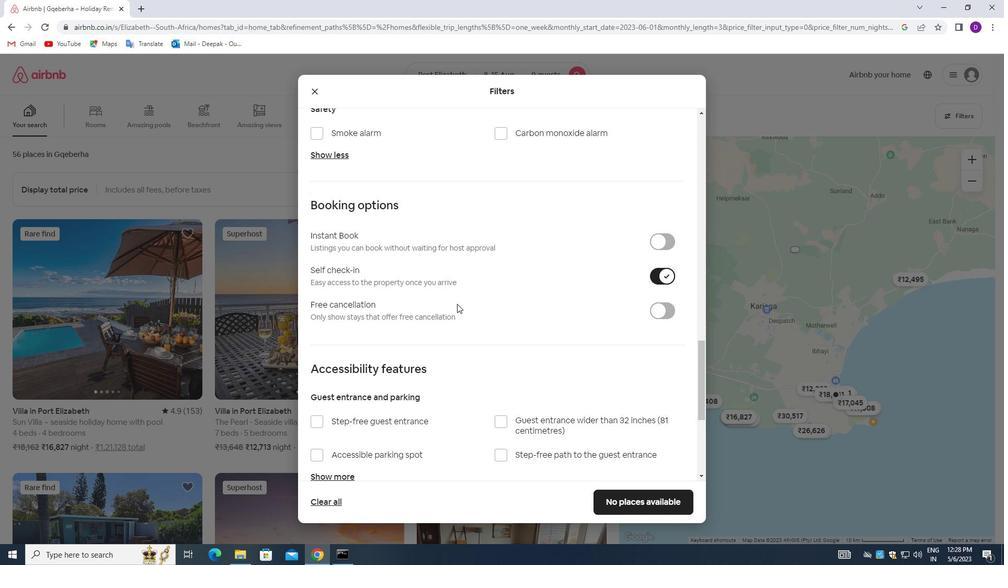 
Action: Mouse scrolled (457, 304) with delta (0, 0)
Screenshot: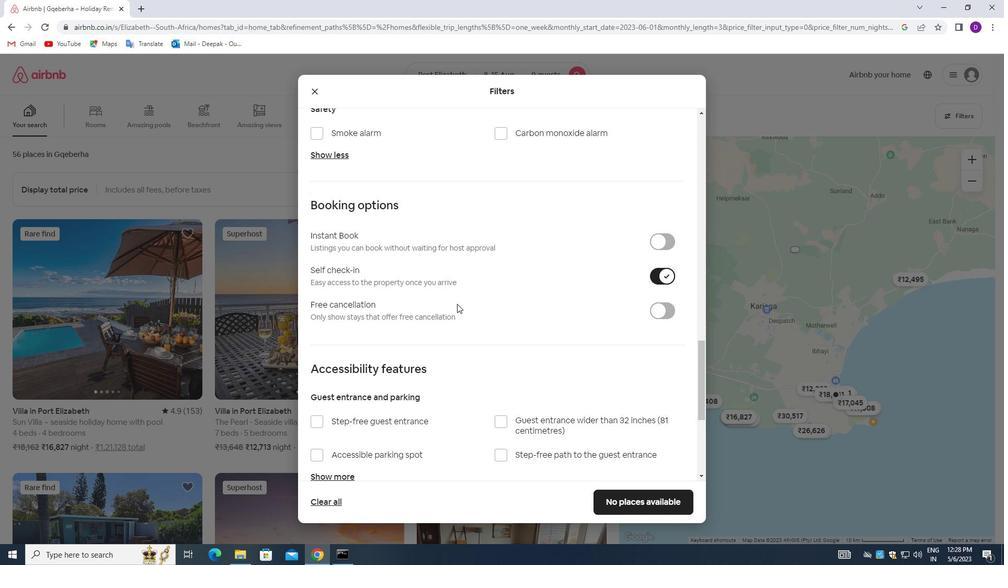 
Action: Mouse moved to (457, 305)
Screenshot: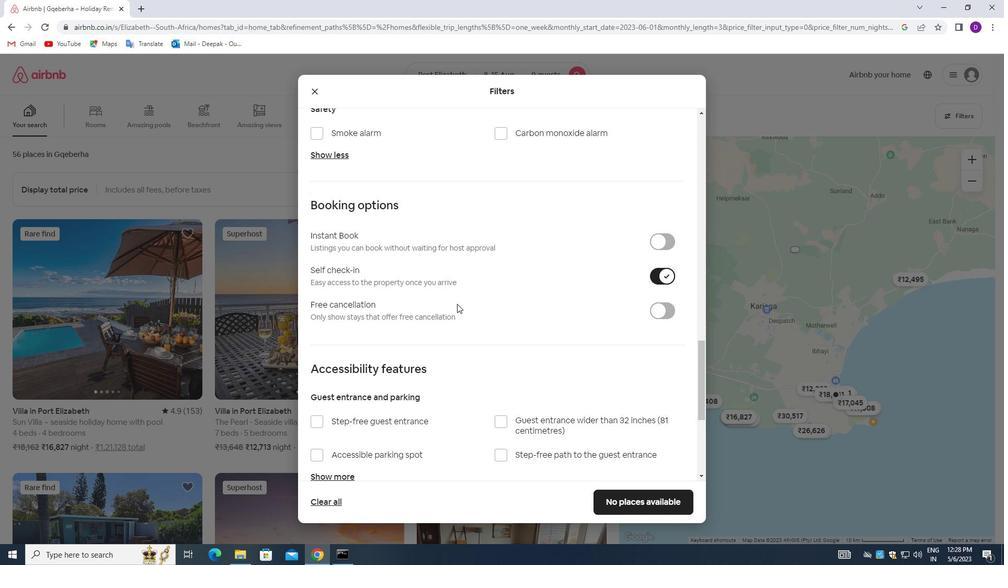 
Action: Mouse scrolled (457, 304) with delta (0, 0)
Screenshot: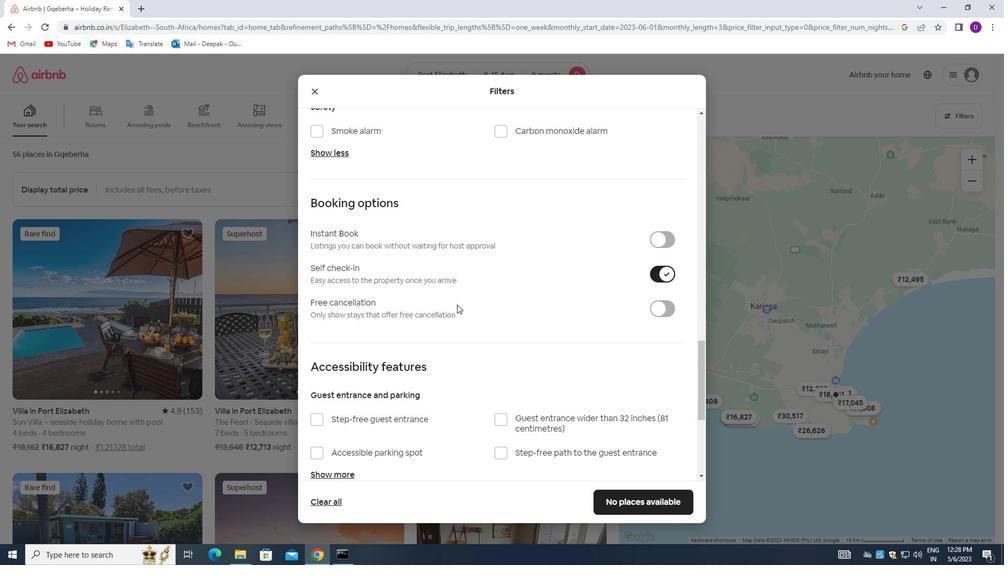 
Action: Mouse moved to (457, 306)
Screenshot: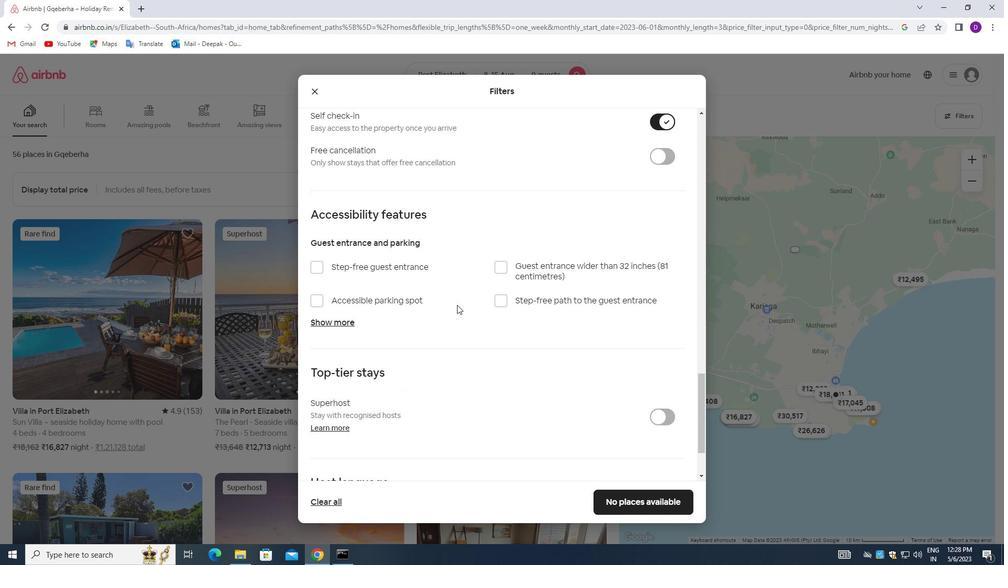 
Action: Mouse scrolled (457, 305) with delta (0, 0)
Screenshot: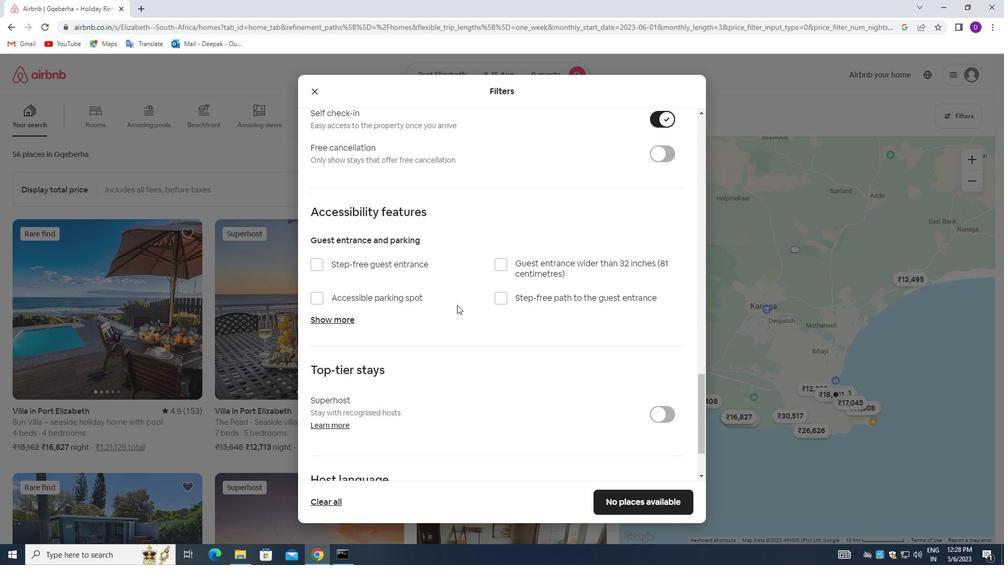 
Action: Mouse moved to (457, 306)
Screenshot: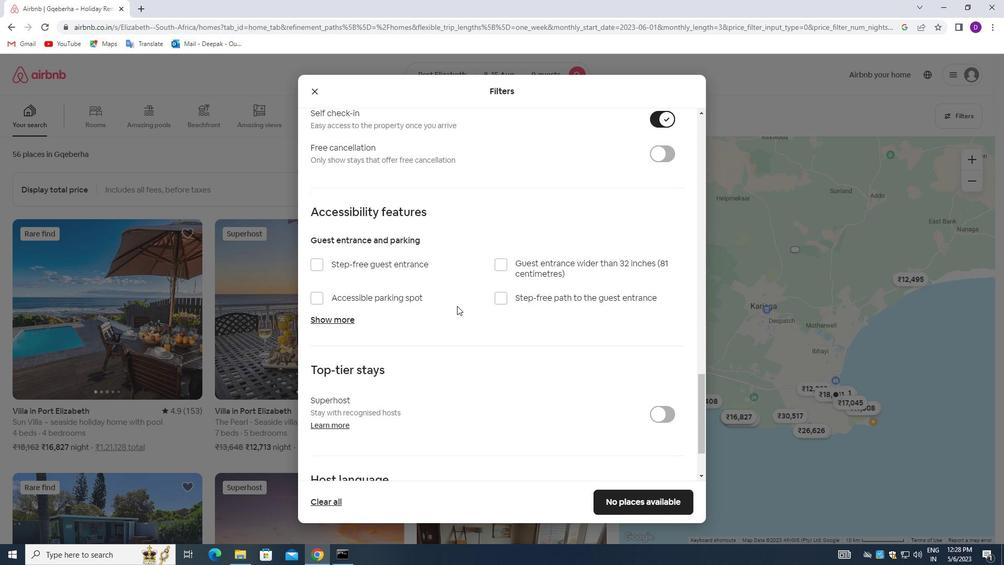 
Action: Mouse scrolled (457, 306) with delta (0, 0)
Screenshot: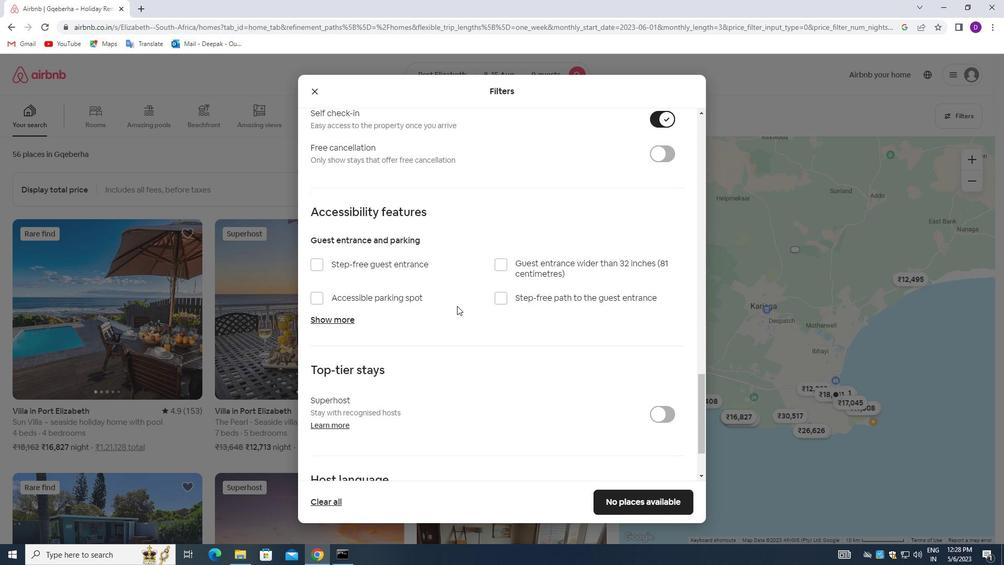
Action: Mouse moved to (457, 312)
Screenshot: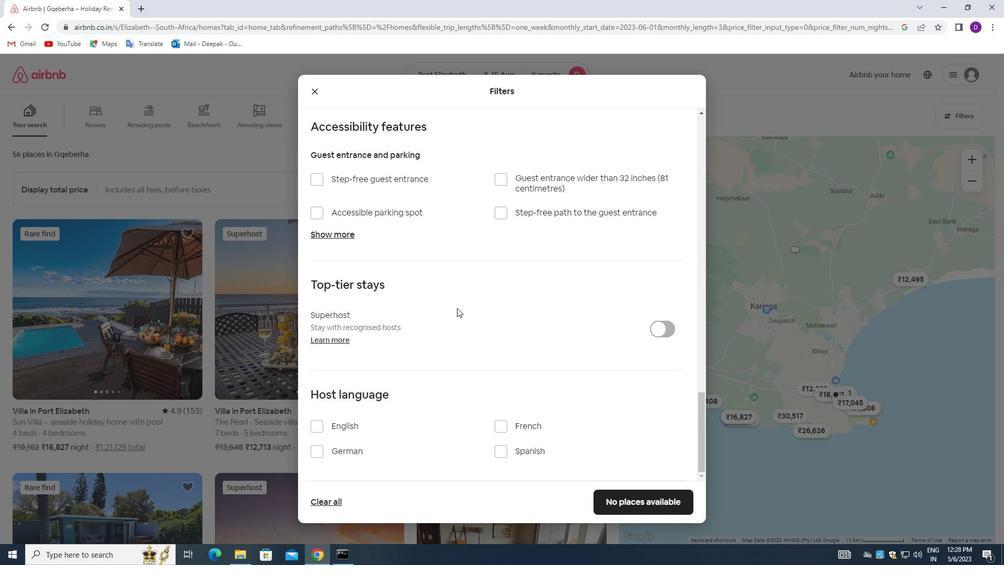 
Action: Mouse scrolled (457, 312) with delta (0, 0)
Screenshot: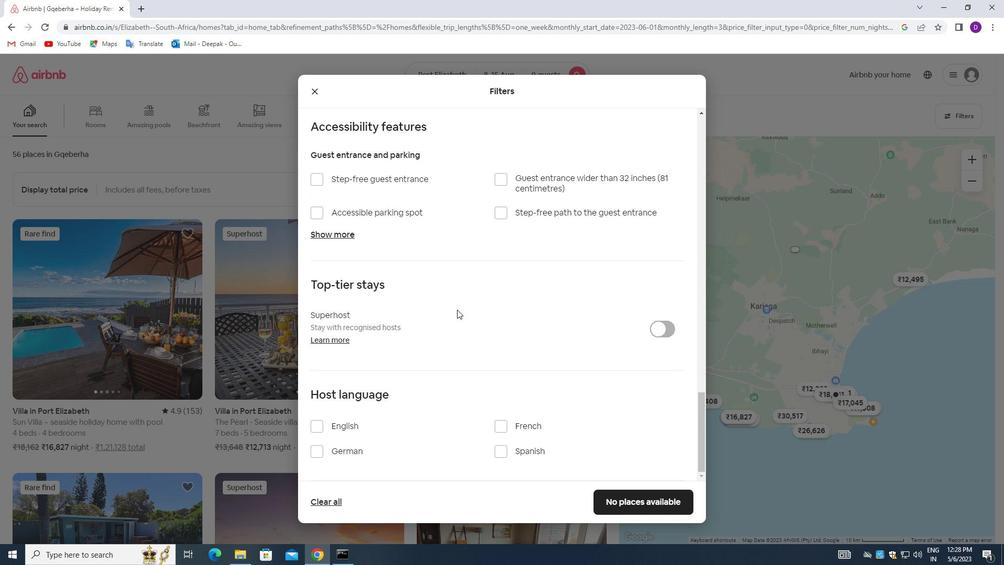 
Action: Mouse moved to (457, 315)
Screenshot: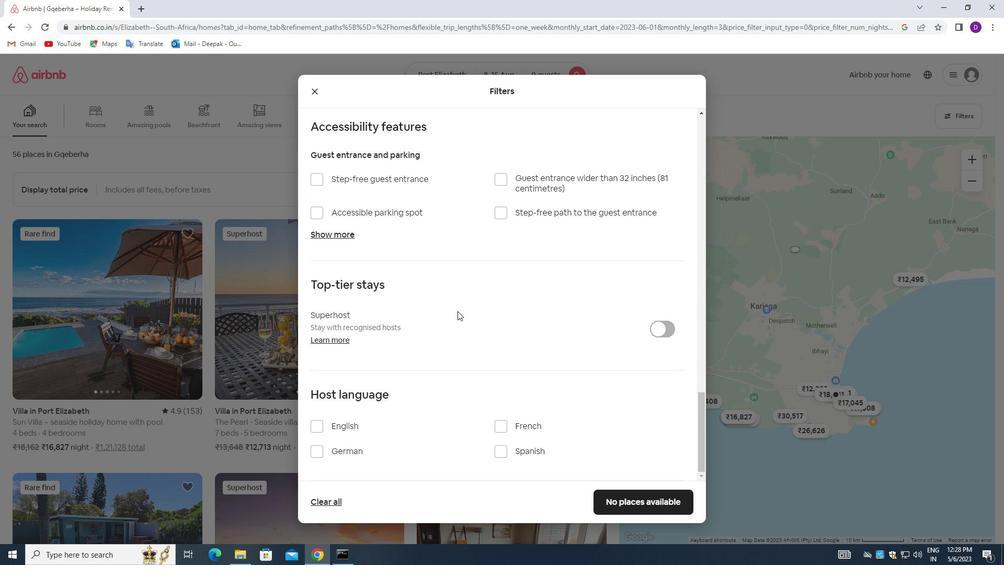 
Action: Mouse scrolled (457, 315) with delta (0, 0)
Screenshot: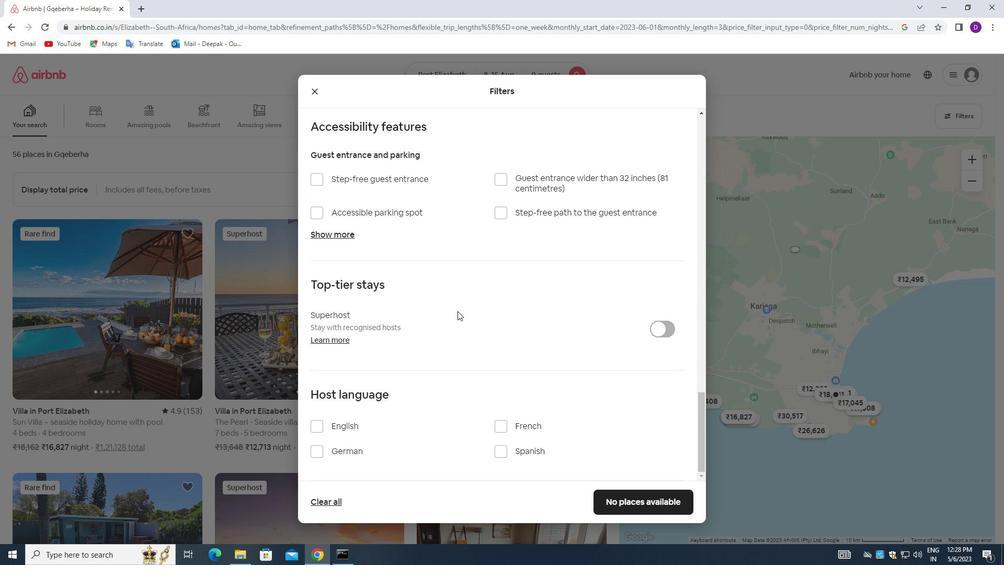 
Action: Mouse moved to (315, 427)
Screenshot: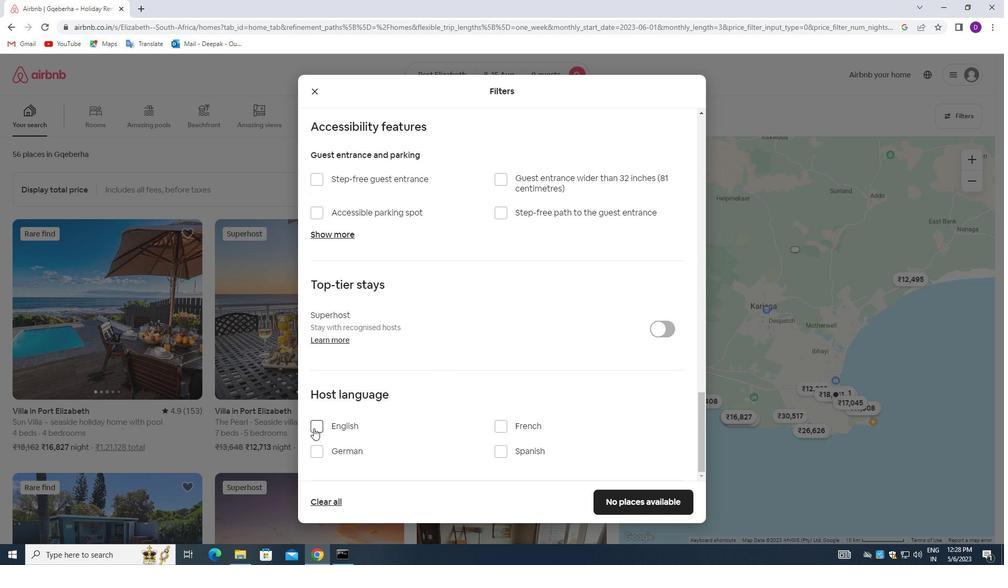 
Action: Mouse pressed left at (315, 427)
Screenshot: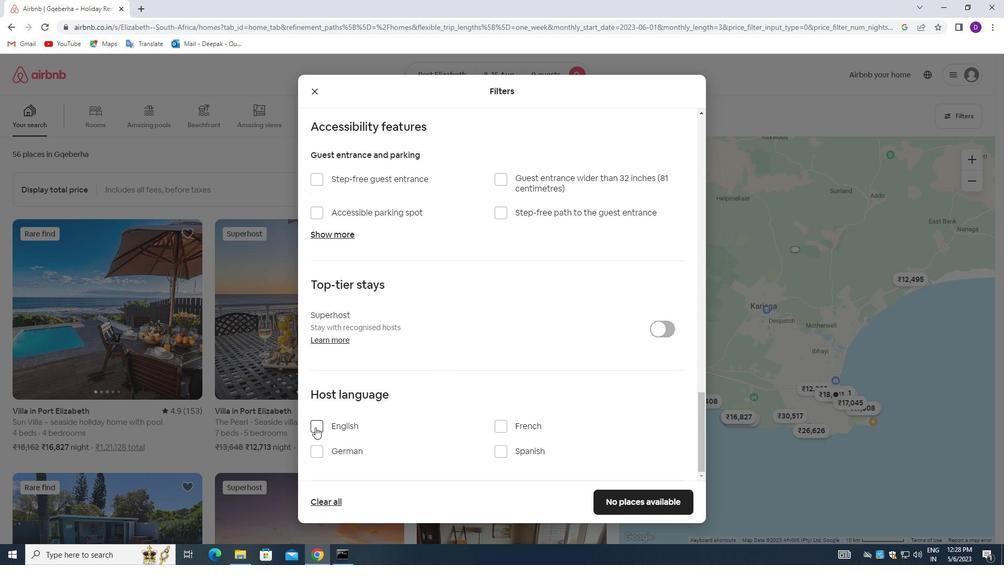 
Action: Mouse moved to (599, 497)
Screenshot: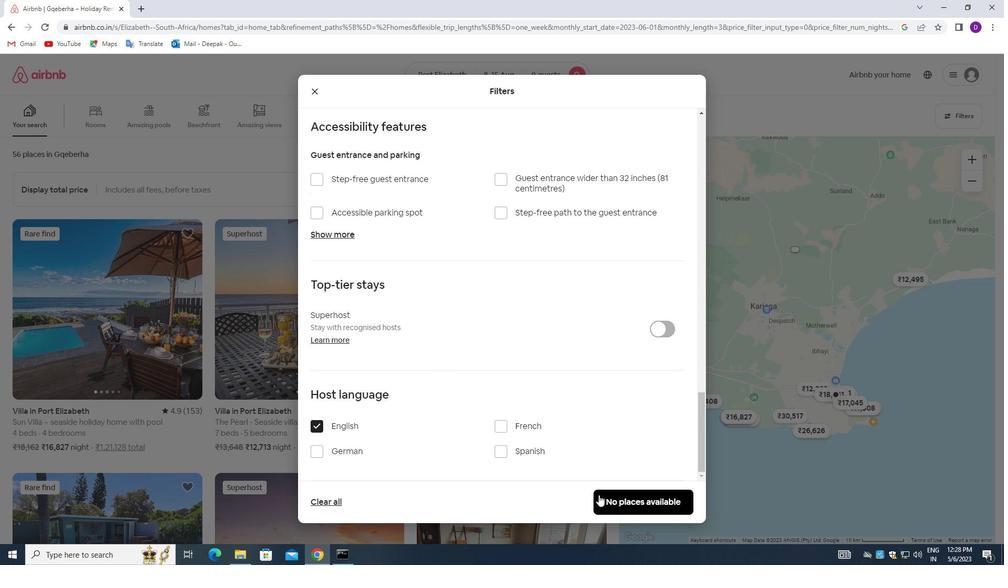 
Action: Mouse pressed left at (599, 497)
Screenshot: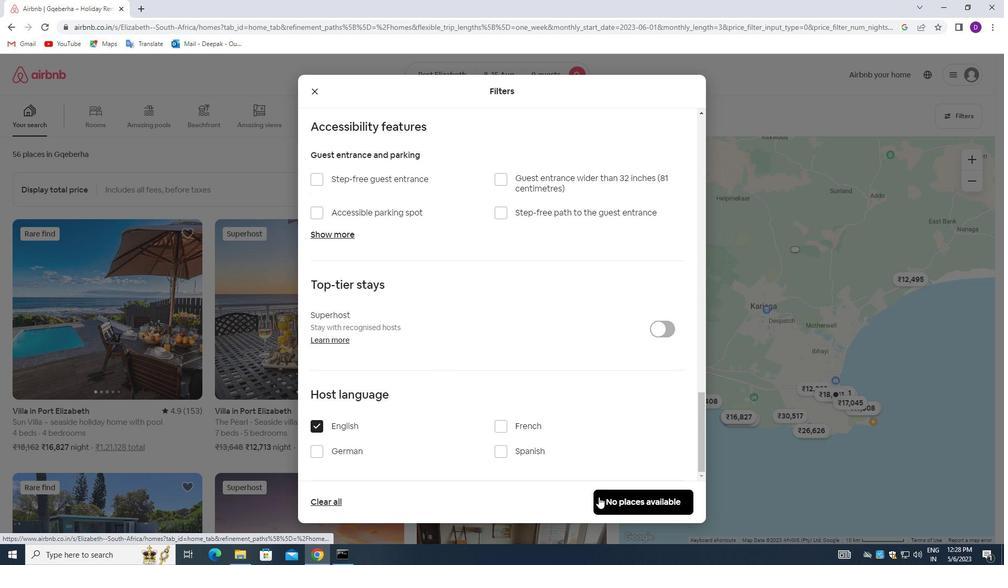 
Action: Mouse moved to (526, 410)
Screenshot: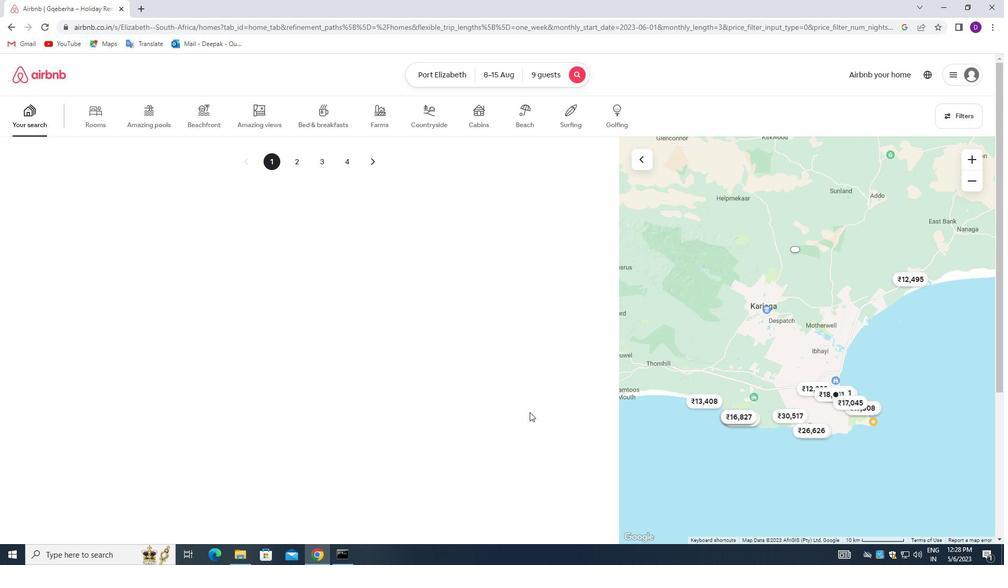 
